 Task: Look for Airbnb options in Karcag, Hungary from 10th December, 2023 to 15th December, 2023 for 7 adults. Place can be entire room or shared room with 4 bedrooms having 7 beds and 4 bathrooms. Property type can be house. Amenities needed are: wifi, TV, free parkinig on premises, gym, breakfast.
Action: Mouse moved to (572, 137)
Screenshot: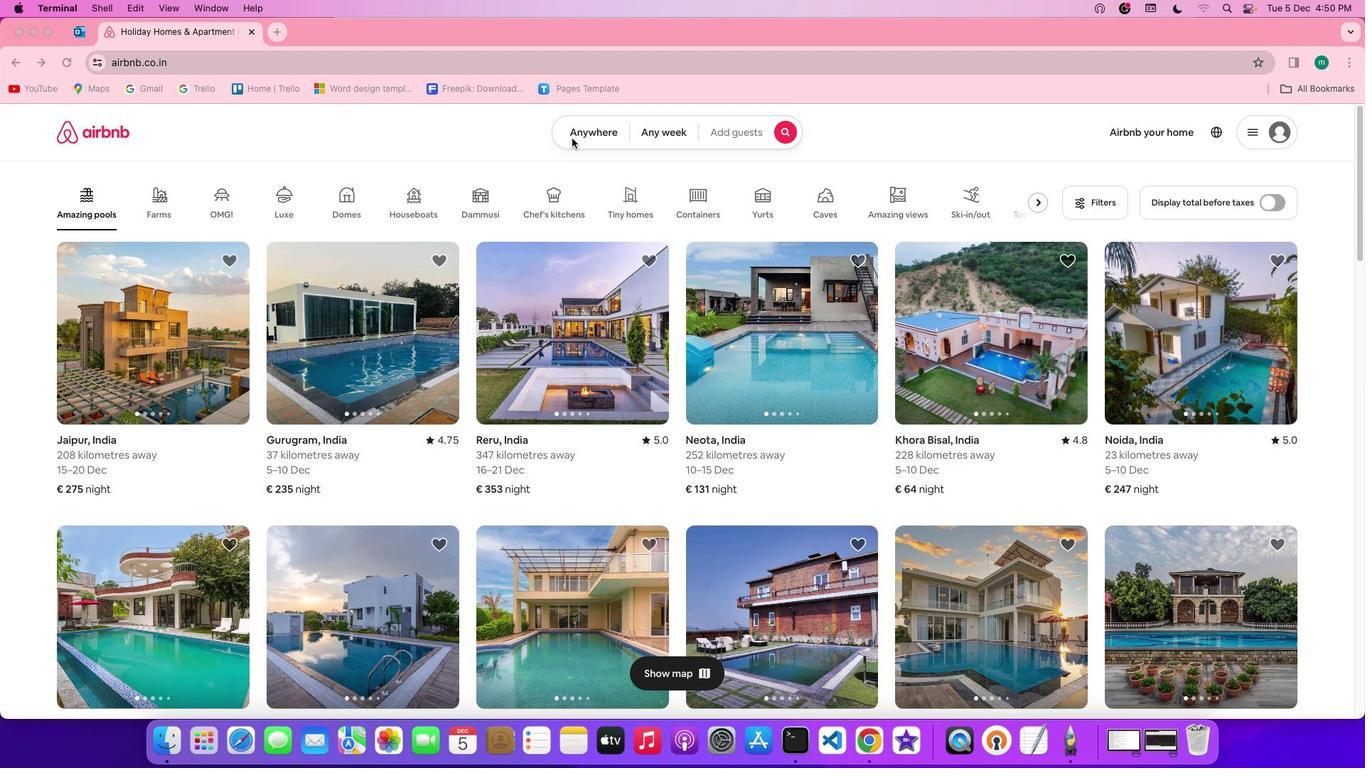 
Action: Mouse pressed left at (572, 137)
Screenshot: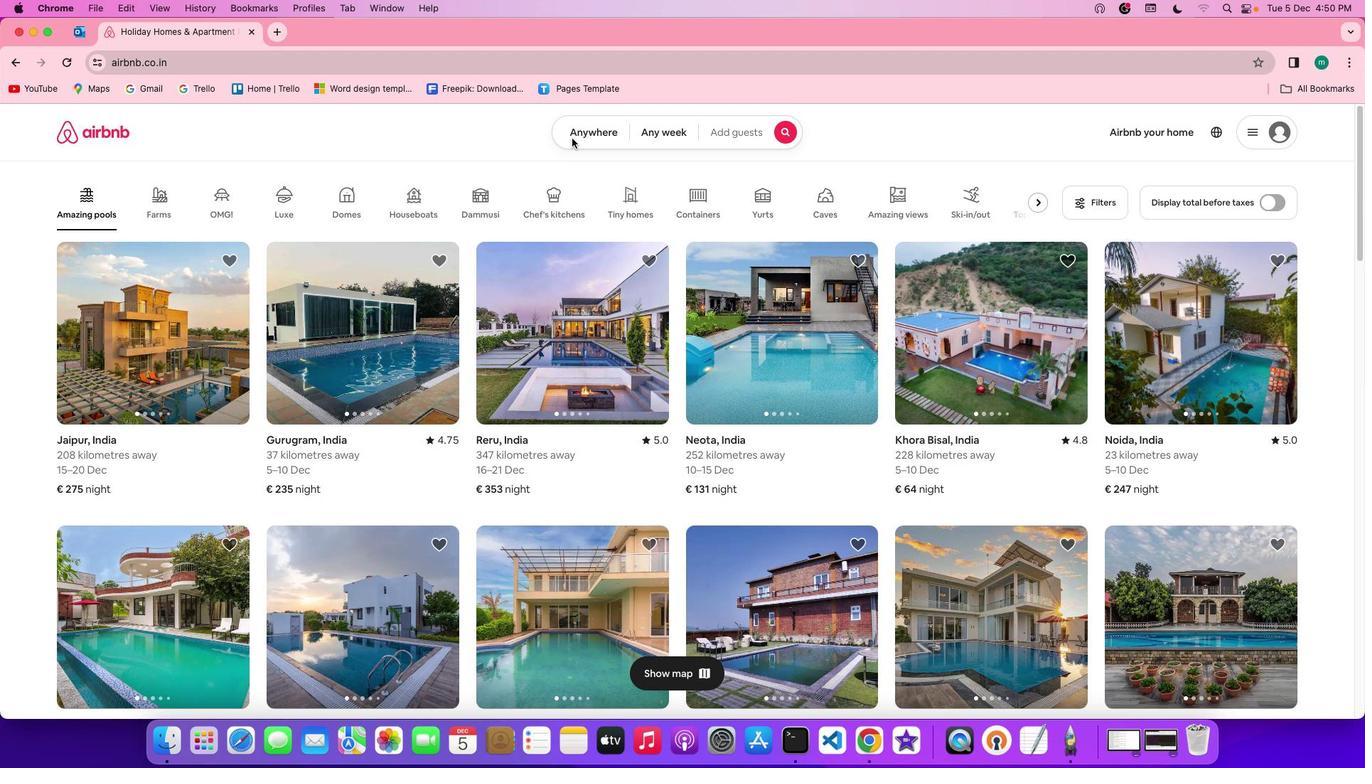 
Action: Mouse pressed left at (572, 137)
Screenshot: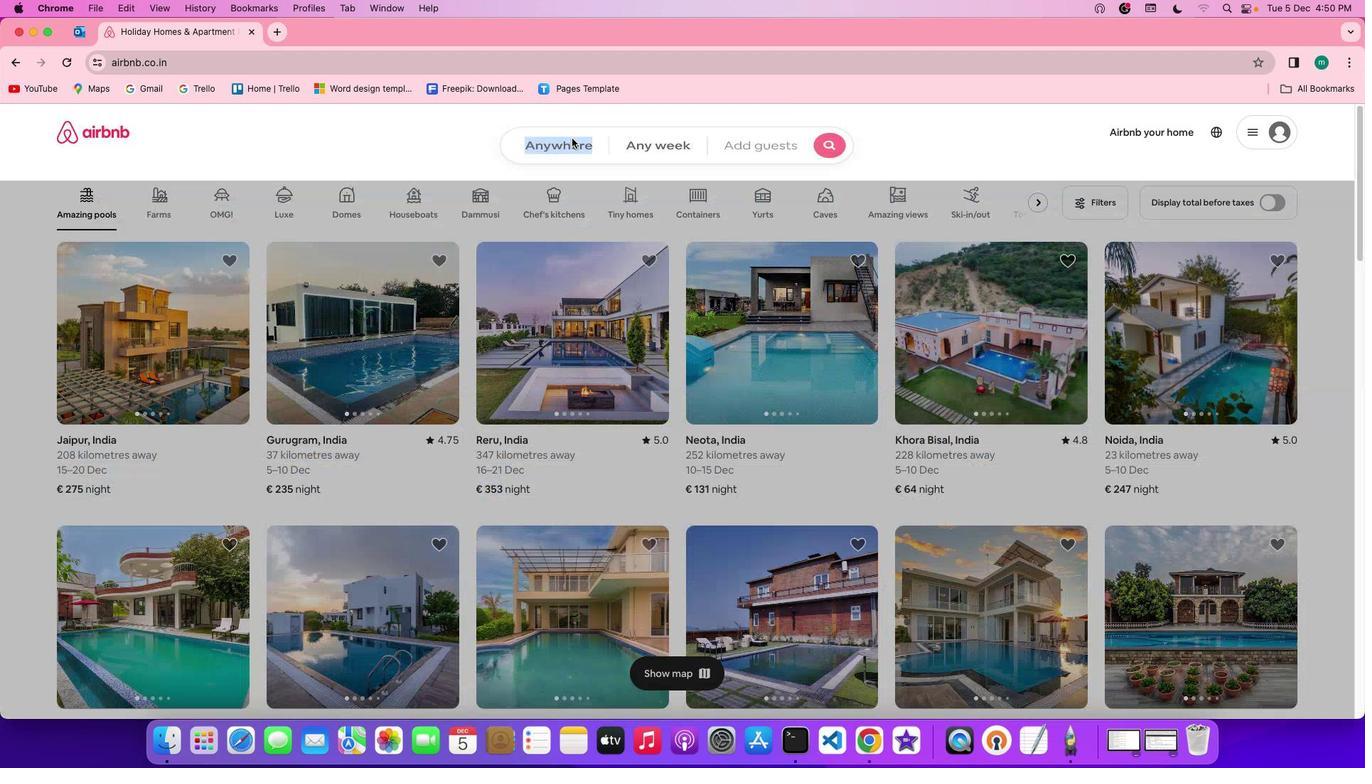 
Action: Mouse moved to (529, 183)
Screenshot: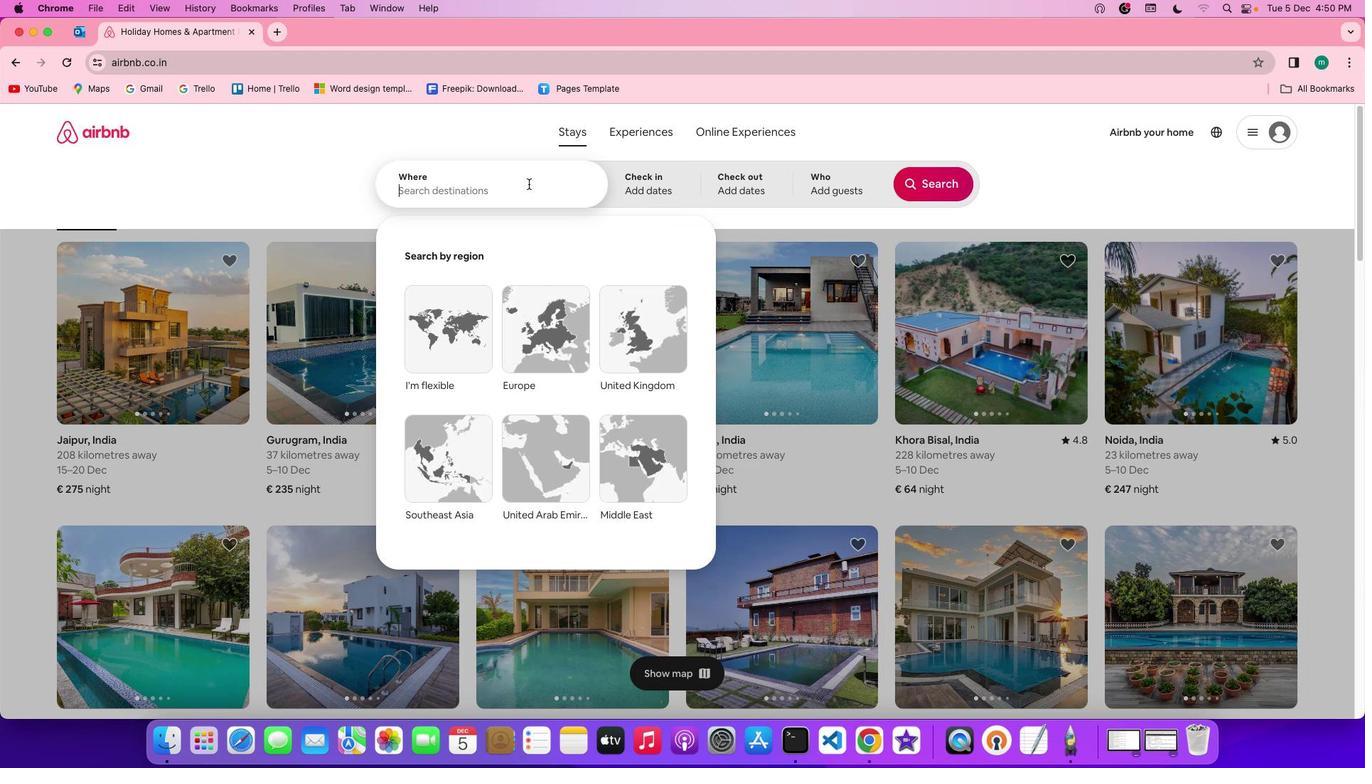 
Action: Mouse pressed left at (529, 183)
Screenshot: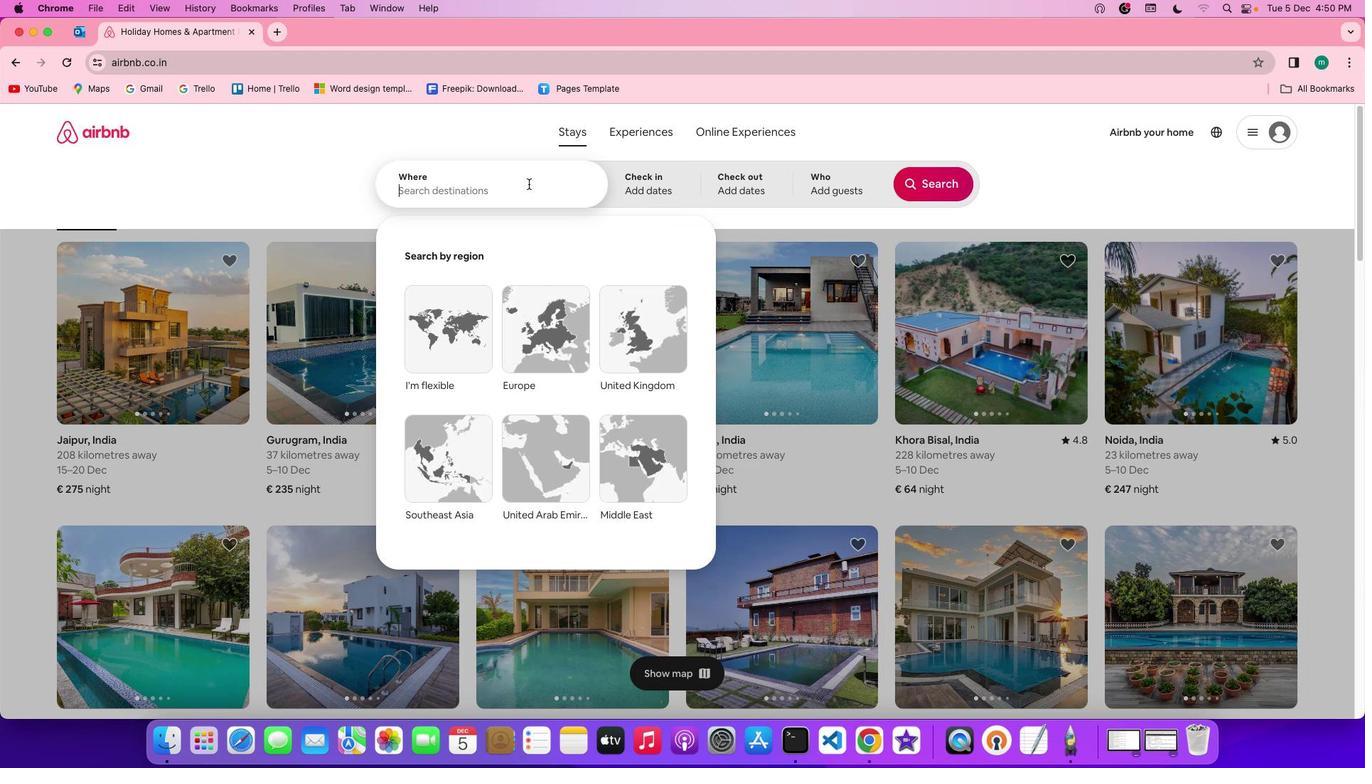 
Action: Key pressed Key.shift'K''a''r''c''a''g'','Key.spaceKey.shift'h''u''n''g''a''r''y'
Screenshot: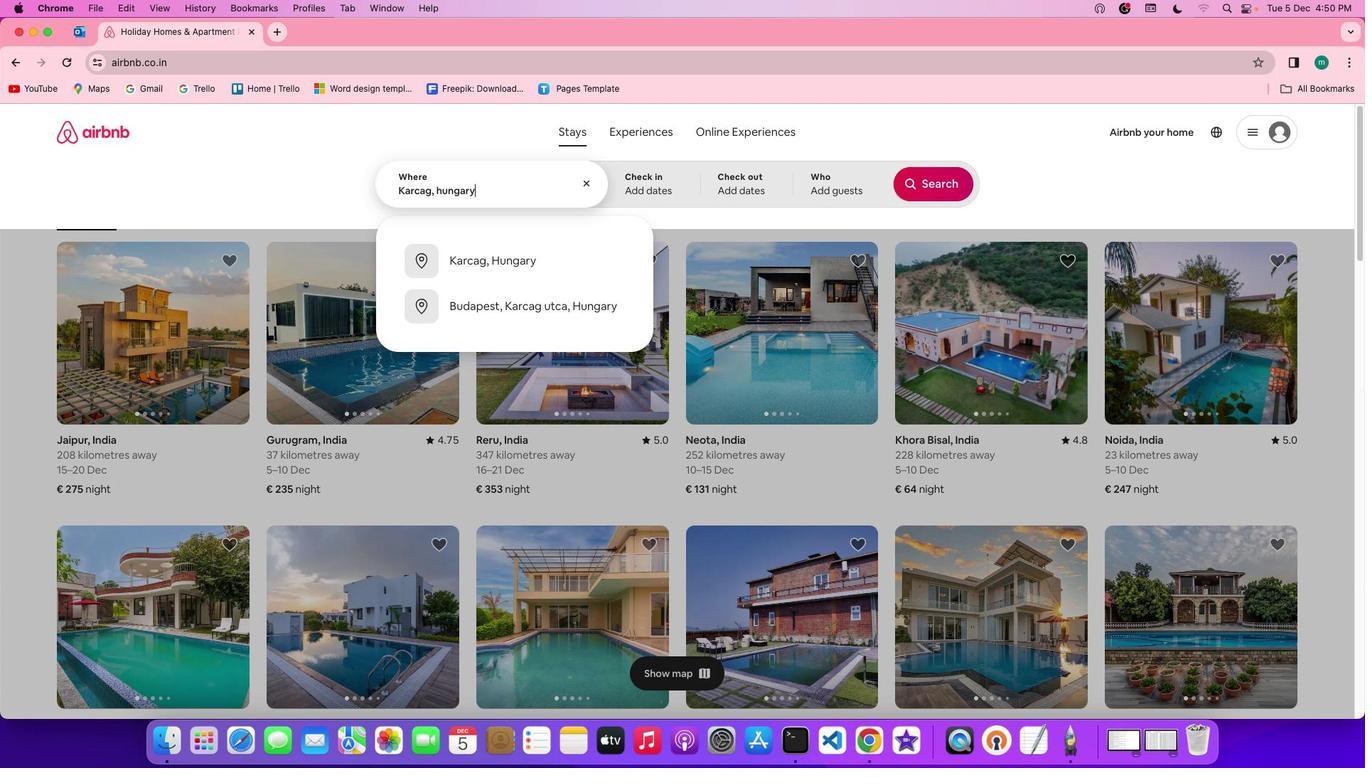 
Action: Mouse moved to (652, 178)
Screenshot: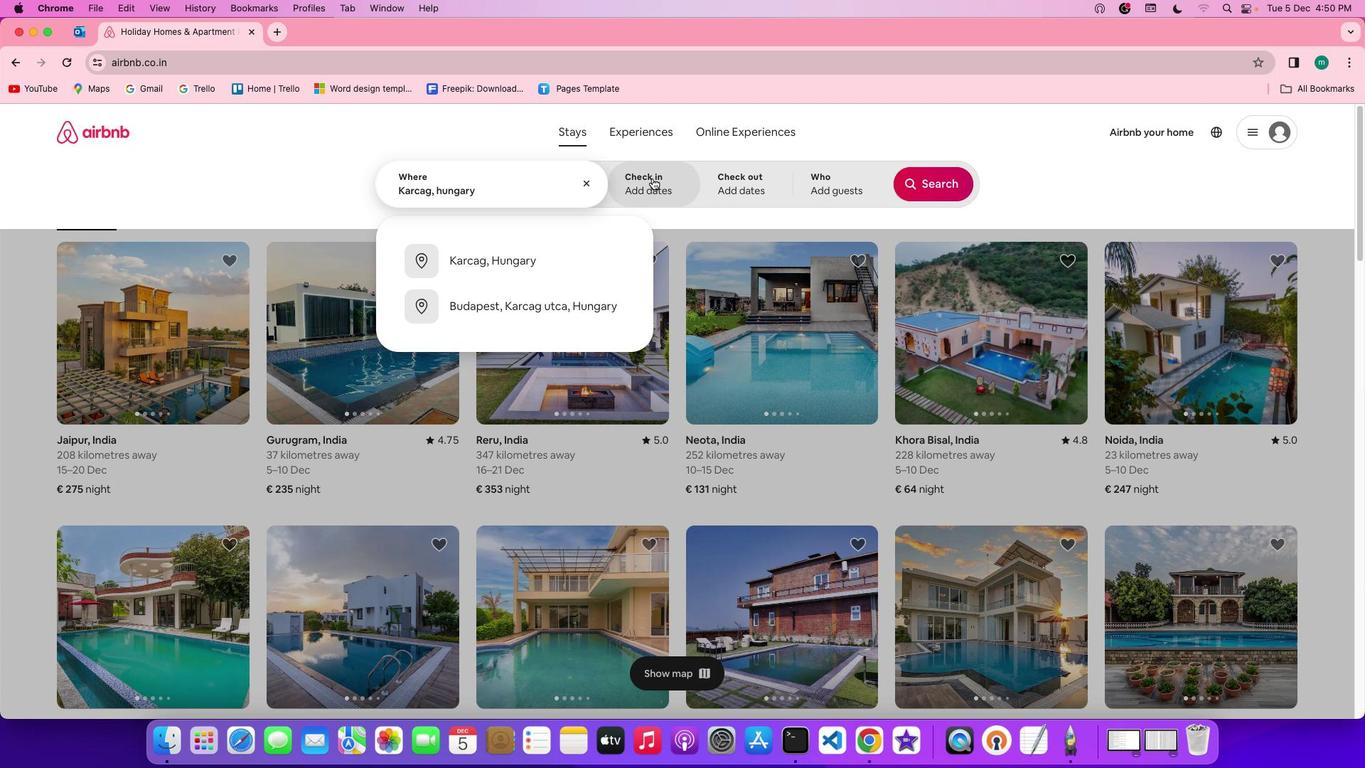 
Action: Mouse pressed left at (652, 178)
Screenshot: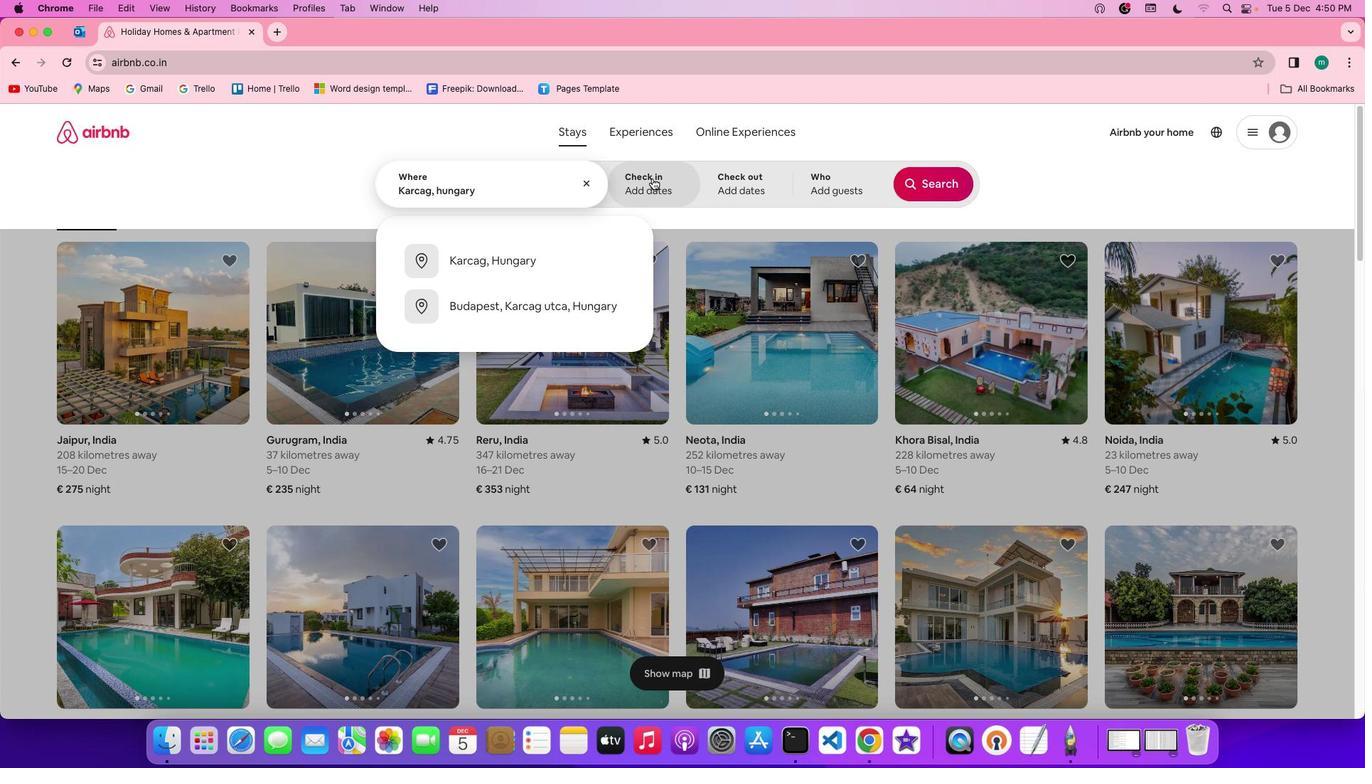 
Action: Mouse moved to (438, 422)
Screenshot: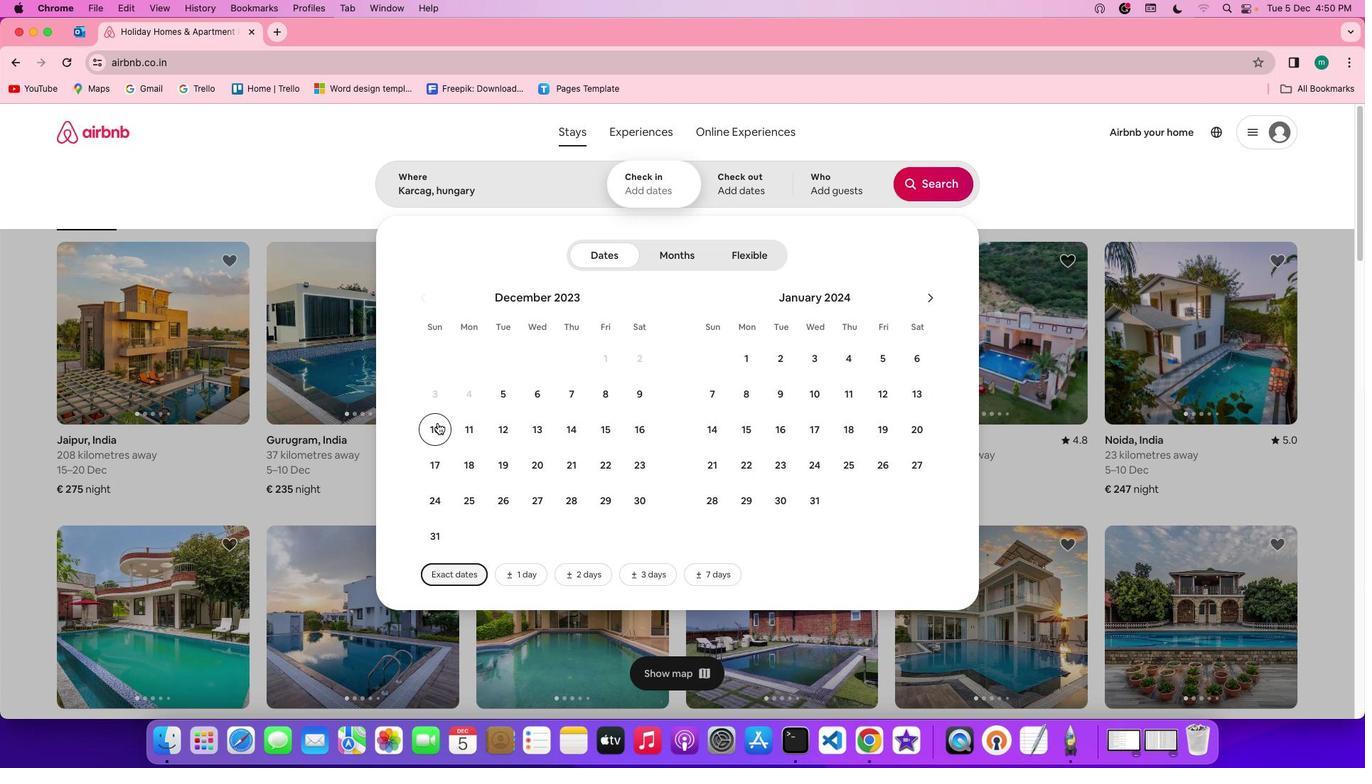 
Action: Mouse pressed left at (438, 422)
Screenshot: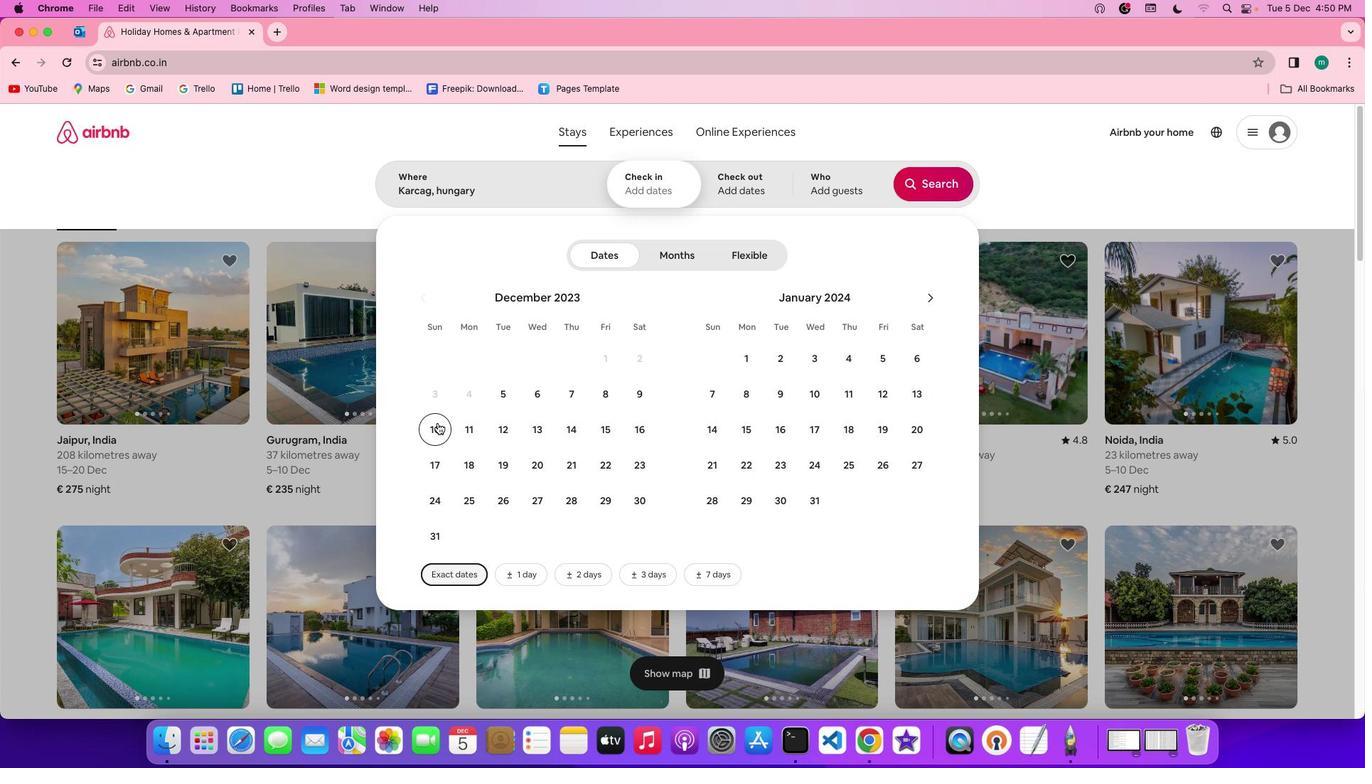 
Action: Mouse moved to (594, 423)
Screenshot: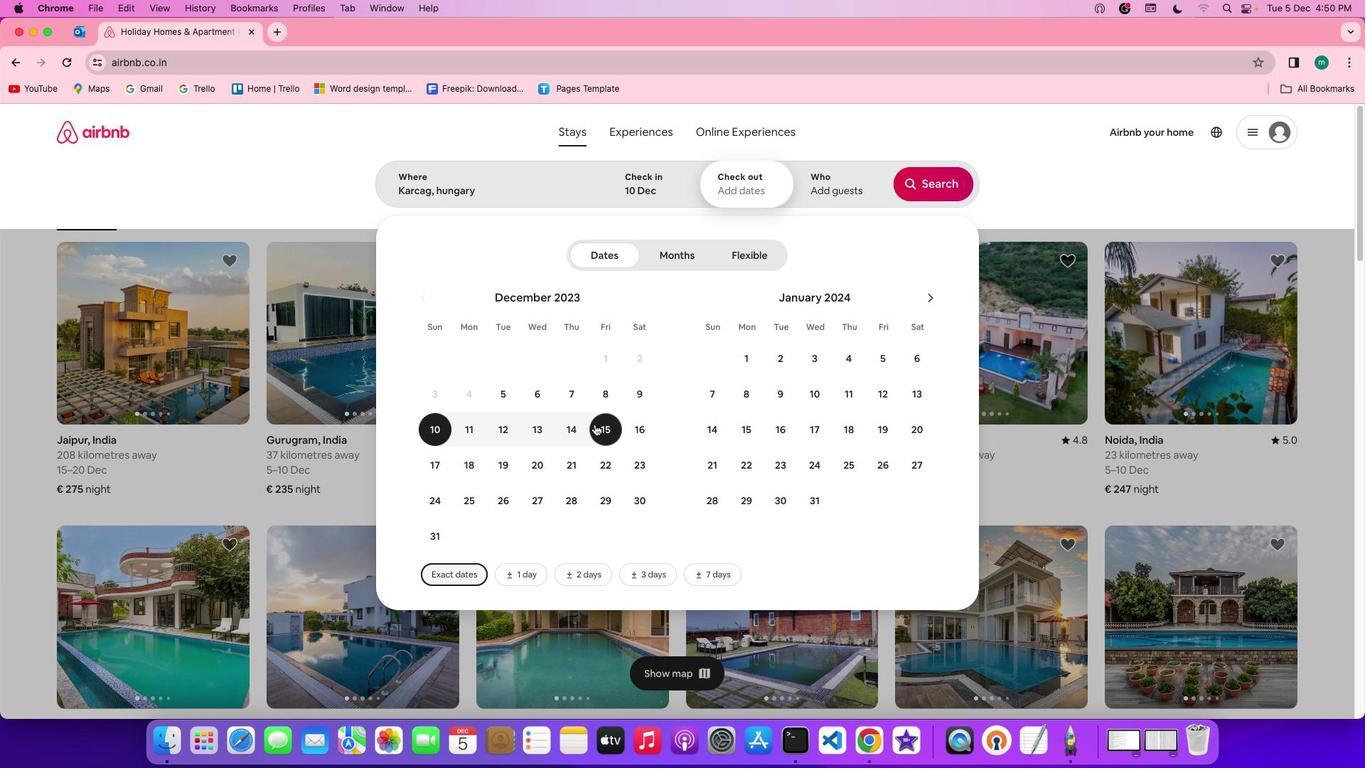 
Action: Mouse pressed left at (594, 423)
Screenshot: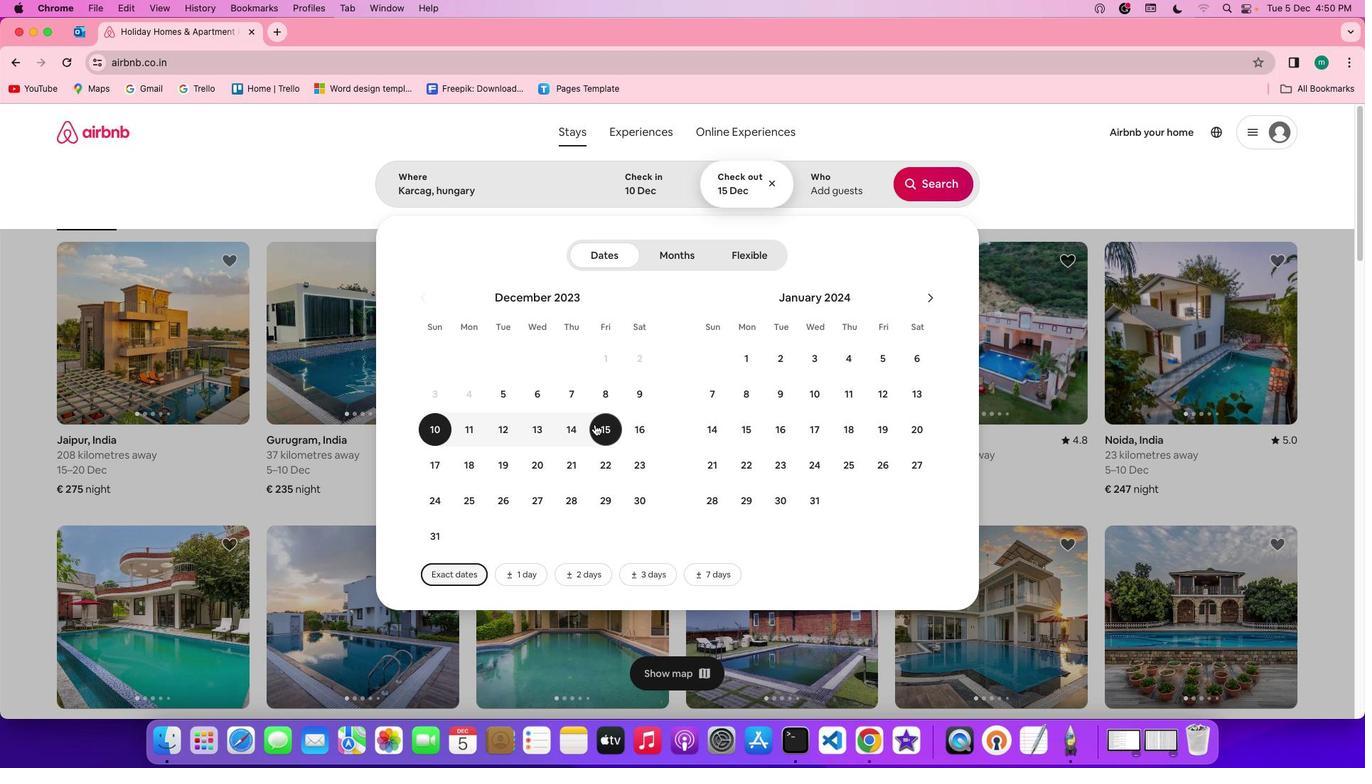 
Action: Mouse moved to (844, 188)
Screenshot: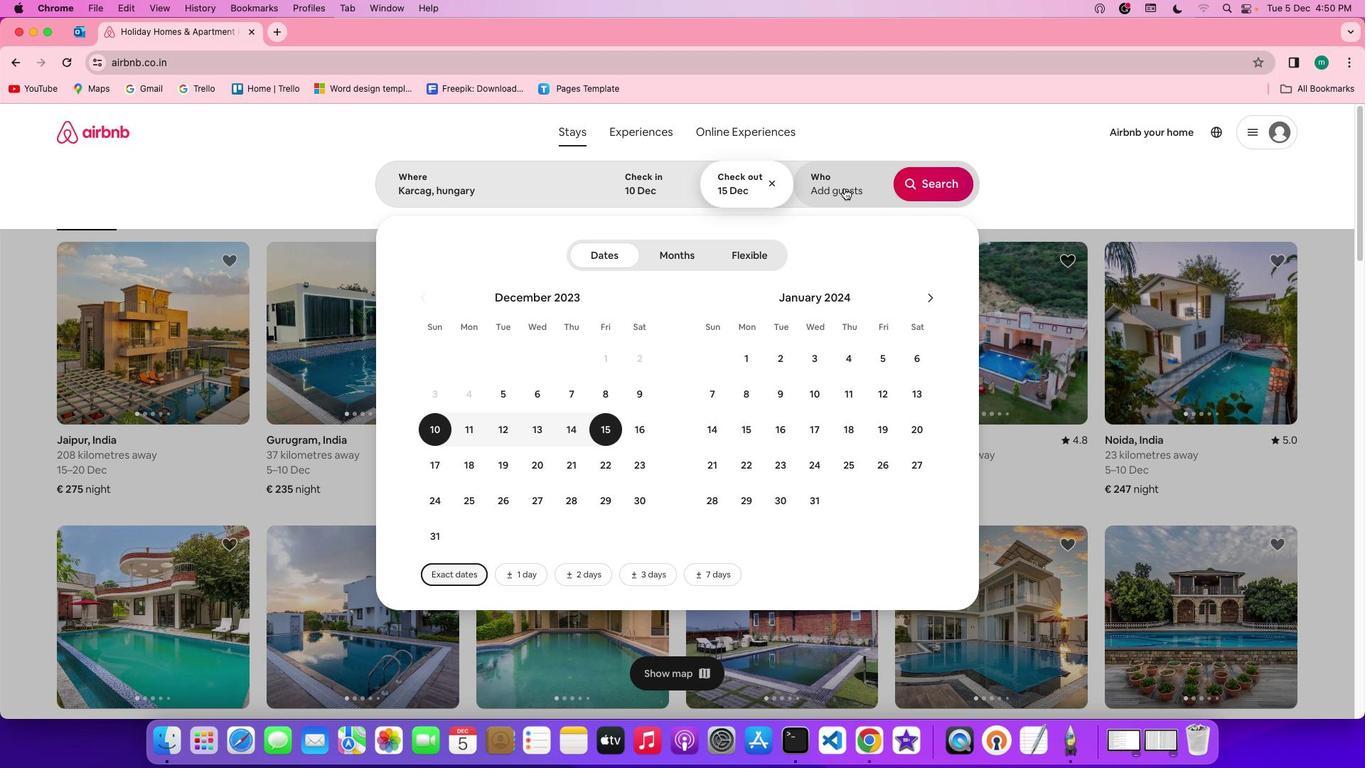 
Action: Mouse pressed left at (844, 188)
Screenshot: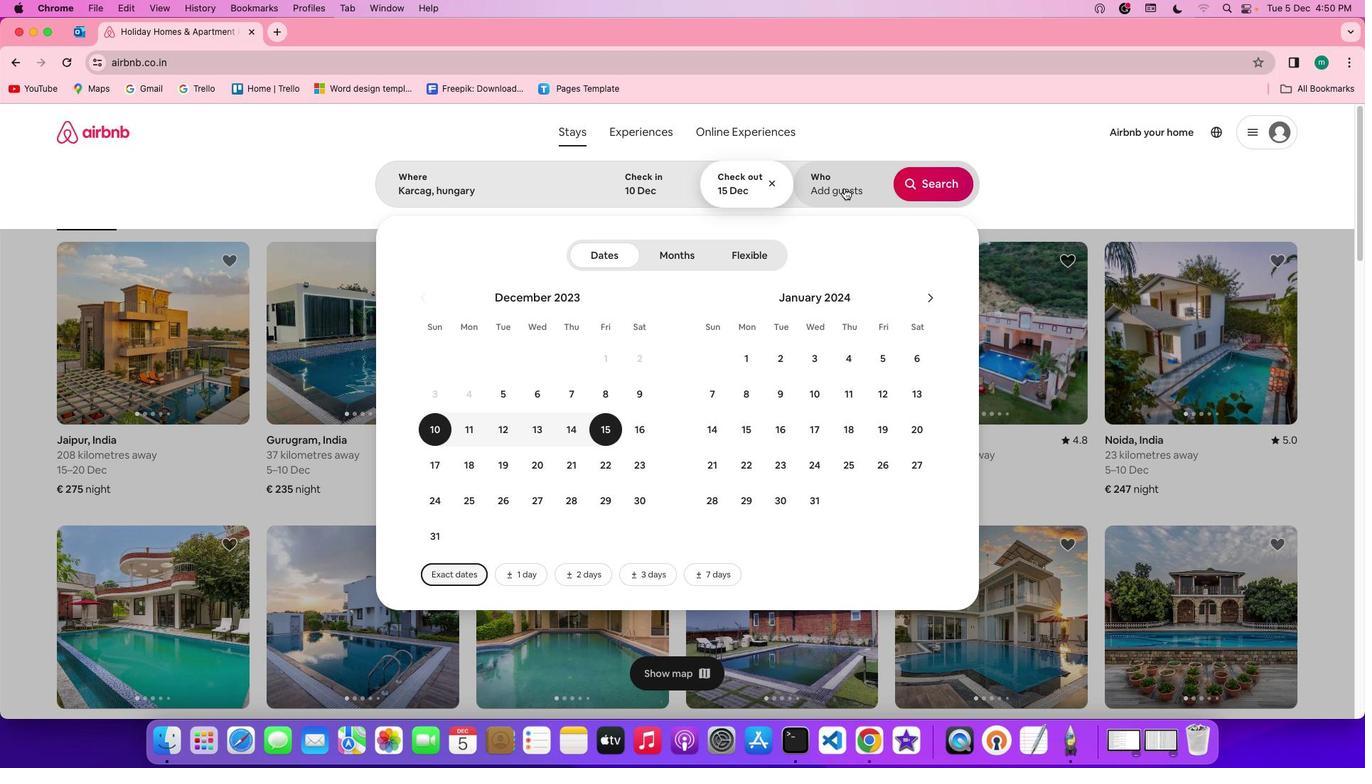 
Action: Mouse moved to (941, 256)
Screenshot: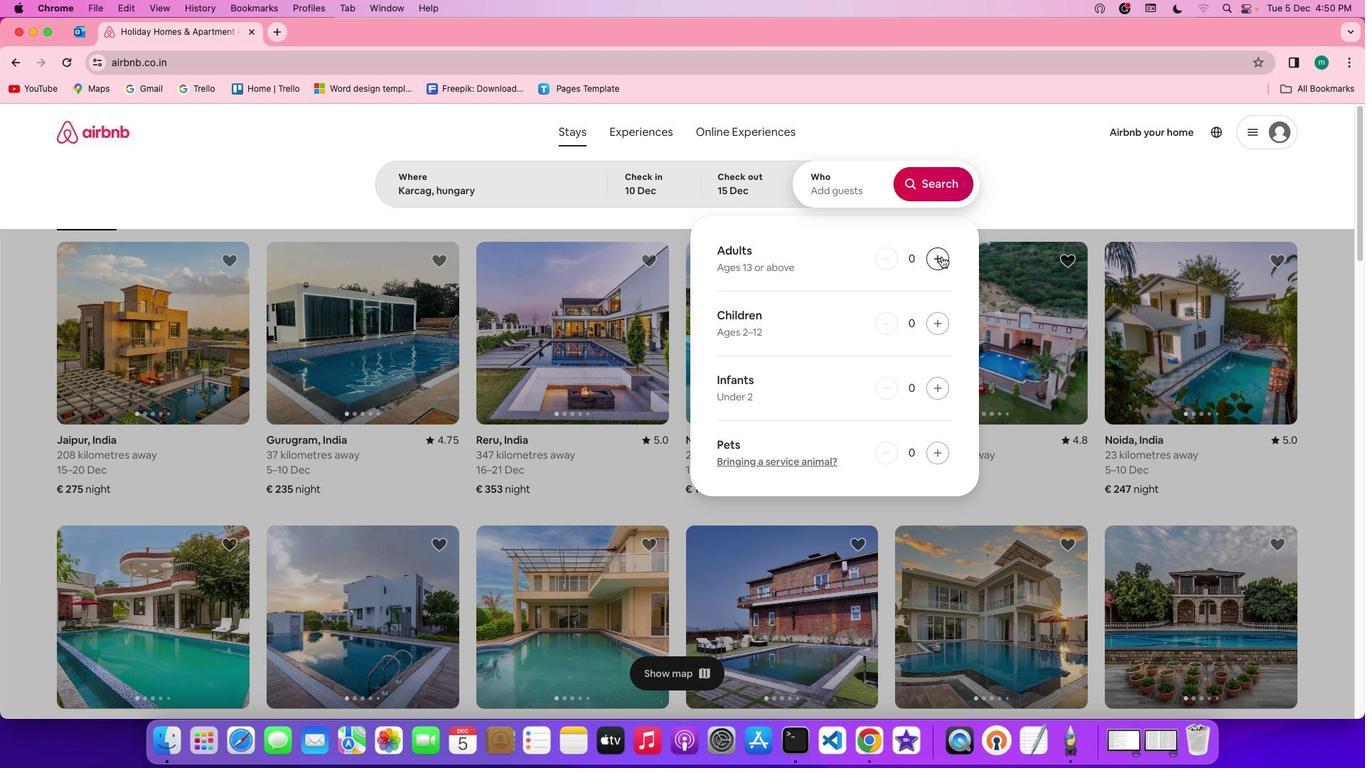
Action: Mouse pressed left at (941, 256)
Screenshot: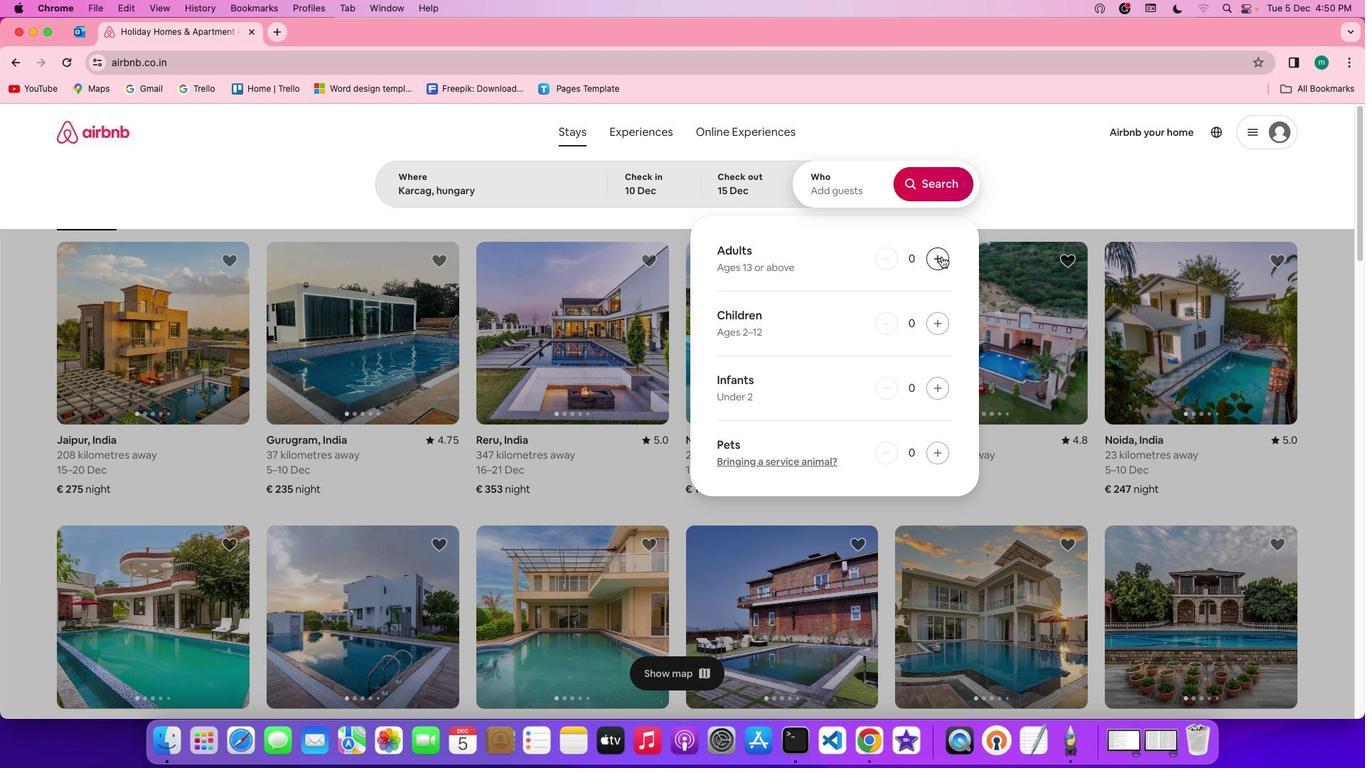 
Action: Mouse pressed left at (941, 256)
Screenshot: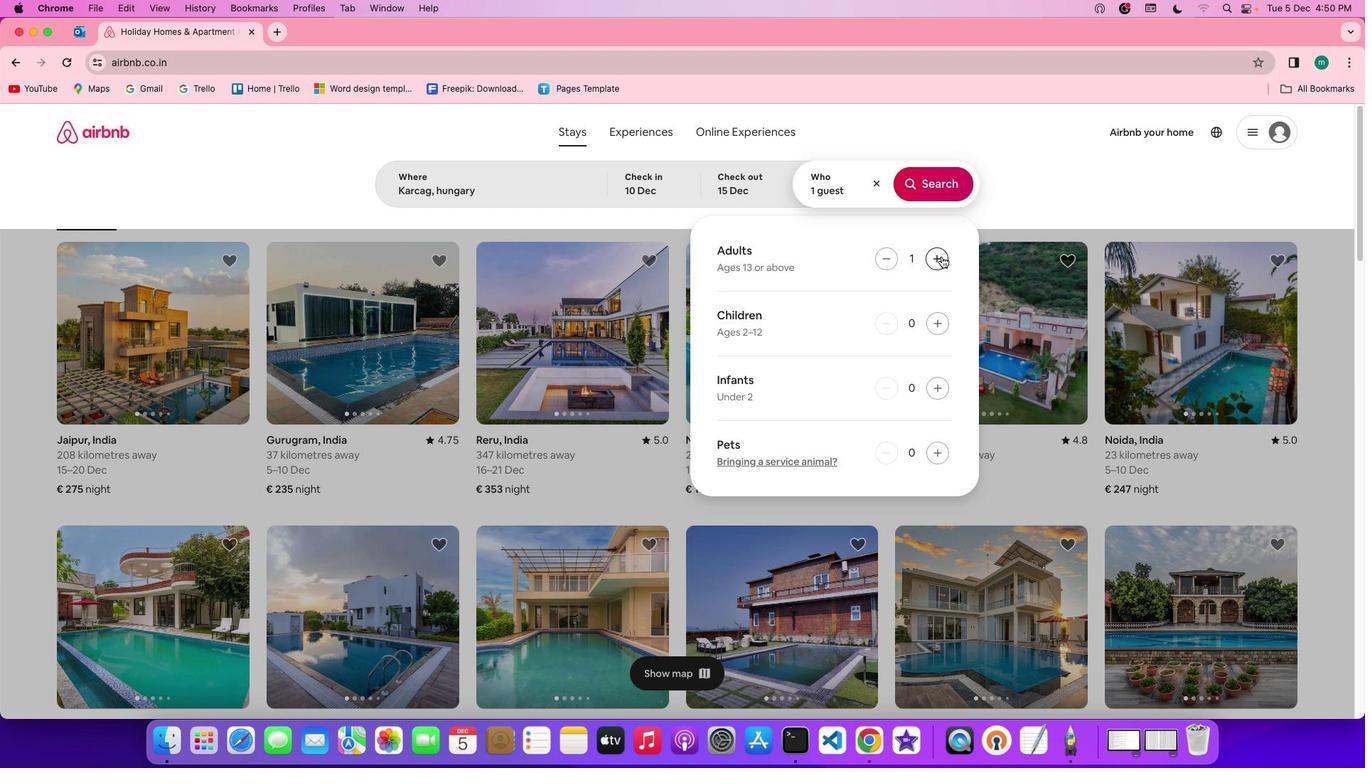 
Action: Mouse pressed left at (941, 256)
Screenshot: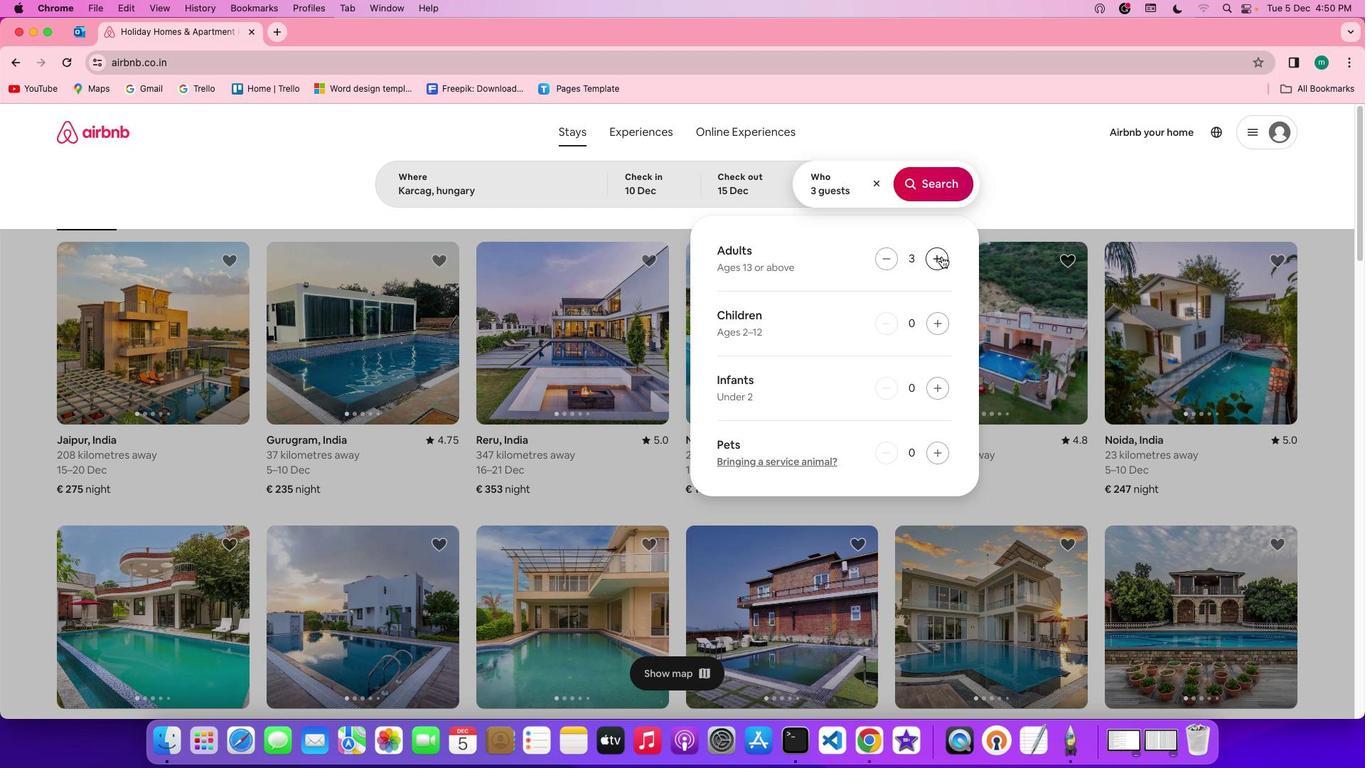 
Action: Mouse pressed left at (941, 256)
Screenshot: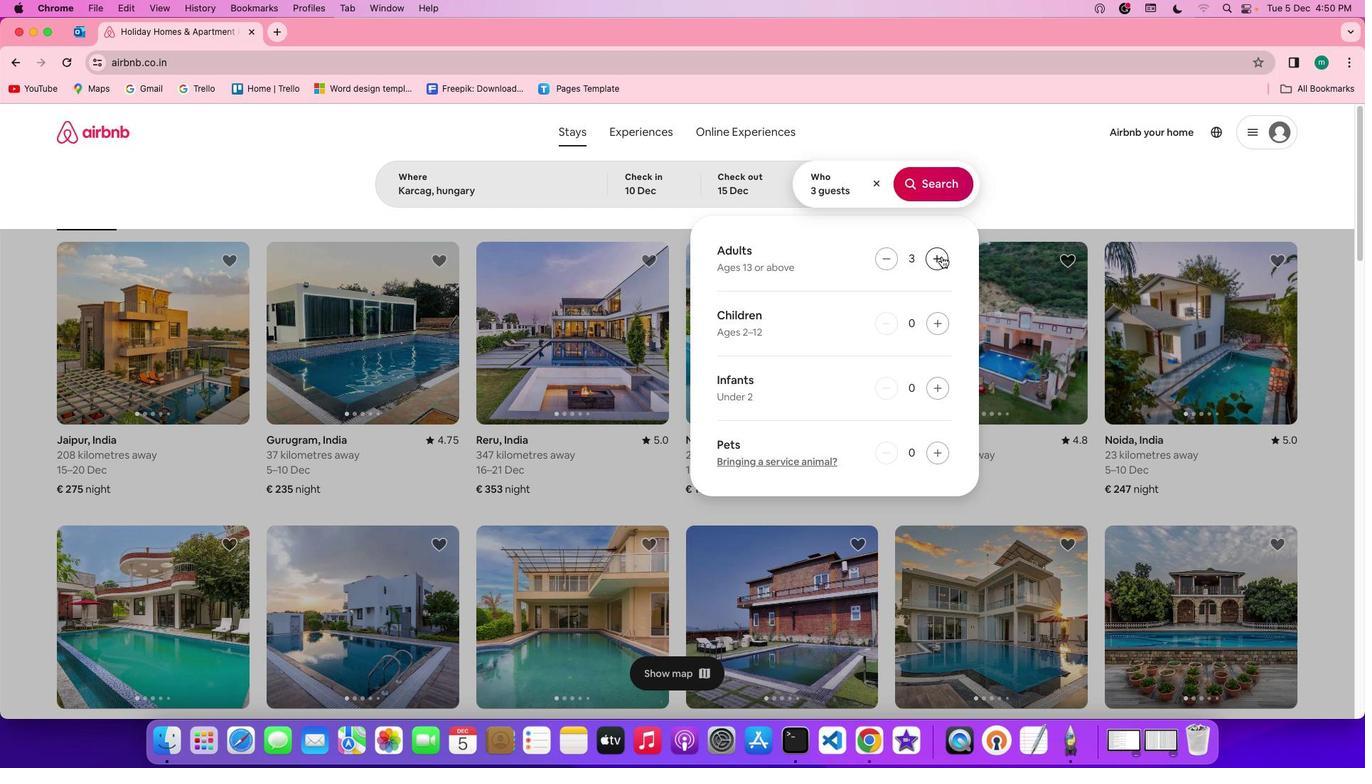 
Action: Mouse pressed left at (941, 256)
Screenshot: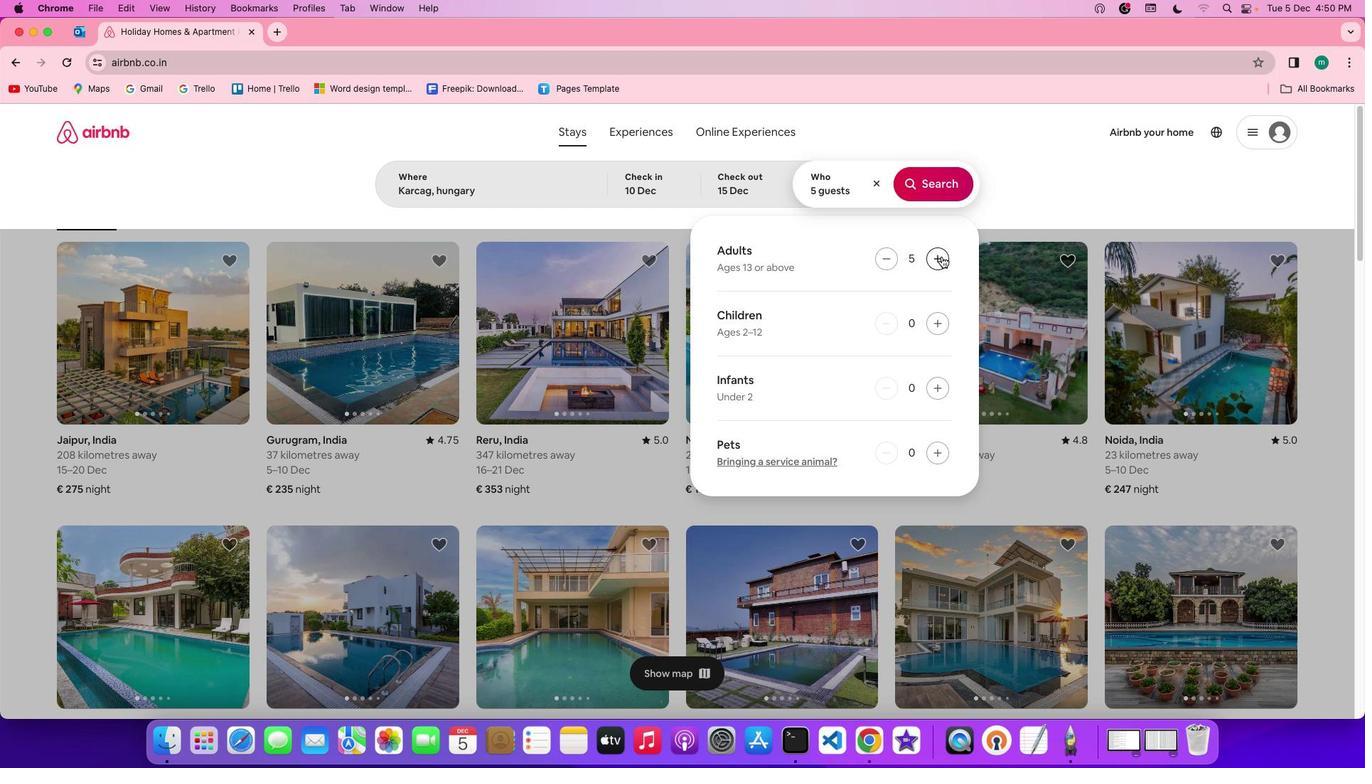 
Action: Mouse pressed left at (941, 256)
Screenshot: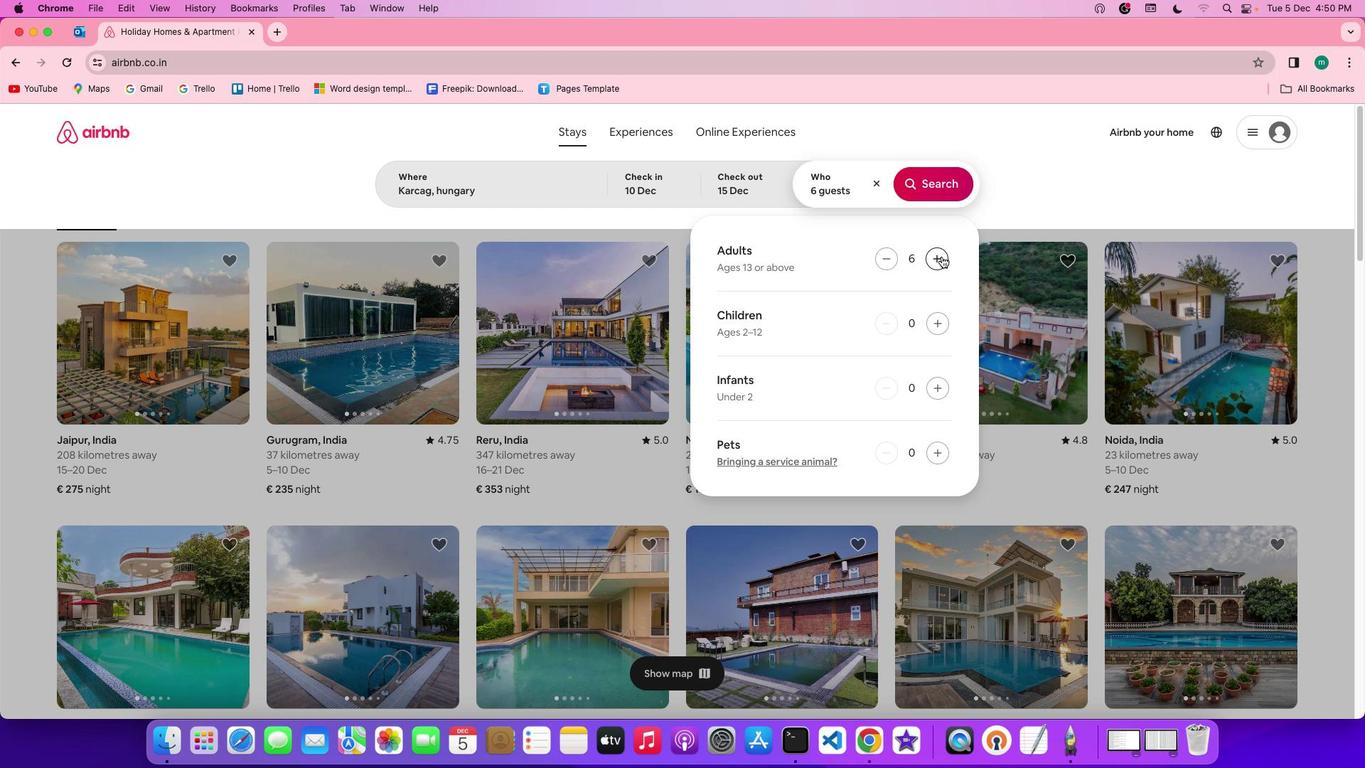 
Action: Mouse pressed left at (941, 256)
Screenshot: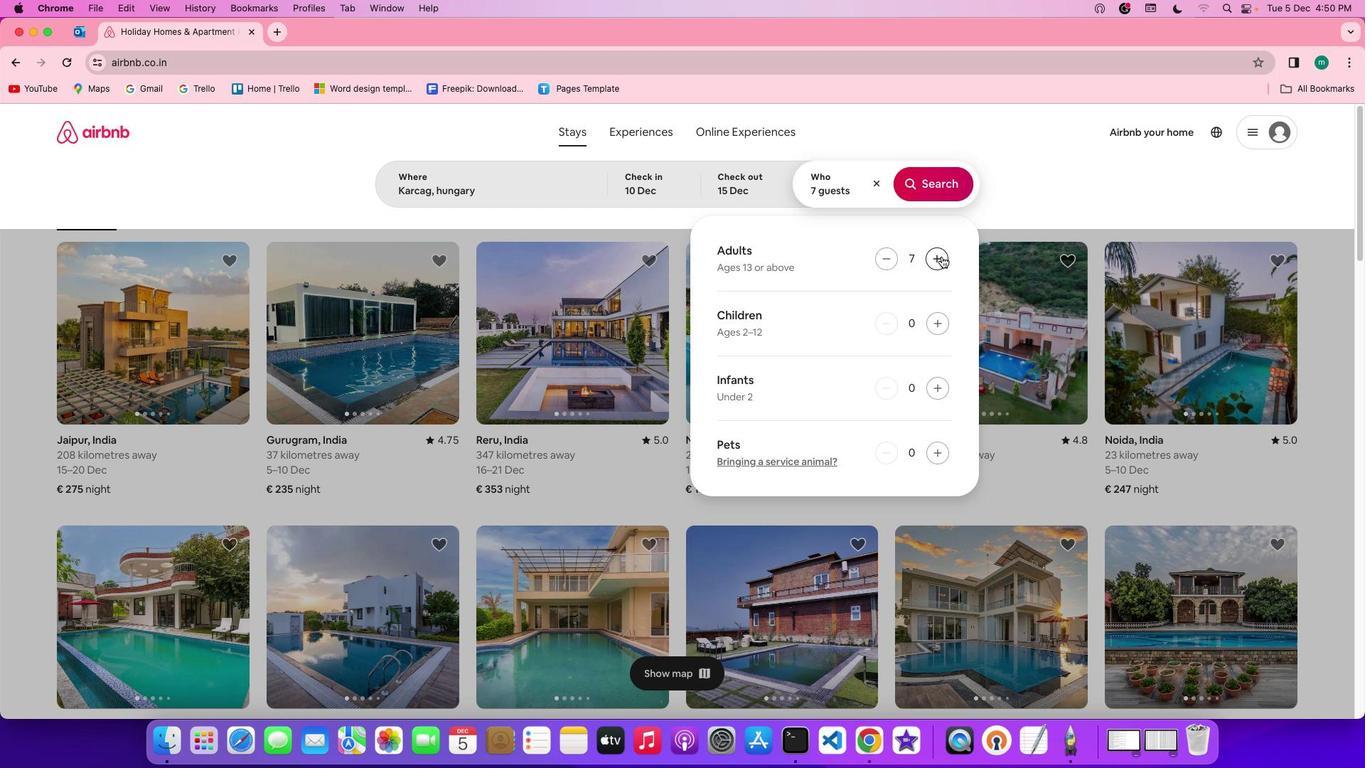 
Action: Mouse moved to (942, 189)
Screenshot: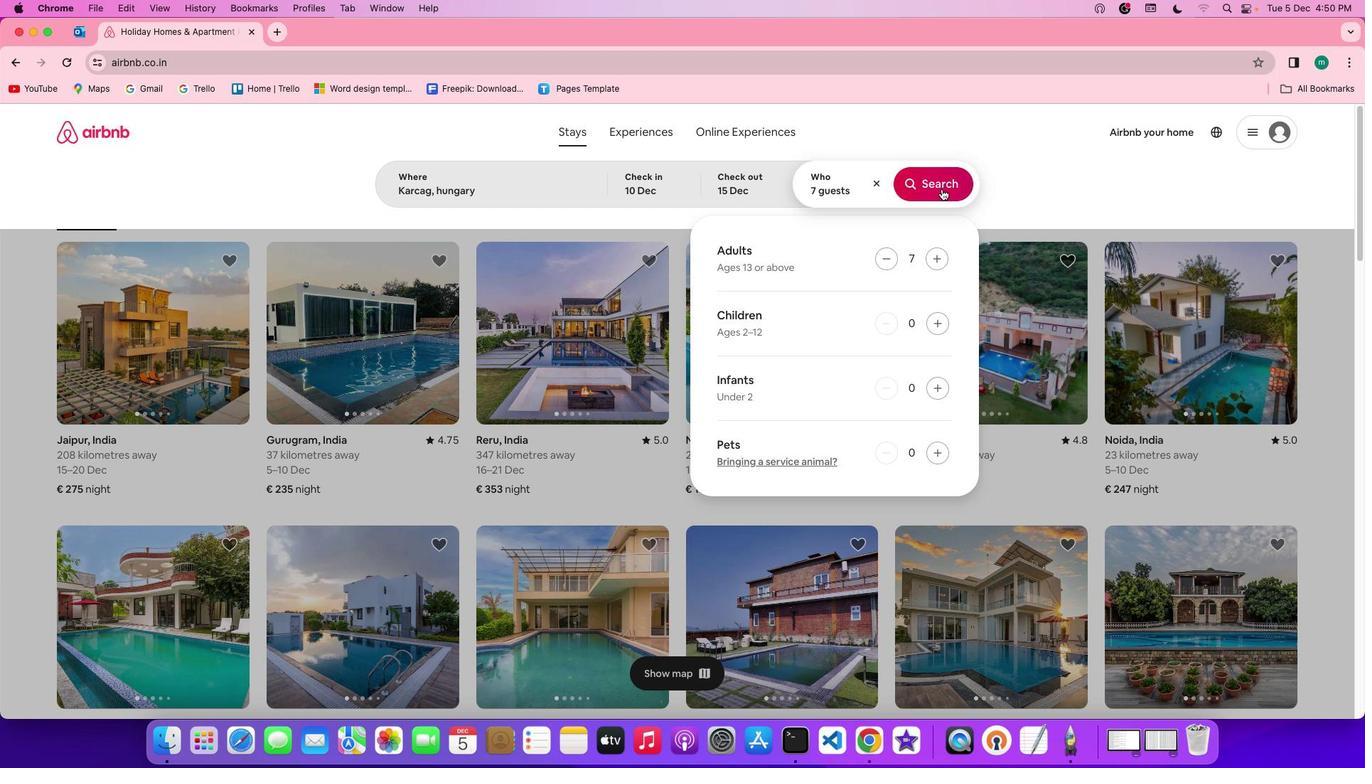 
Action: Mouse pressed left at (942, 189)
Screenshot: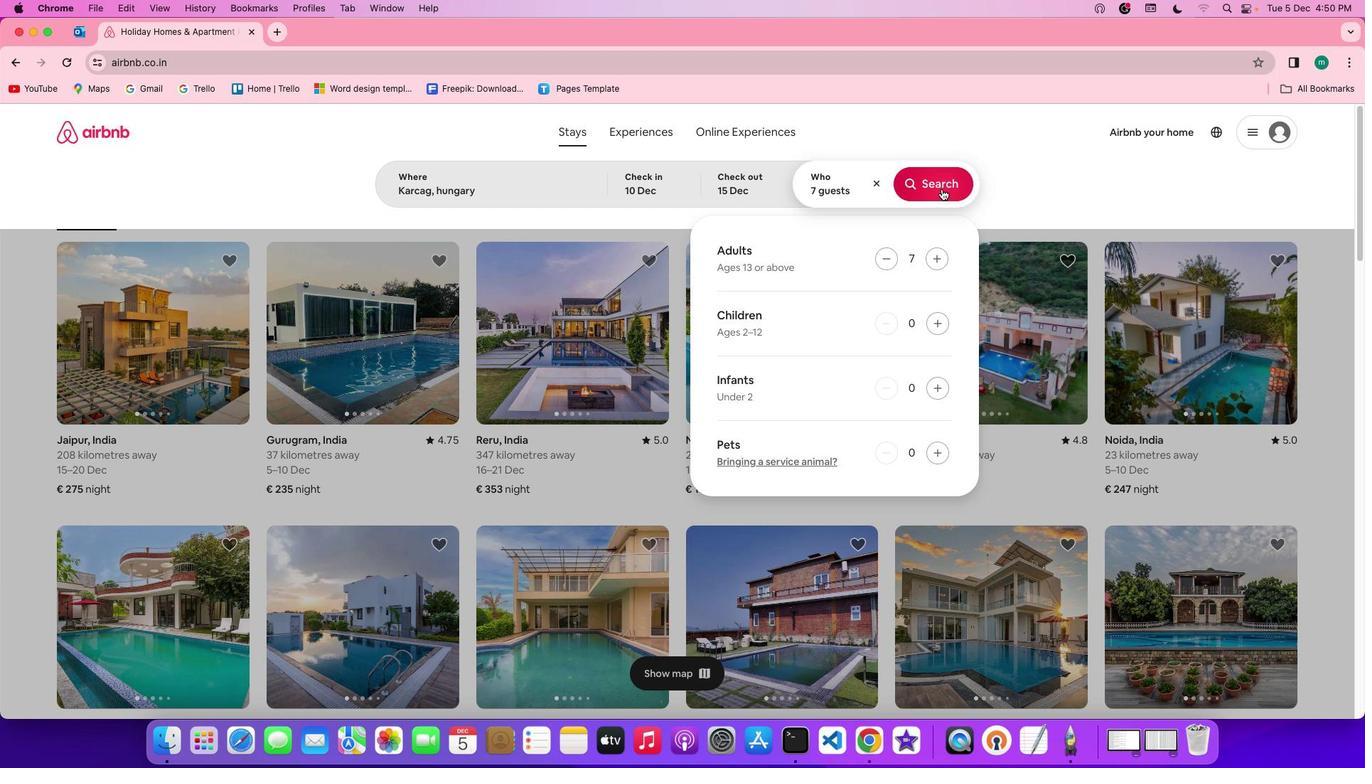 
Action: Mouse moved to (1131, 185)
Screenshot: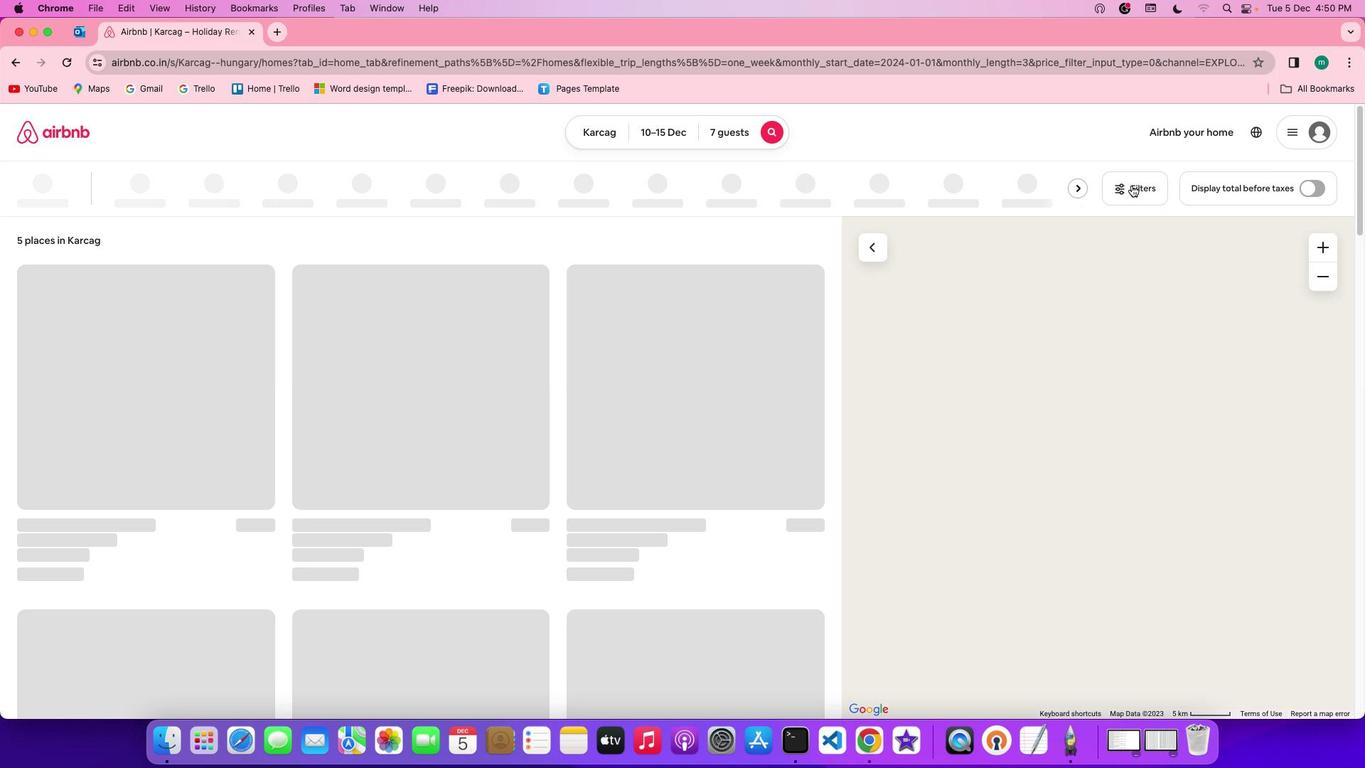 
Action: Mouse pressed left at (1131, 185)
Screenshot: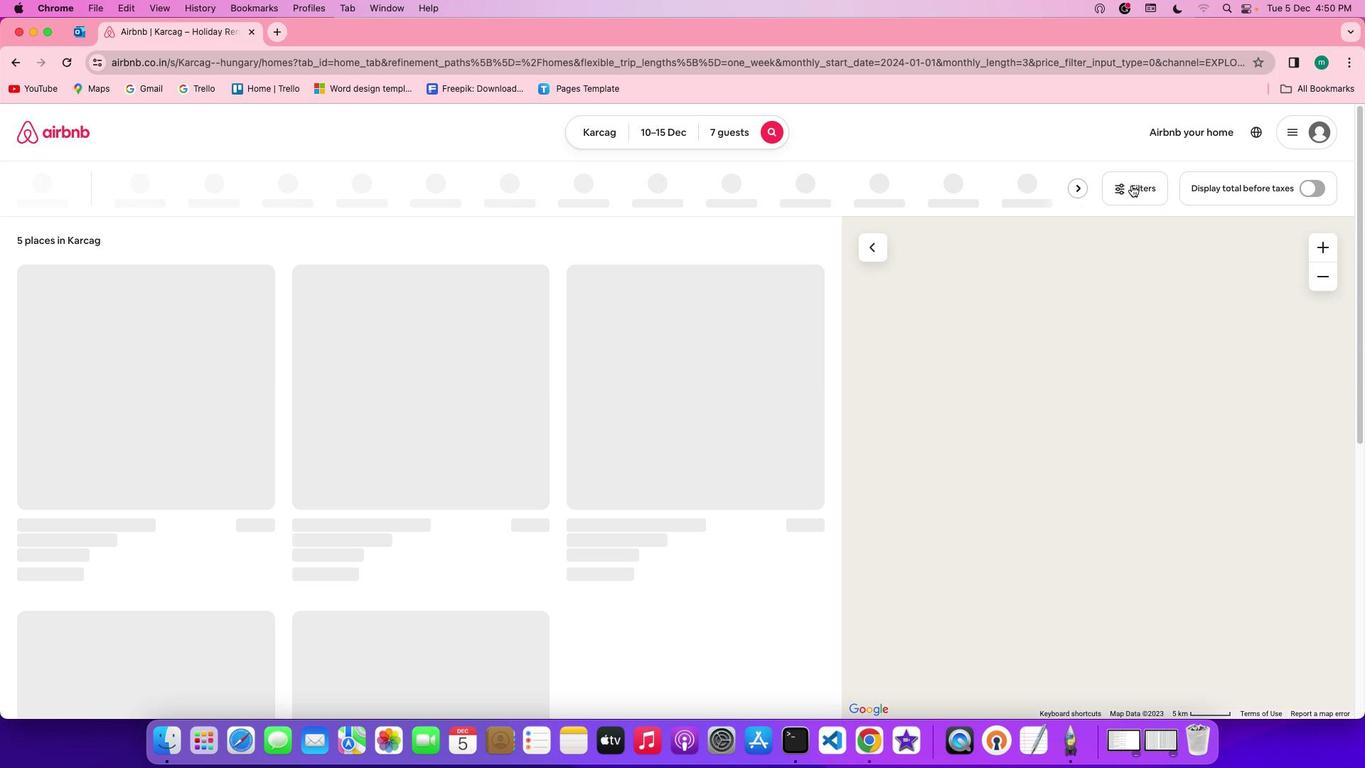 
Action: Mouse moved to (713, 408)
Screenshot: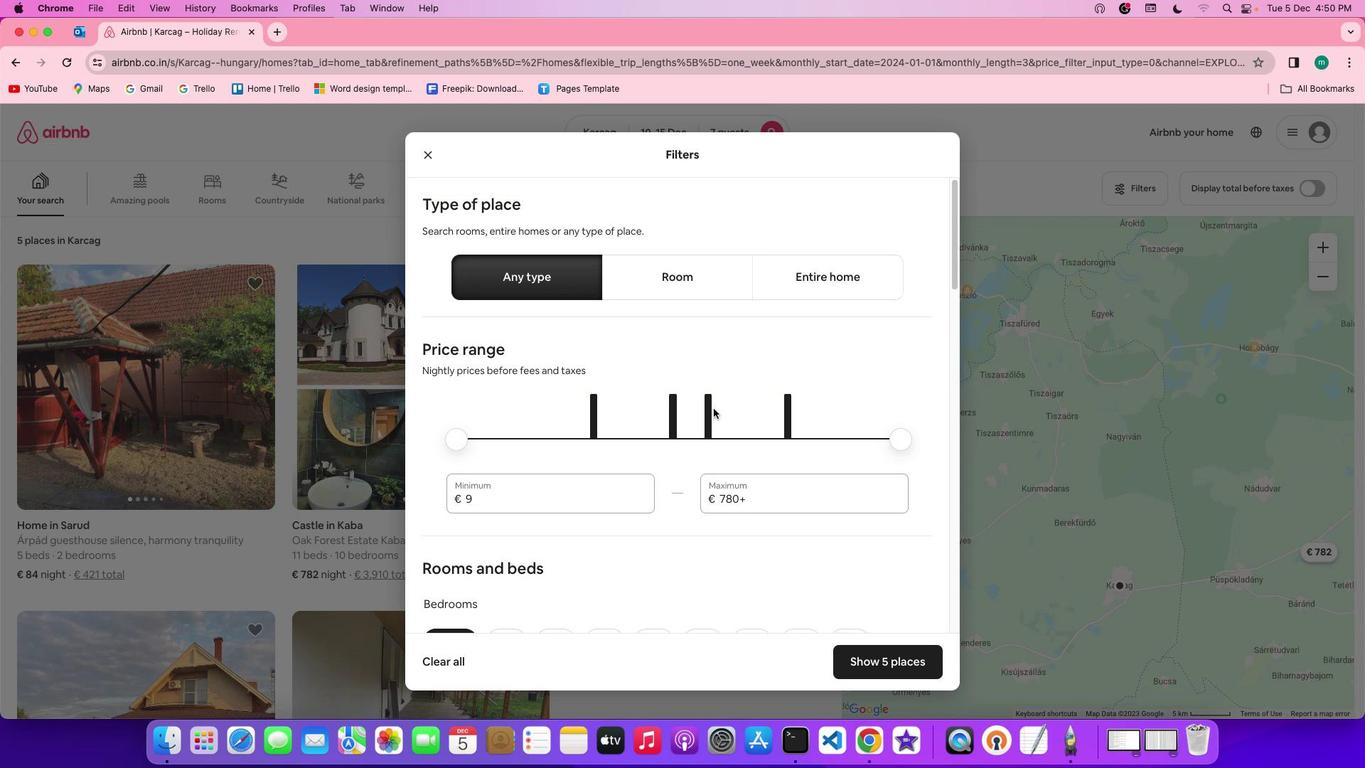 
Action: Mouse scrolled (713, 408) with delta (0, 0)
Screenshot: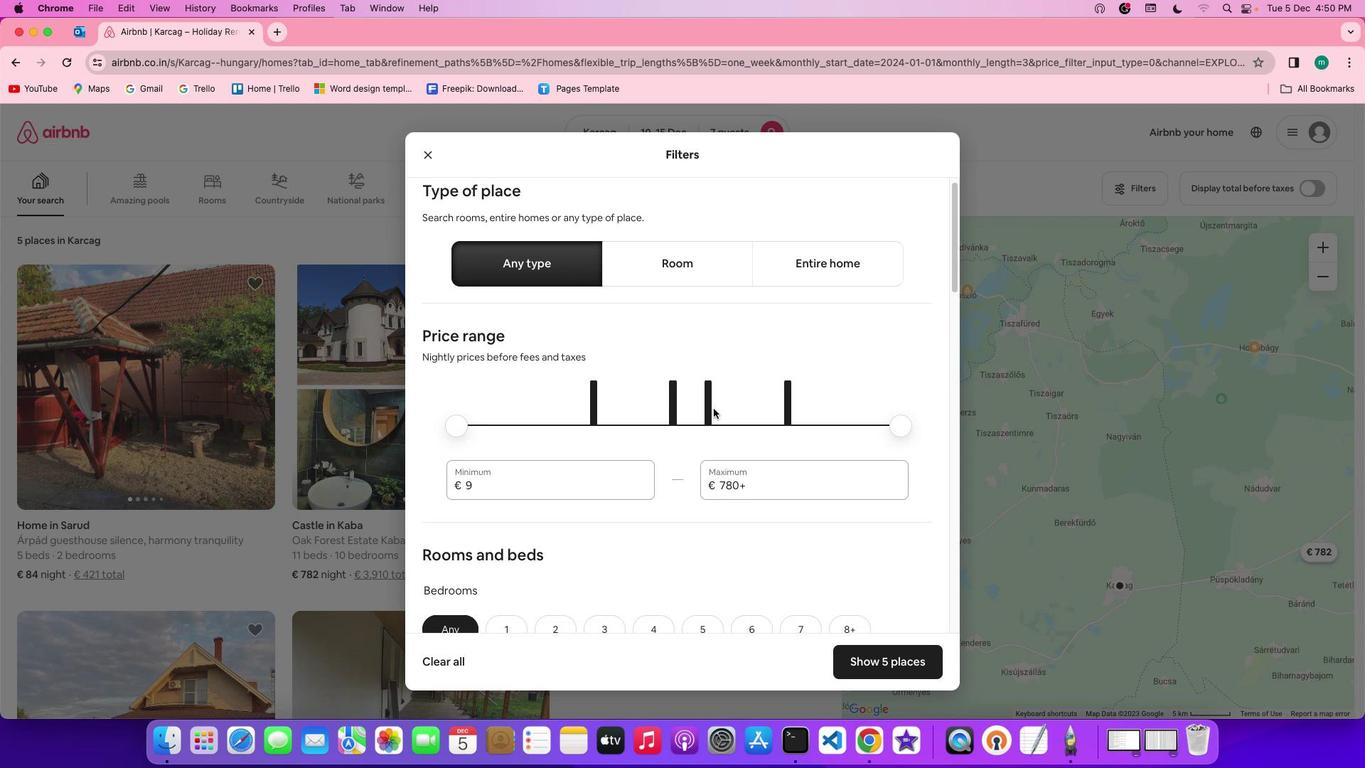 
Action: Mouse scrolled (713, 408) with delta (0, 0)
Screenshot: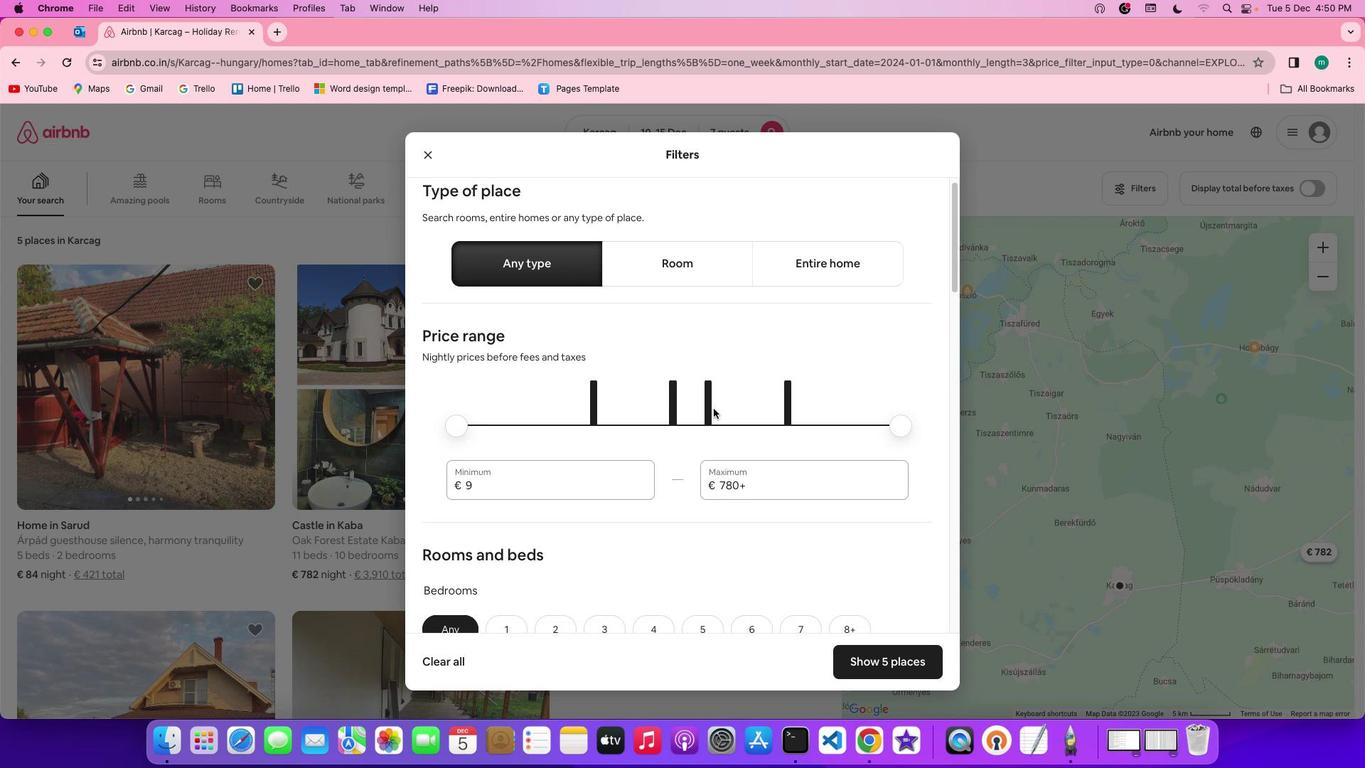 
Action: Mouse scrolled (713, 408) with delta (0, -2)
Screenshot: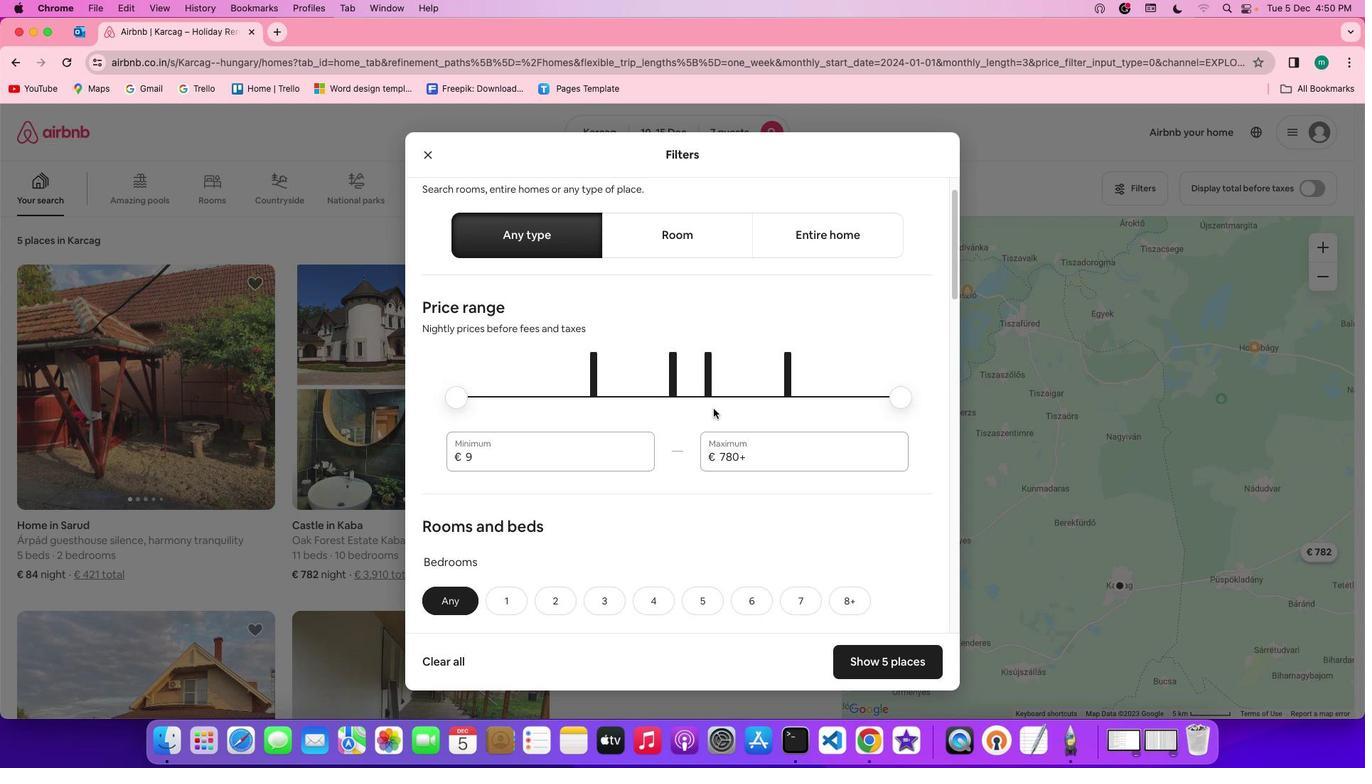 
Action: Mouse scrolled (713, 408) with delta (0, -2)
Screenshot: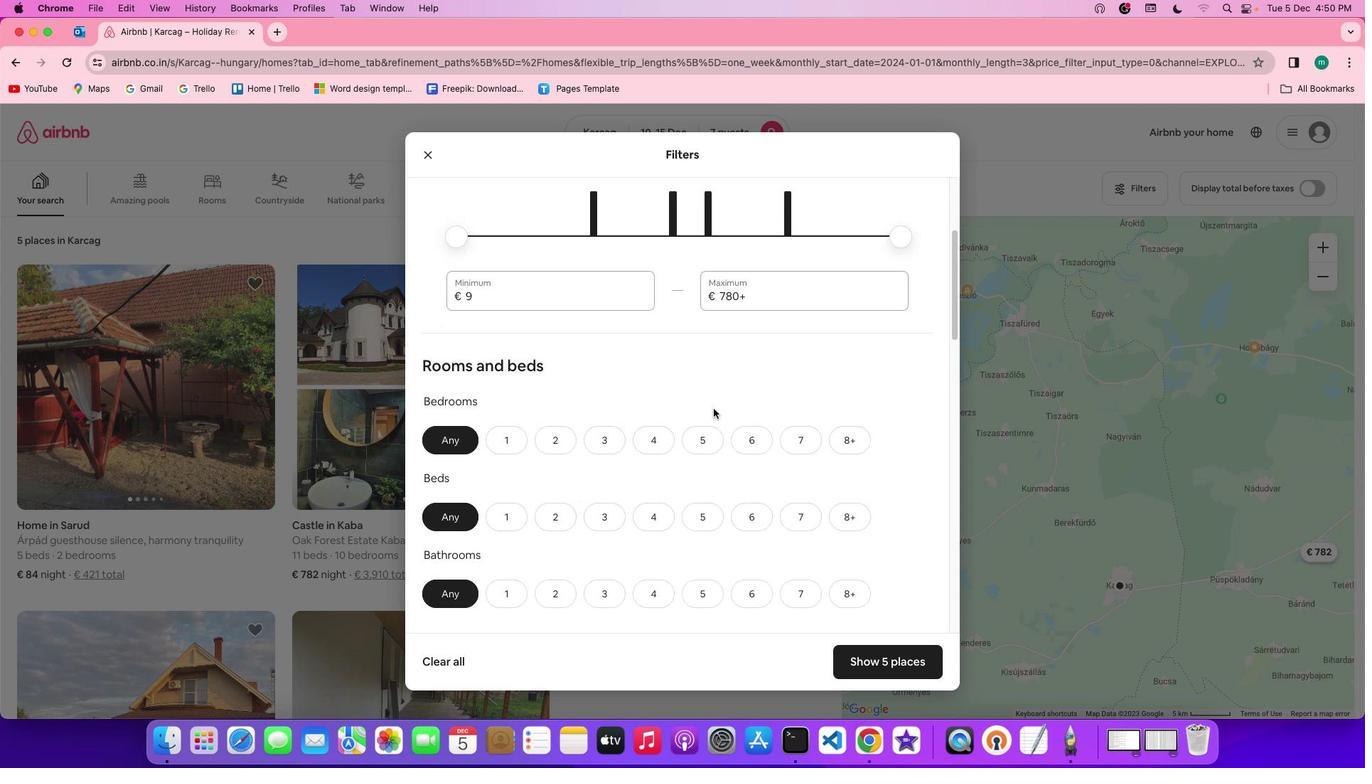 
Action: Mouse moved to (698, 410)
Screenshot: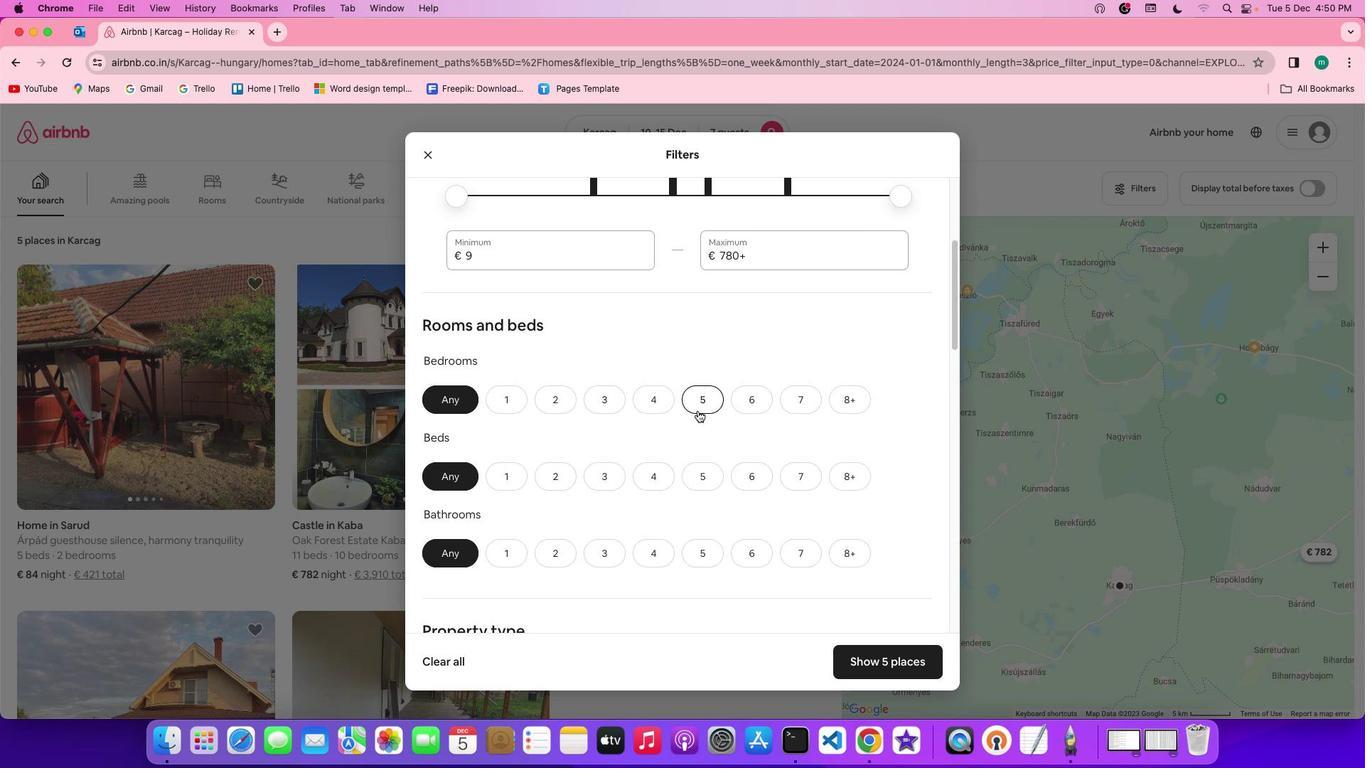 
Action: Mouse scrolled (698, 410) with delta (0, 0)
Screenshot: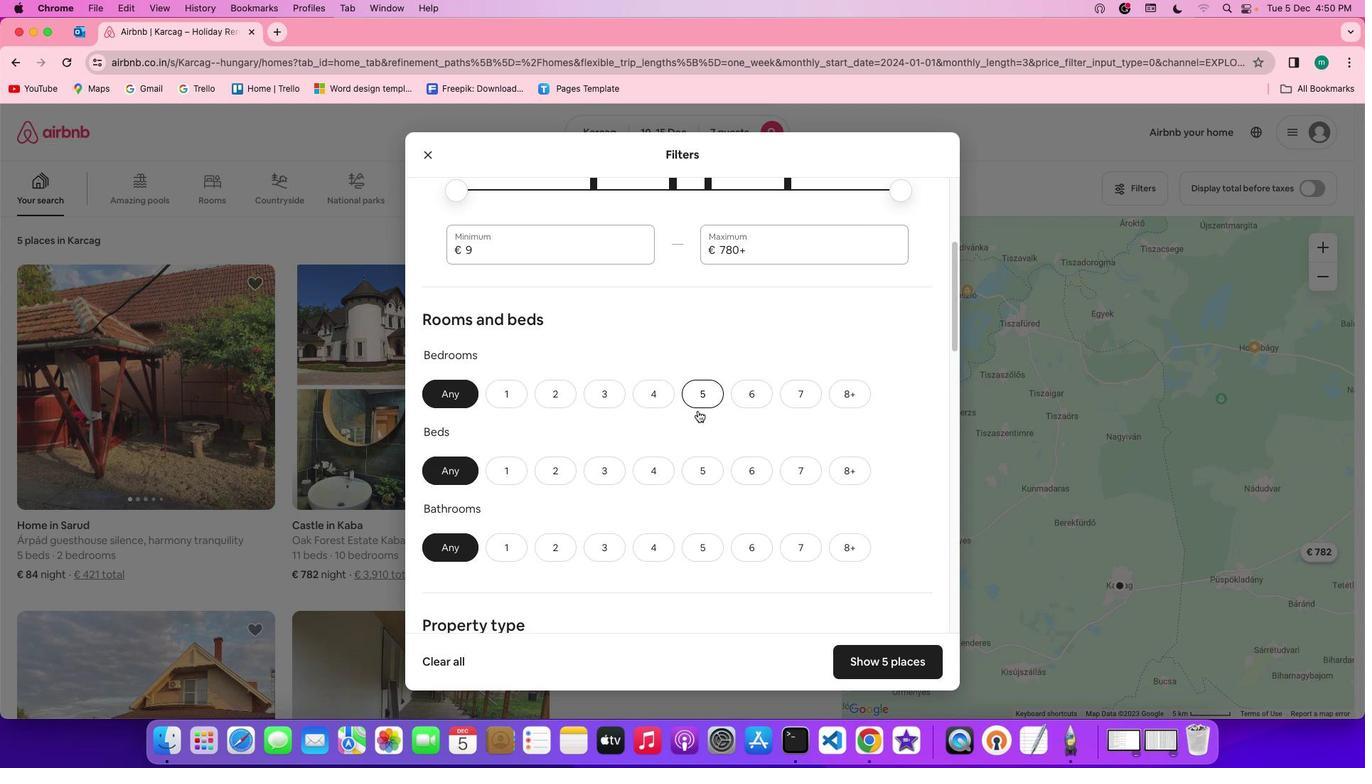 
Action: Mouse scrolled (698, 410) with delta (0, 0)
Screenshot: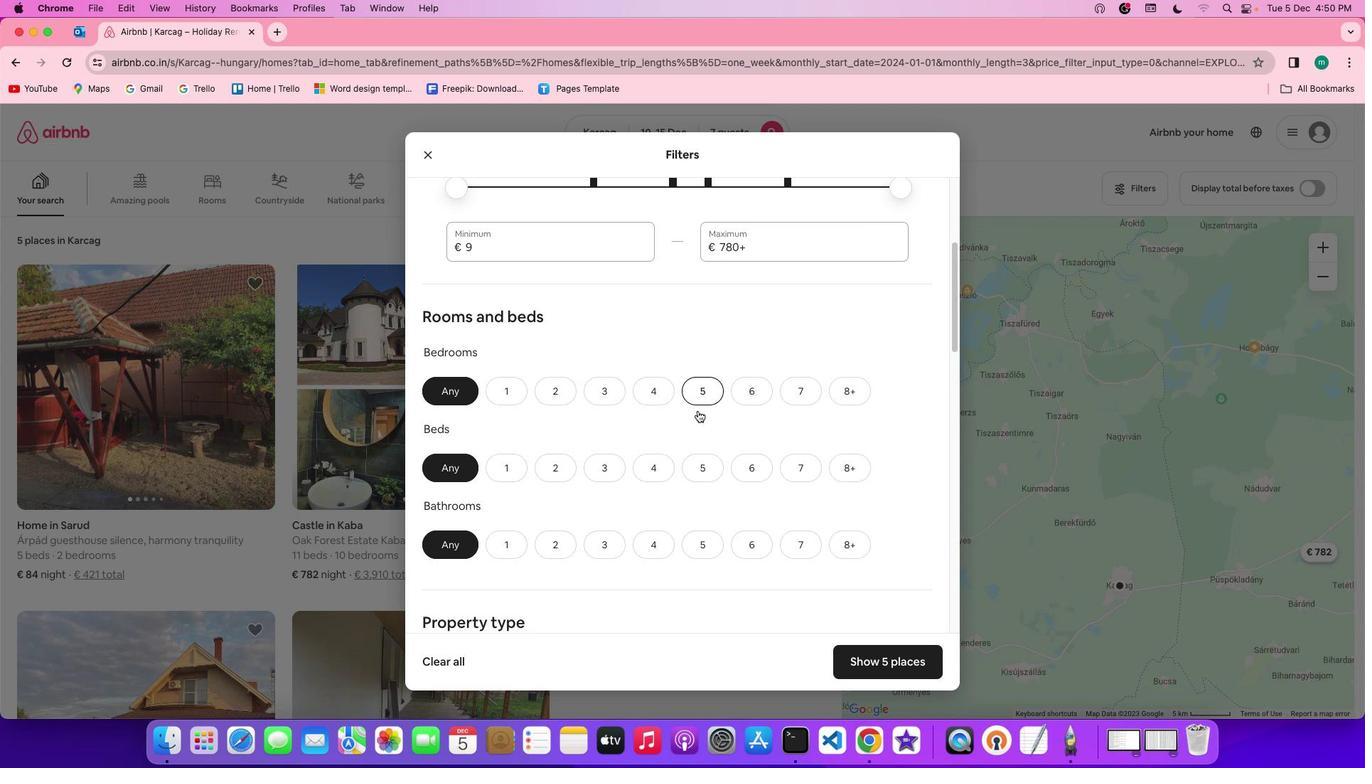 
Action: Mouse scrolled (698, 410) with delta (0, -1)
Screenshot: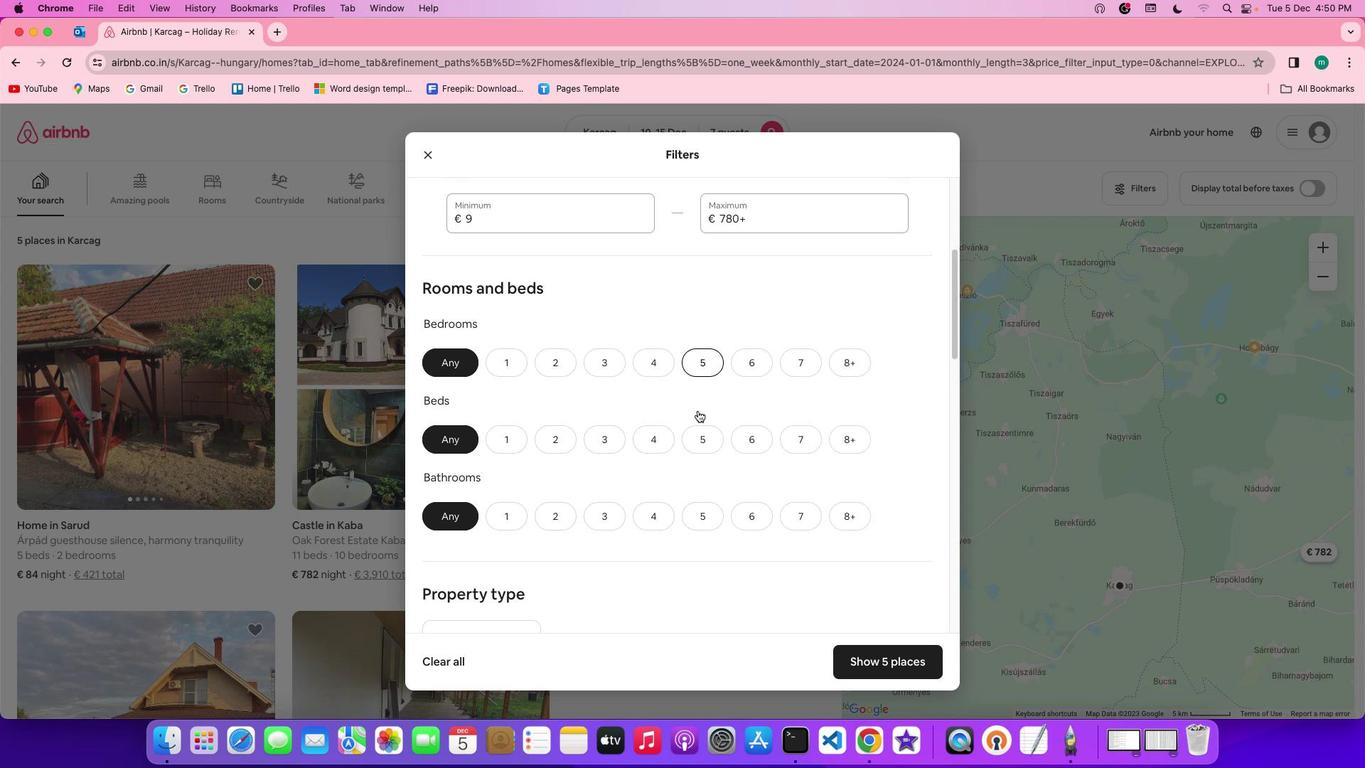 
Action: Mouse moved to (653, 310)
Screenshot: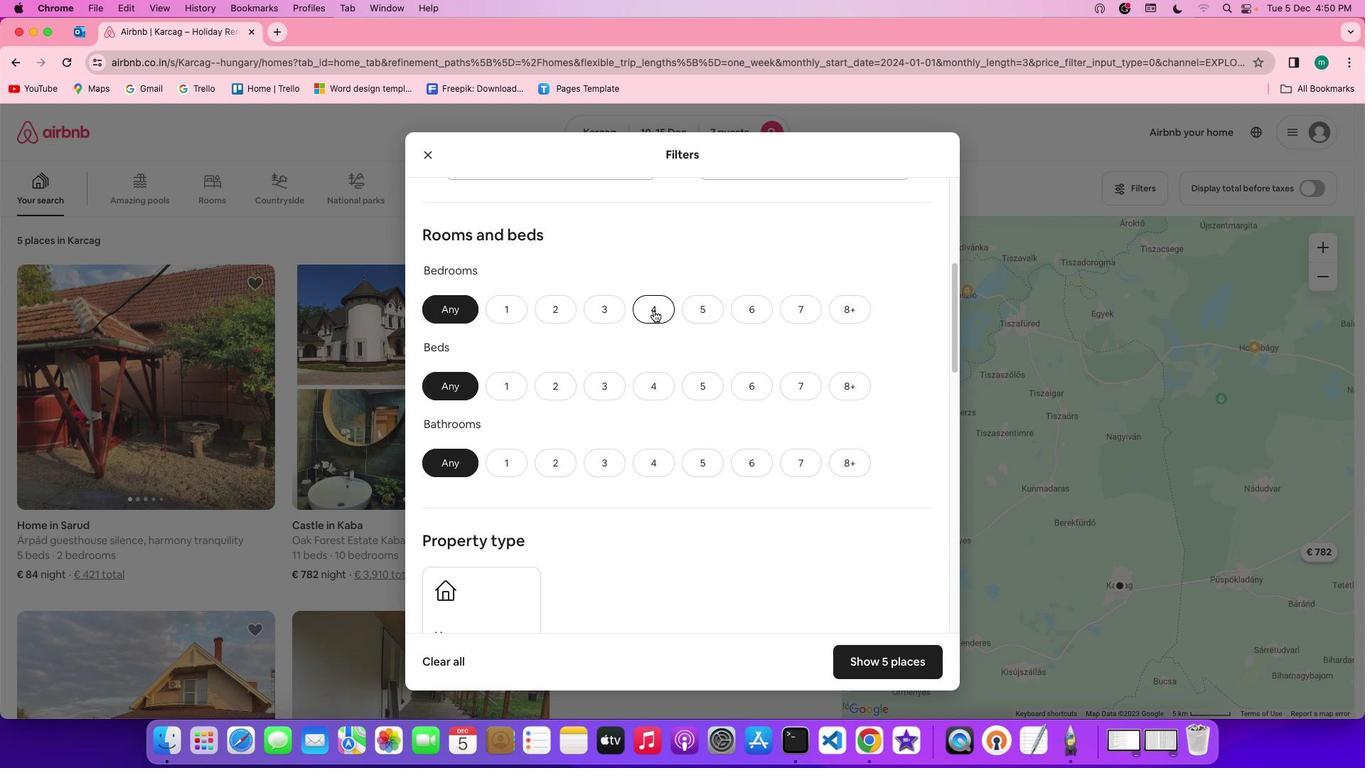 
Action: Mouse pressed left at (653, 310)
Screenshot: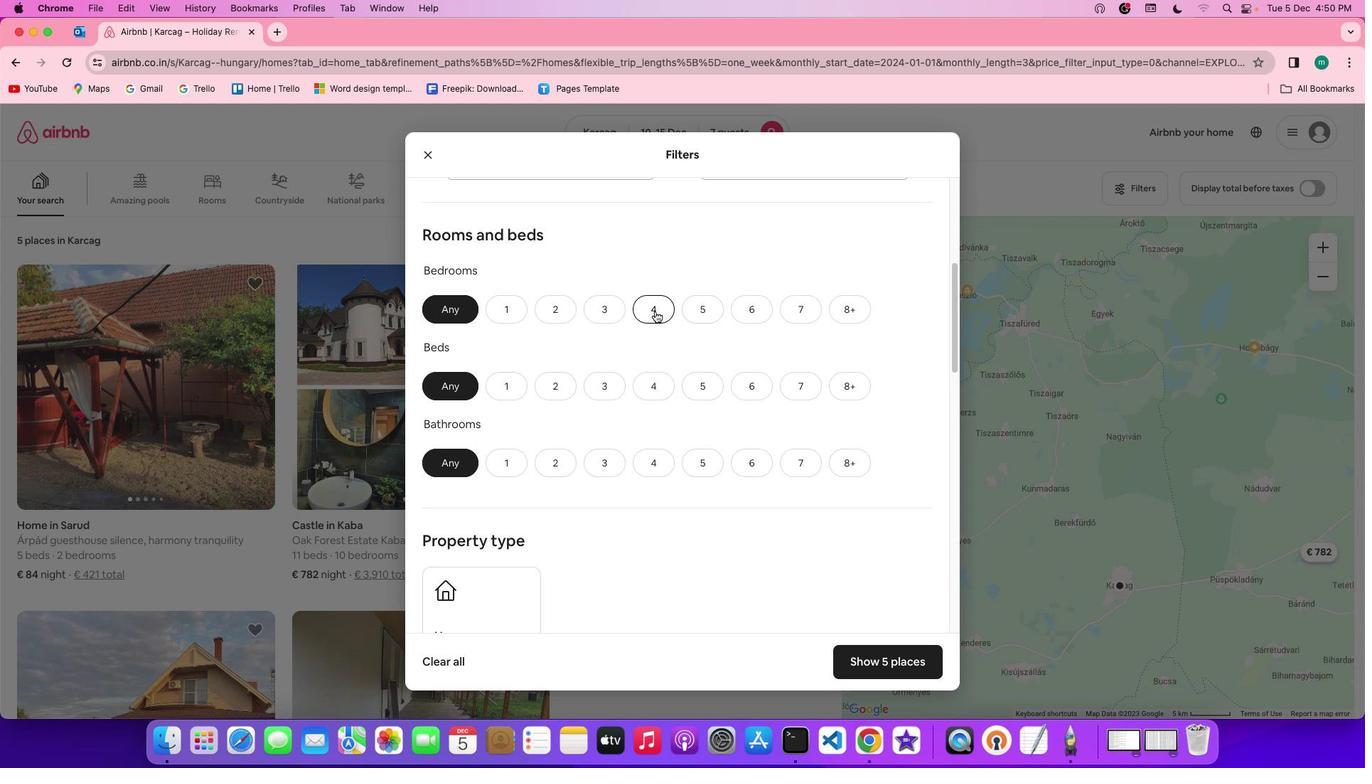 
Action: Mouse moved to (798, 386)
Screenshot: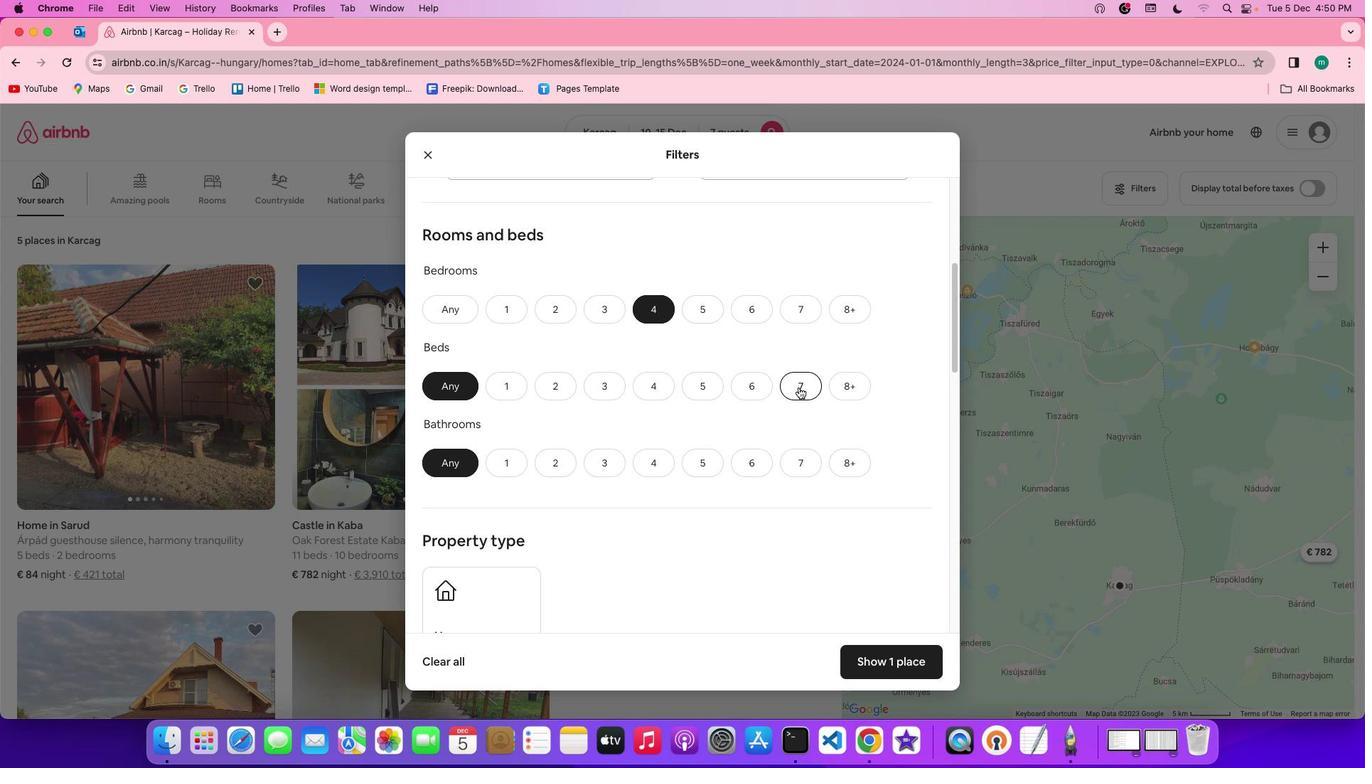 
Action: Mouse pressed left at (798, 386)
Screenshot: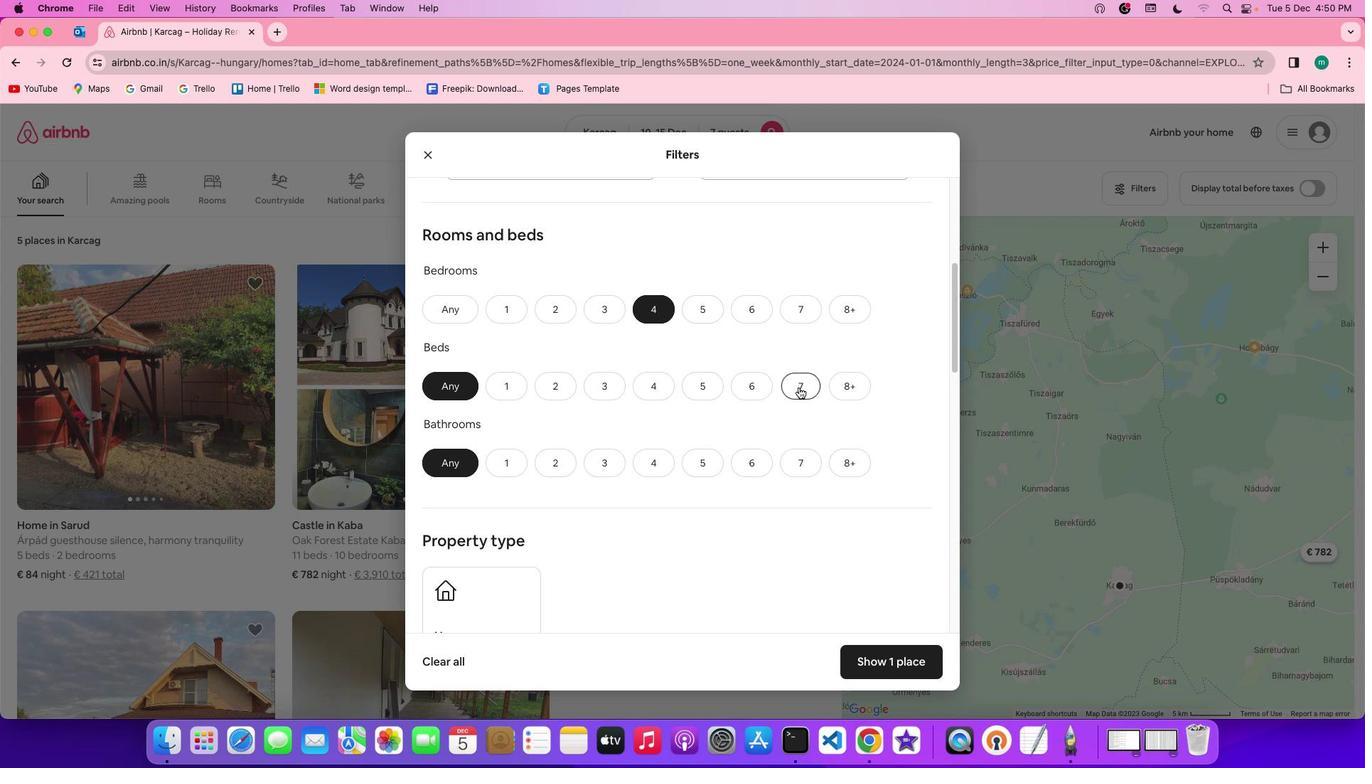 
Action: Mouse moved to (657, 469)
Screenshot: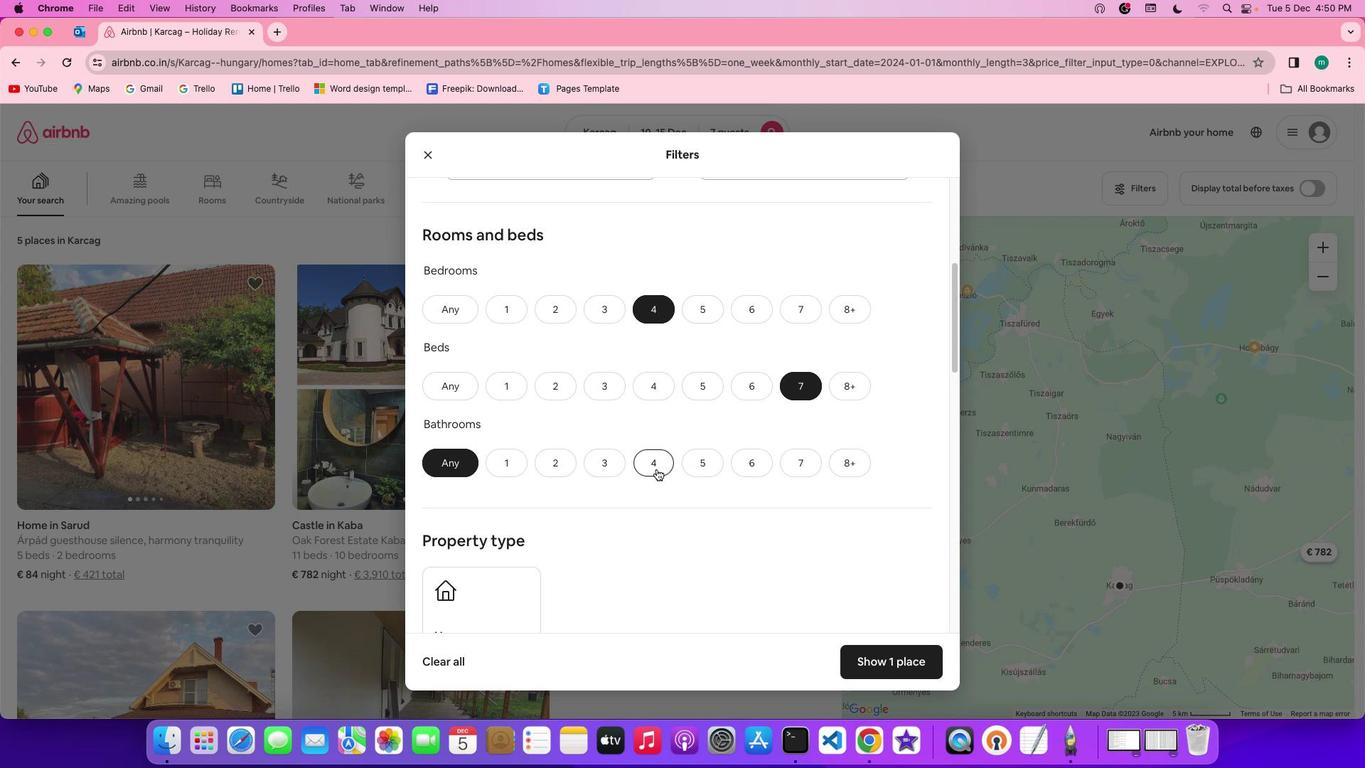 
Action: Mouse pressed left at (657, 469)
Screenshot: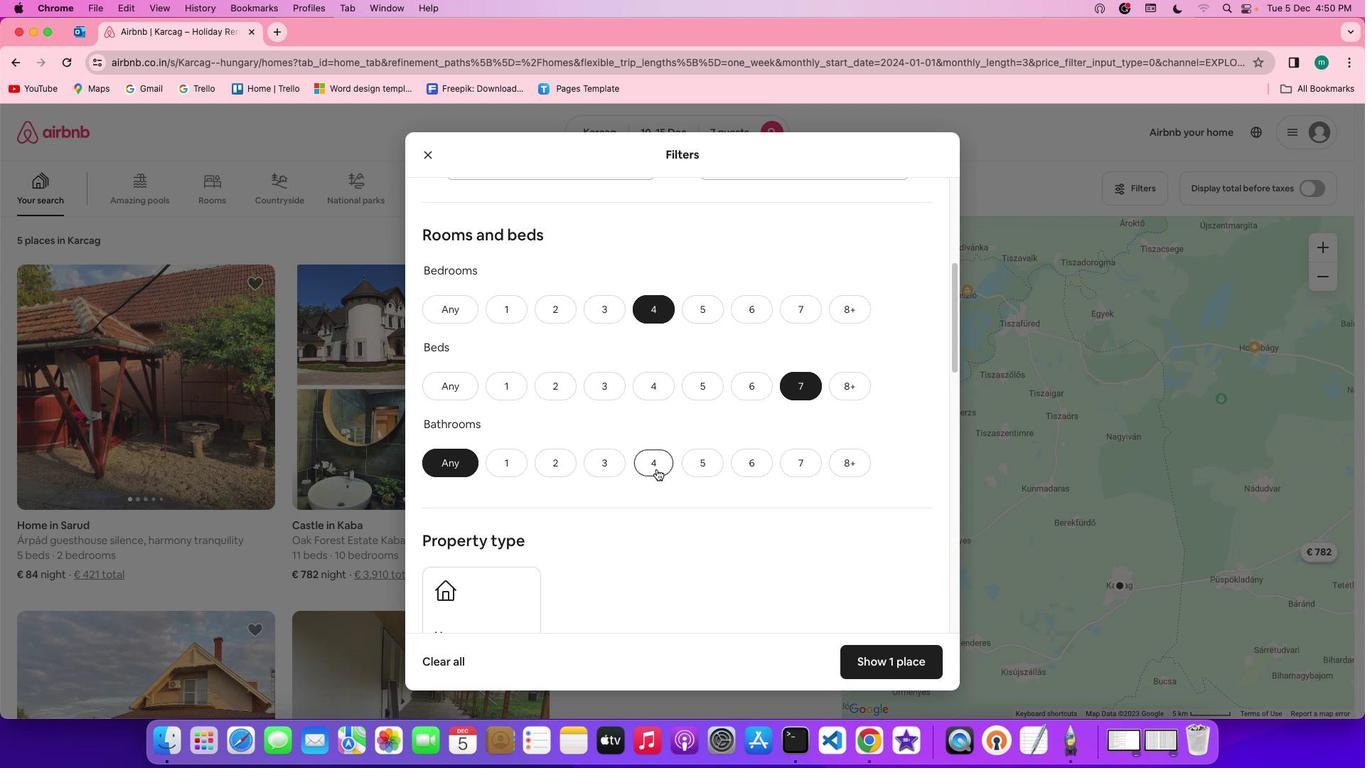 
Action: Mouse moved to (778, 478)
Screenshot: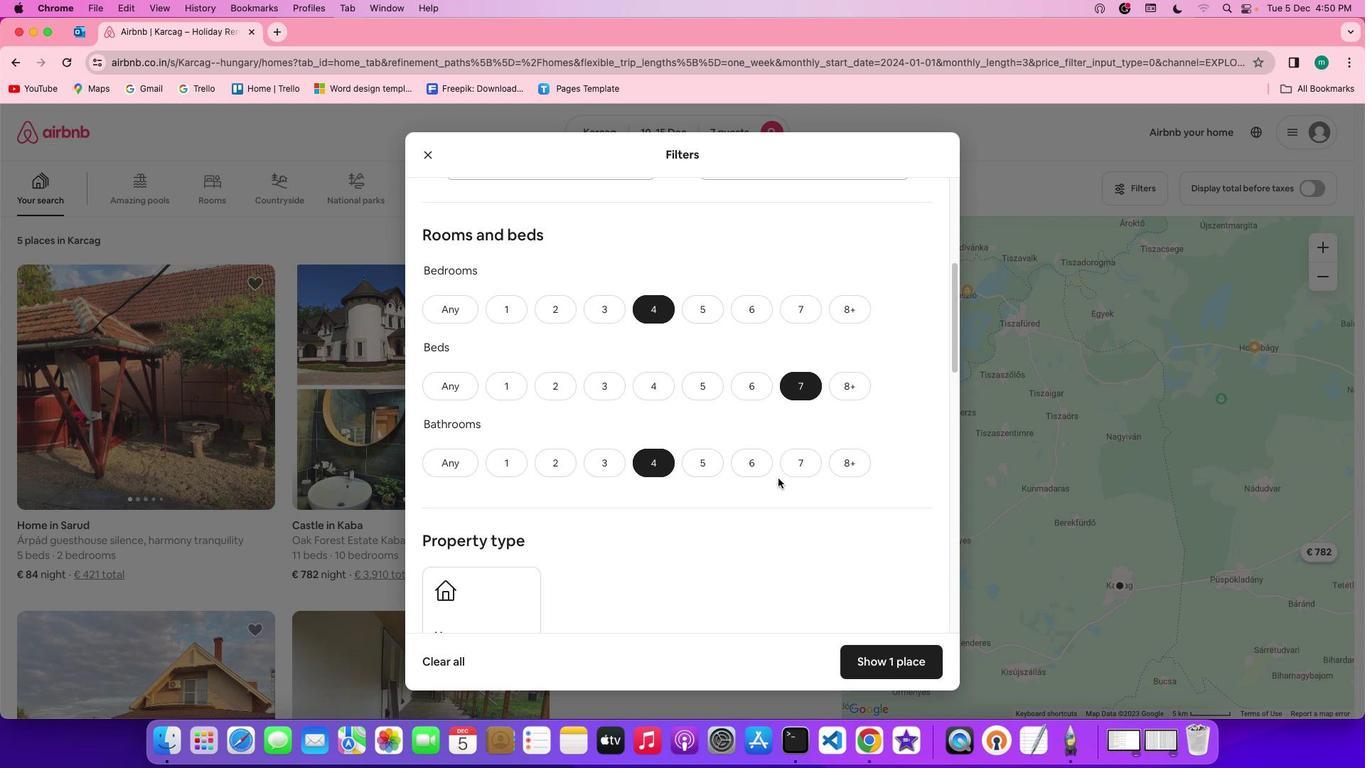 
Action: Mouse scrolled (778, 478) with delta (0, 0)
Screenshot: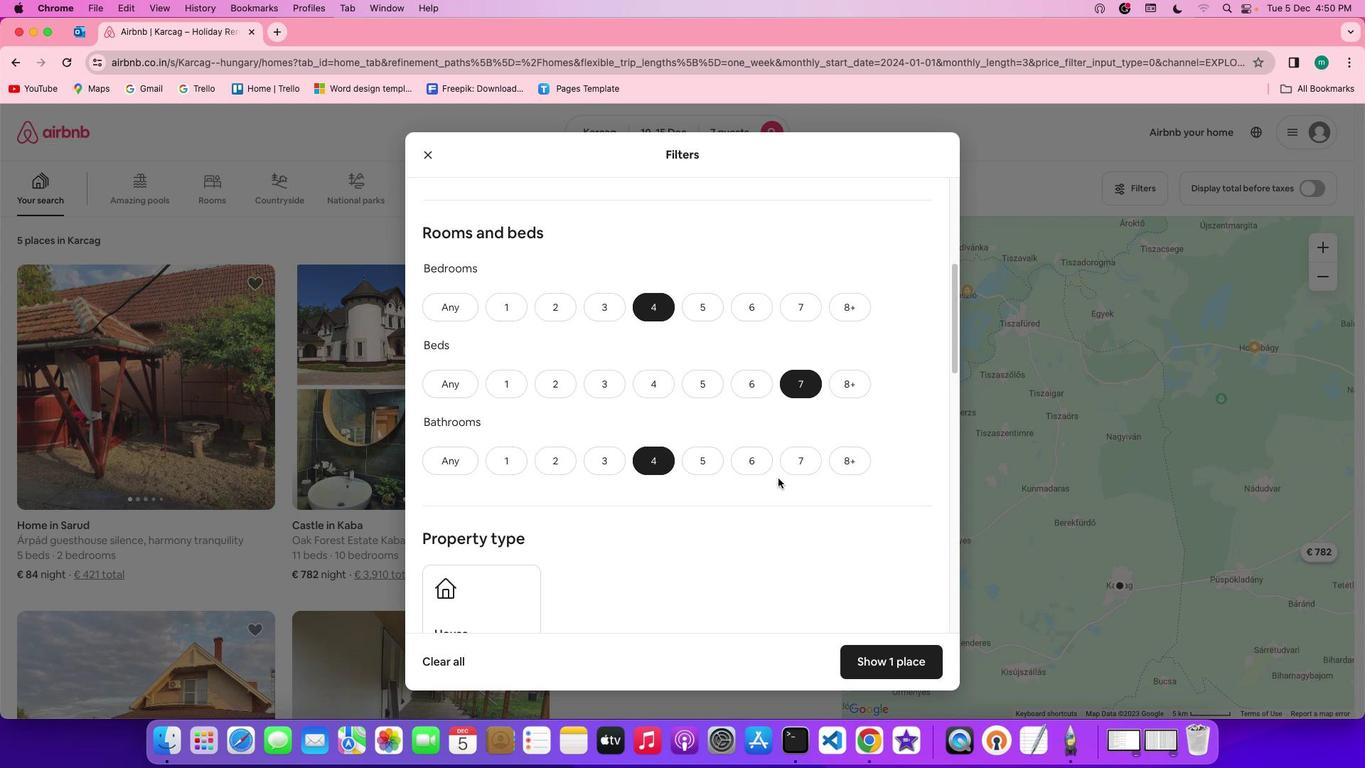 
Action: Mouse scrolled (778, 478) with delta (0, 0)
Screenshot: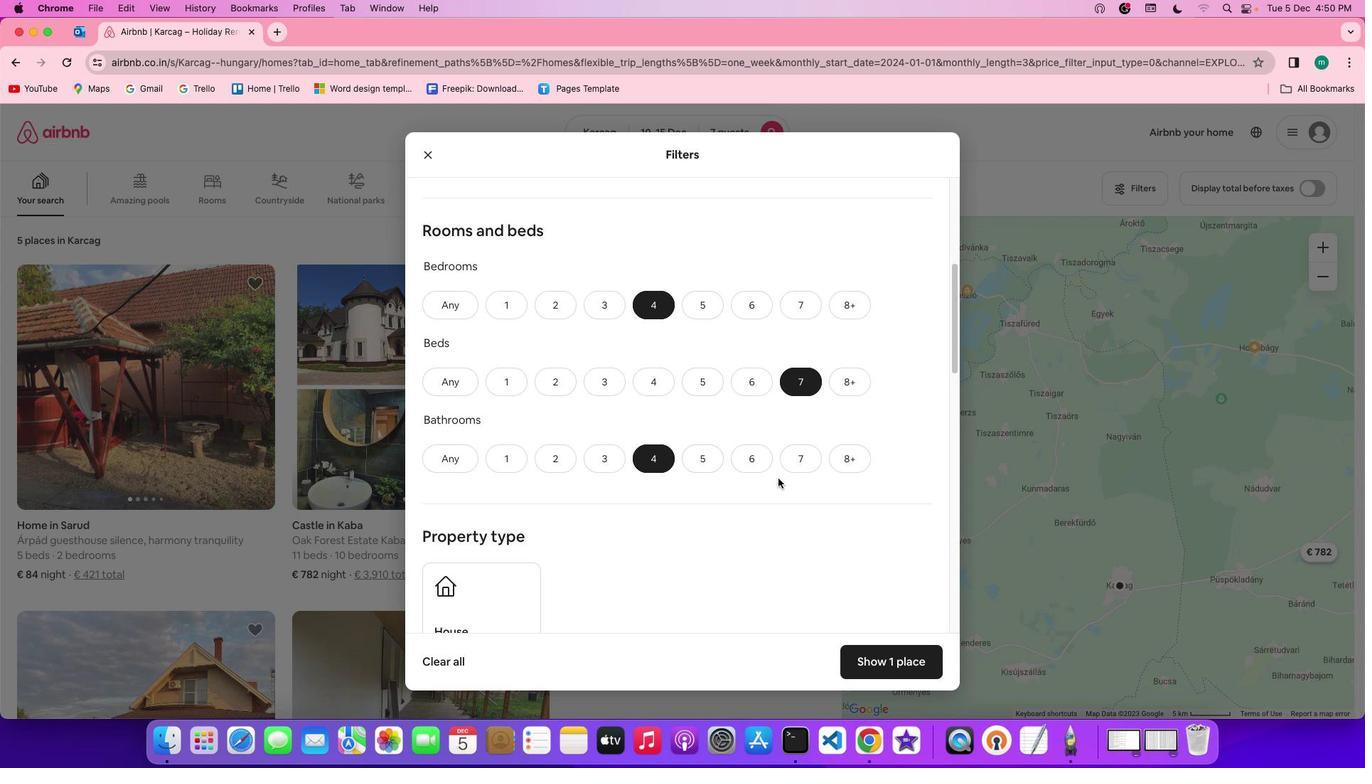 
Action: Mouse scrolled (778, 478) with delta (0, 0)
Screenshot: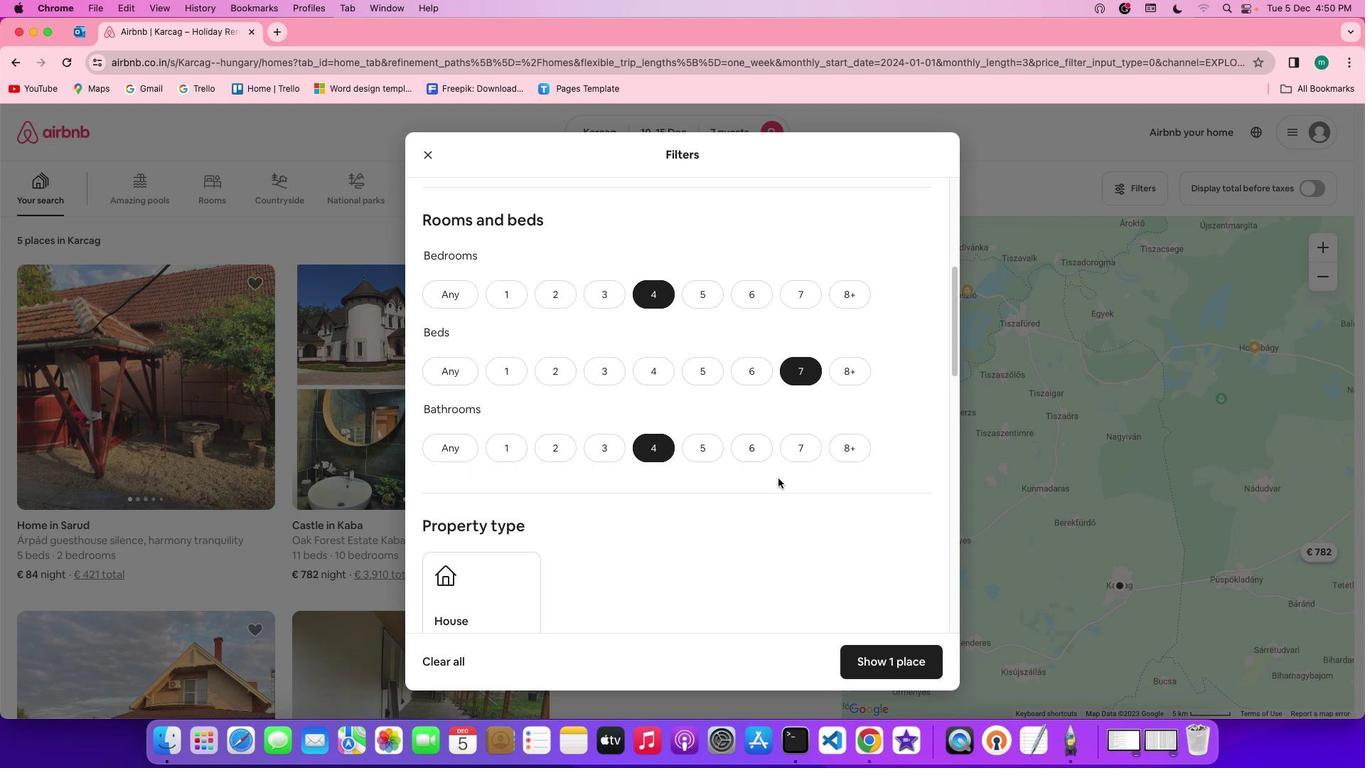 
Action: Mouse scrolled (778, 478) with delta (0, 0)
Screenshot: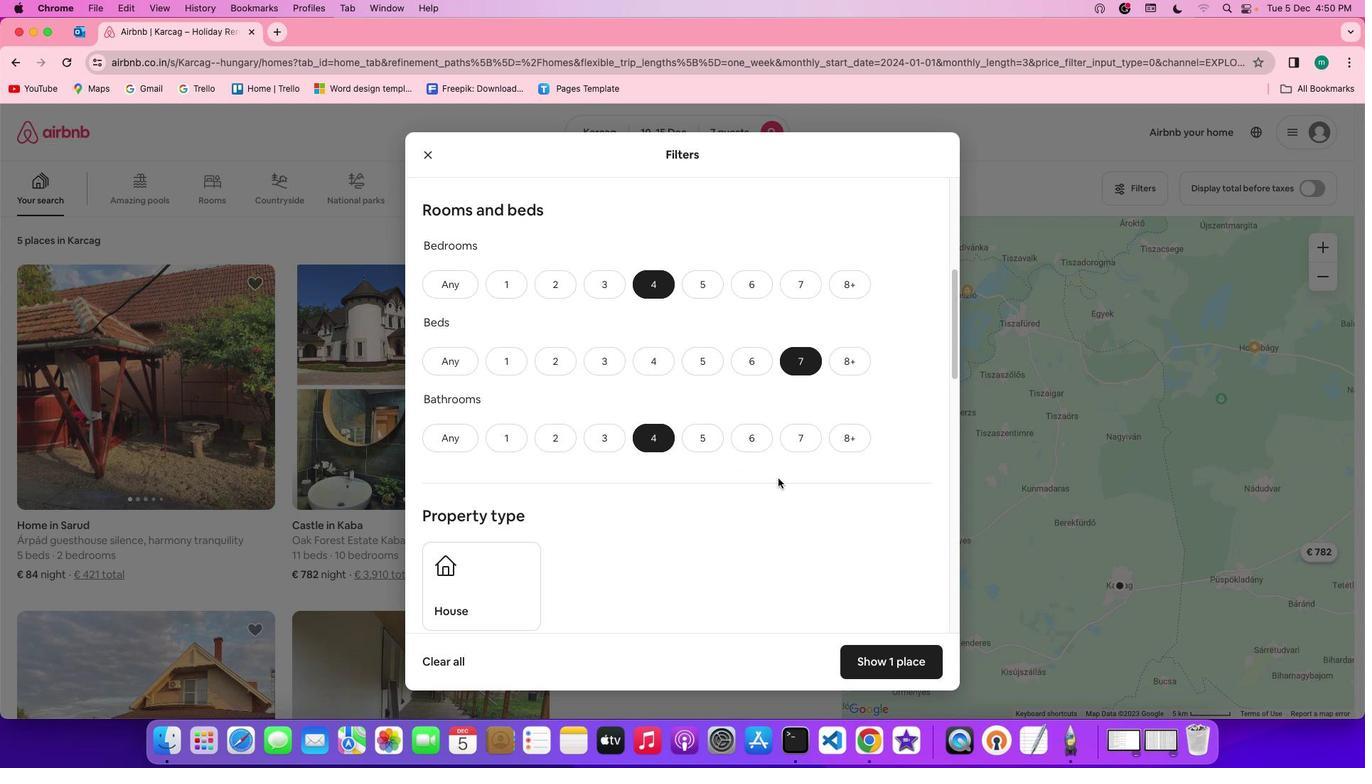 
Action: Mouse scrolled (778, 478) with delta (0, 0)
Screenshot: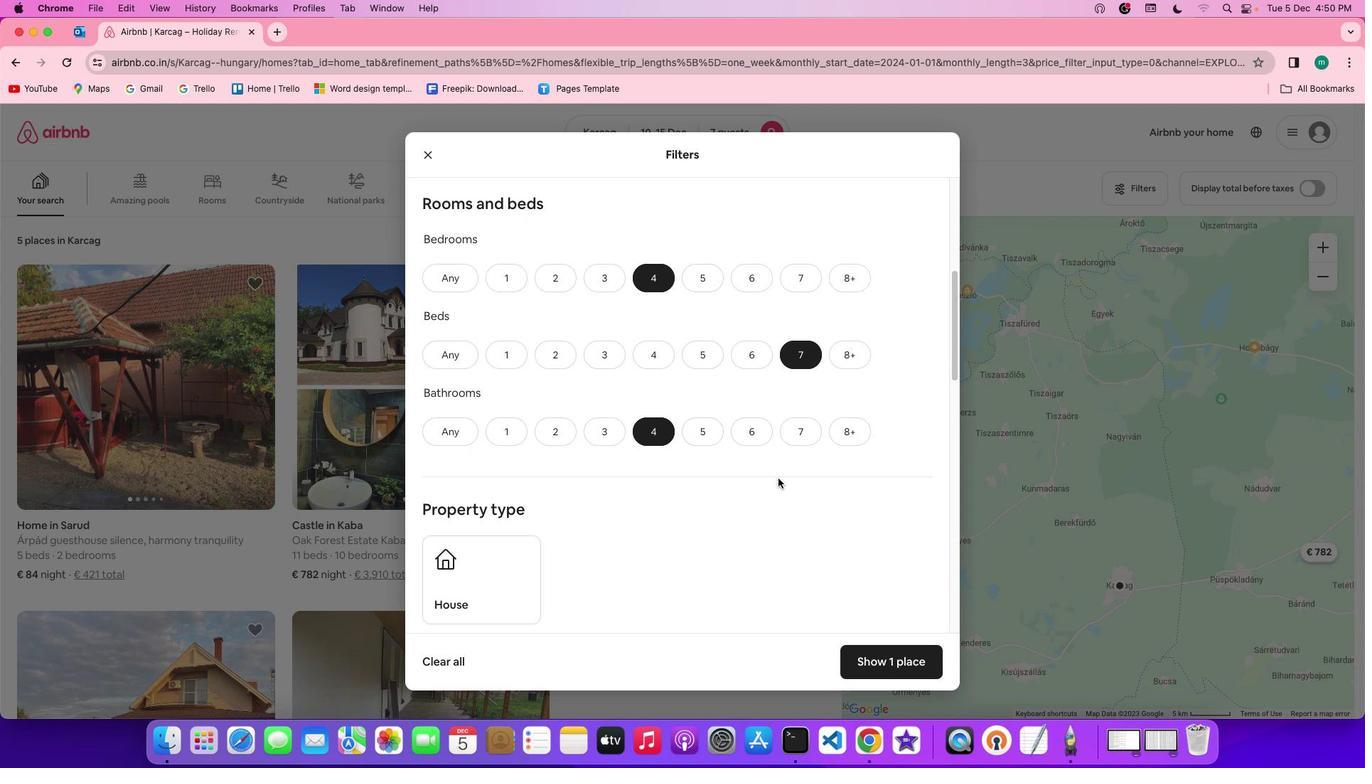 
Action: Mouse scrolled (778, 478) with delta (0, 0)
Screenshot: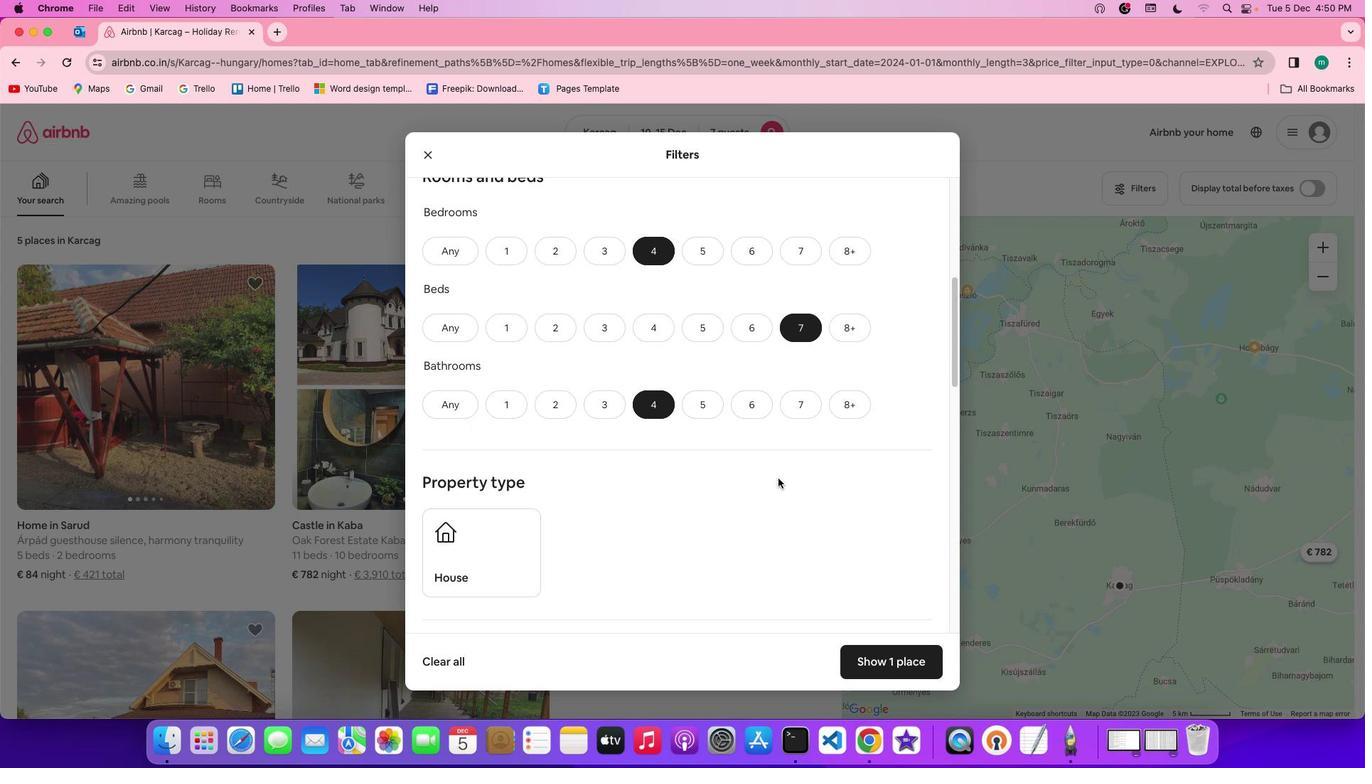 
Action: Mouse scrolled (778, 478) with delta (0, 0)
Screenshot: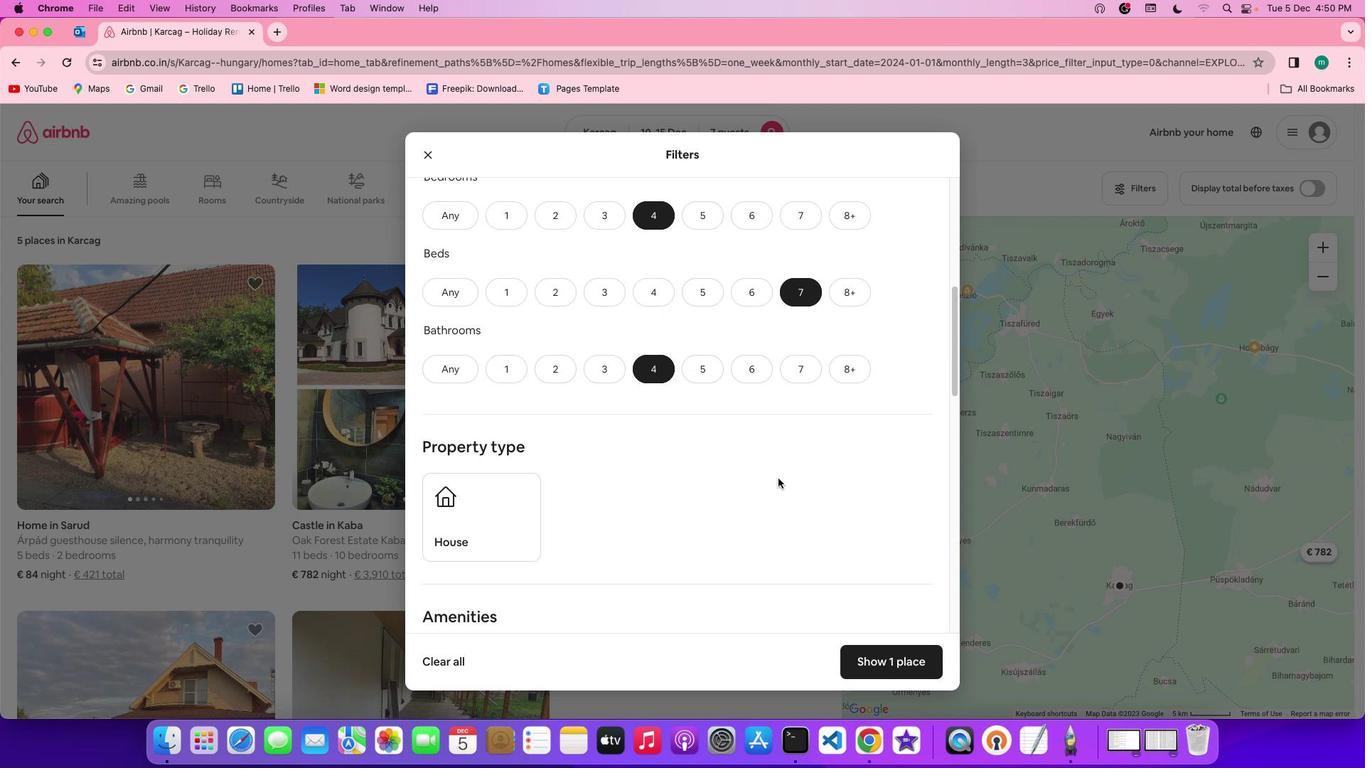 
Action: Mouse scrolled (778, 478) with delta (0, 0)
Screenshot: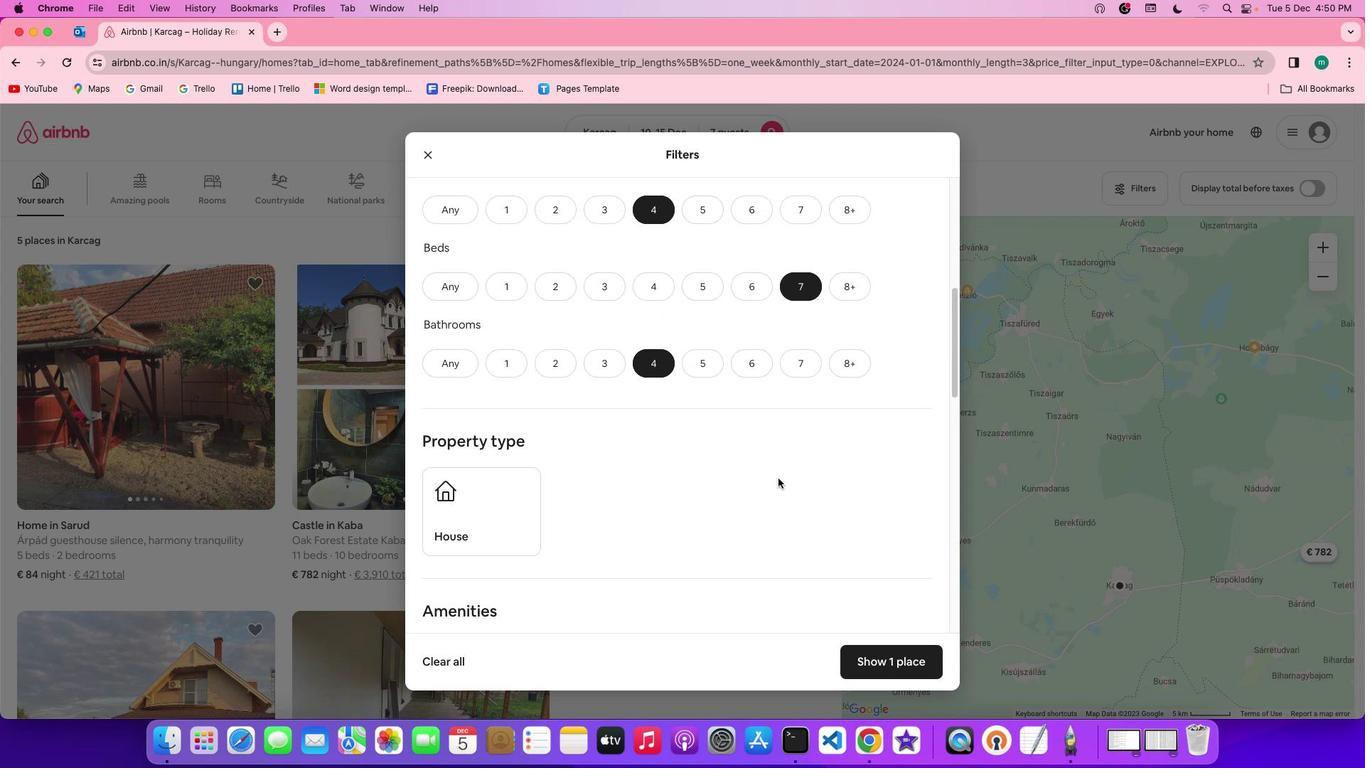 
Action: Mouse scrolled (778, 478) with delta (0, 0)
Screenshot: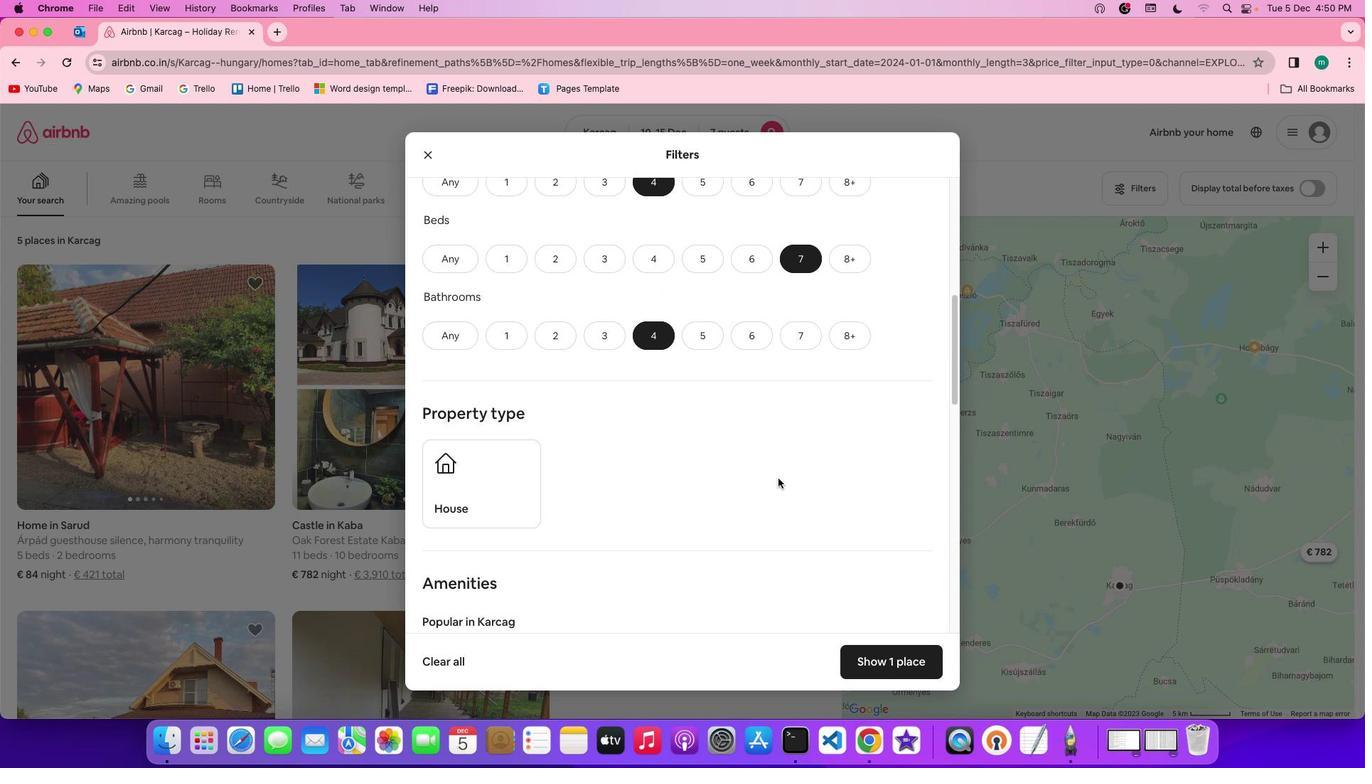 
Action: Mouse scrolled (778, 478) with delta (0, 0)
Screenshot: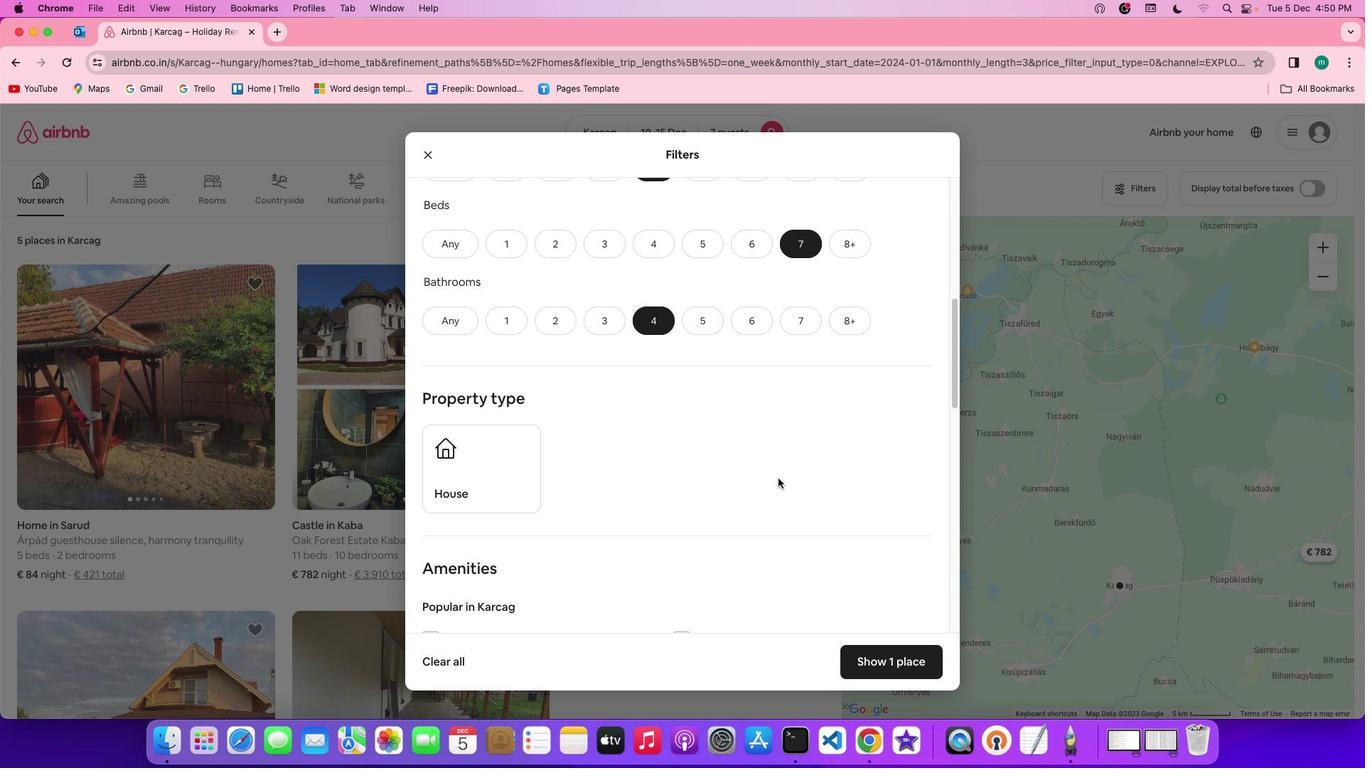 
Action: Mouse scrolled (778, 478) with delta (0, 0)
Screenshot: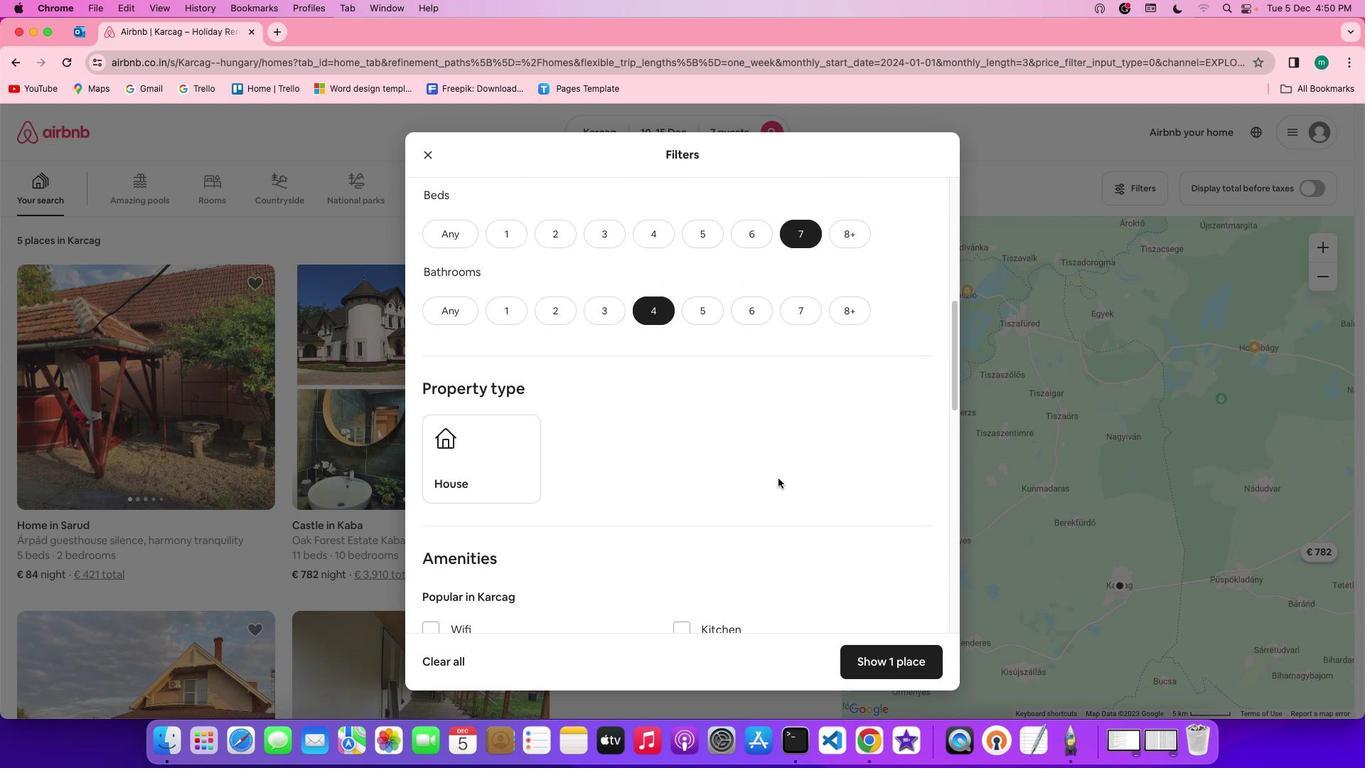 
Action: Mouse scrolled (778, 478) with delta (0, 0)
Screenshot: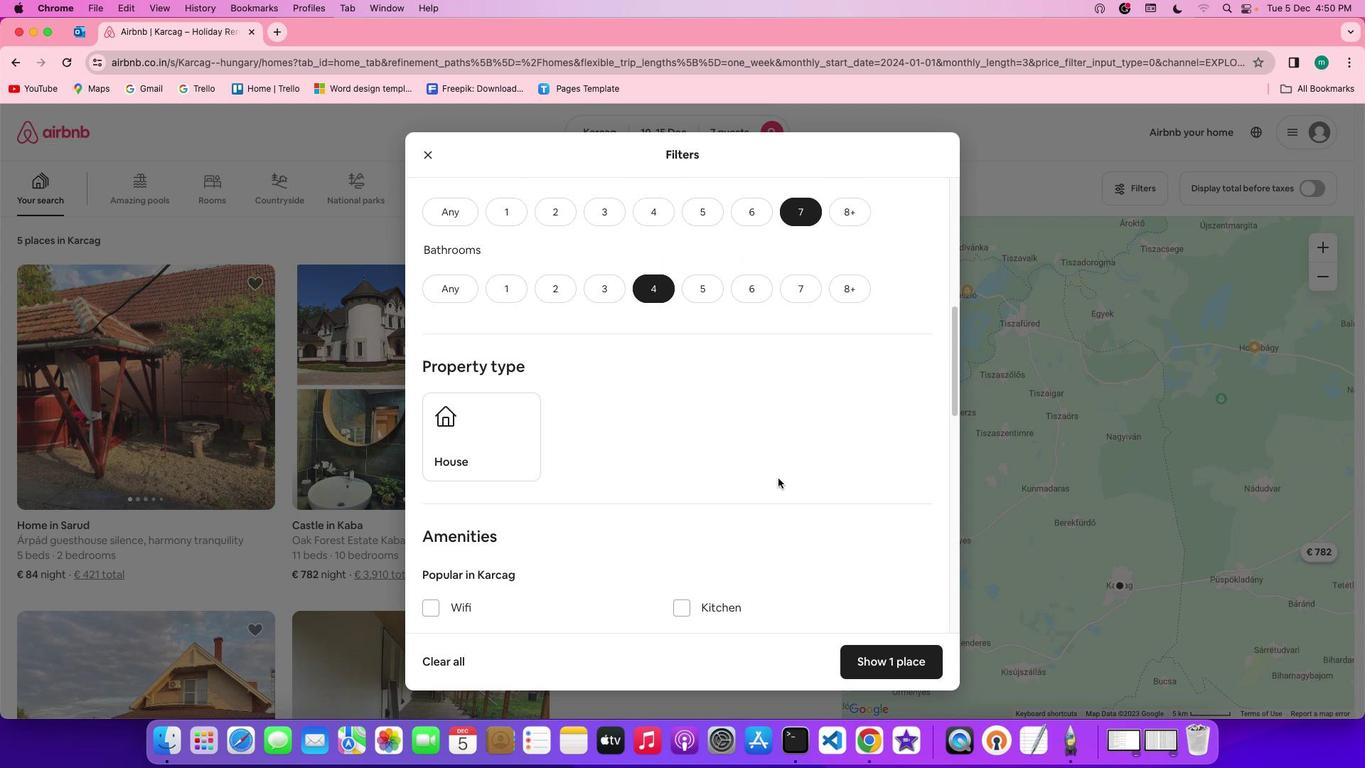 
Action: Mouse moved to (501, 399)
Screenshot: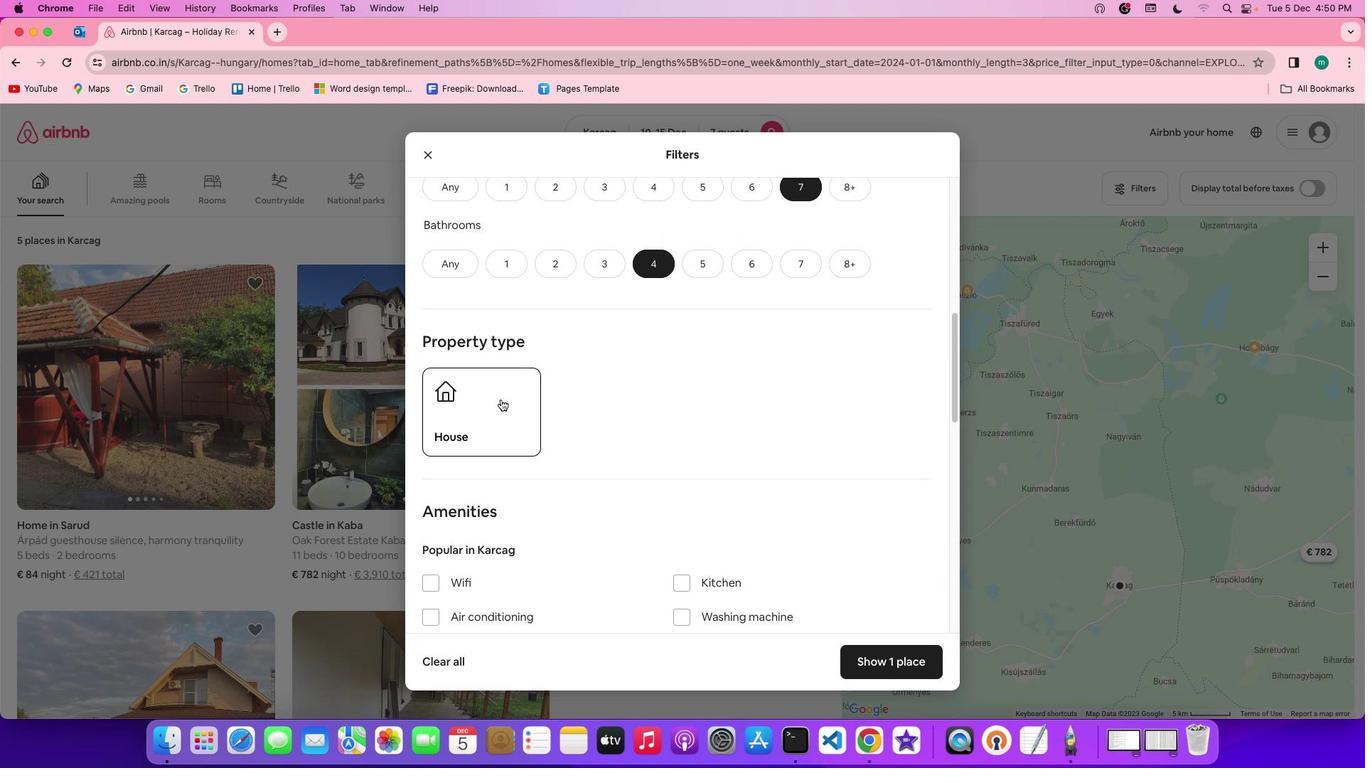 
Action: Mouse pressed left at (501, 399)
Screenshot: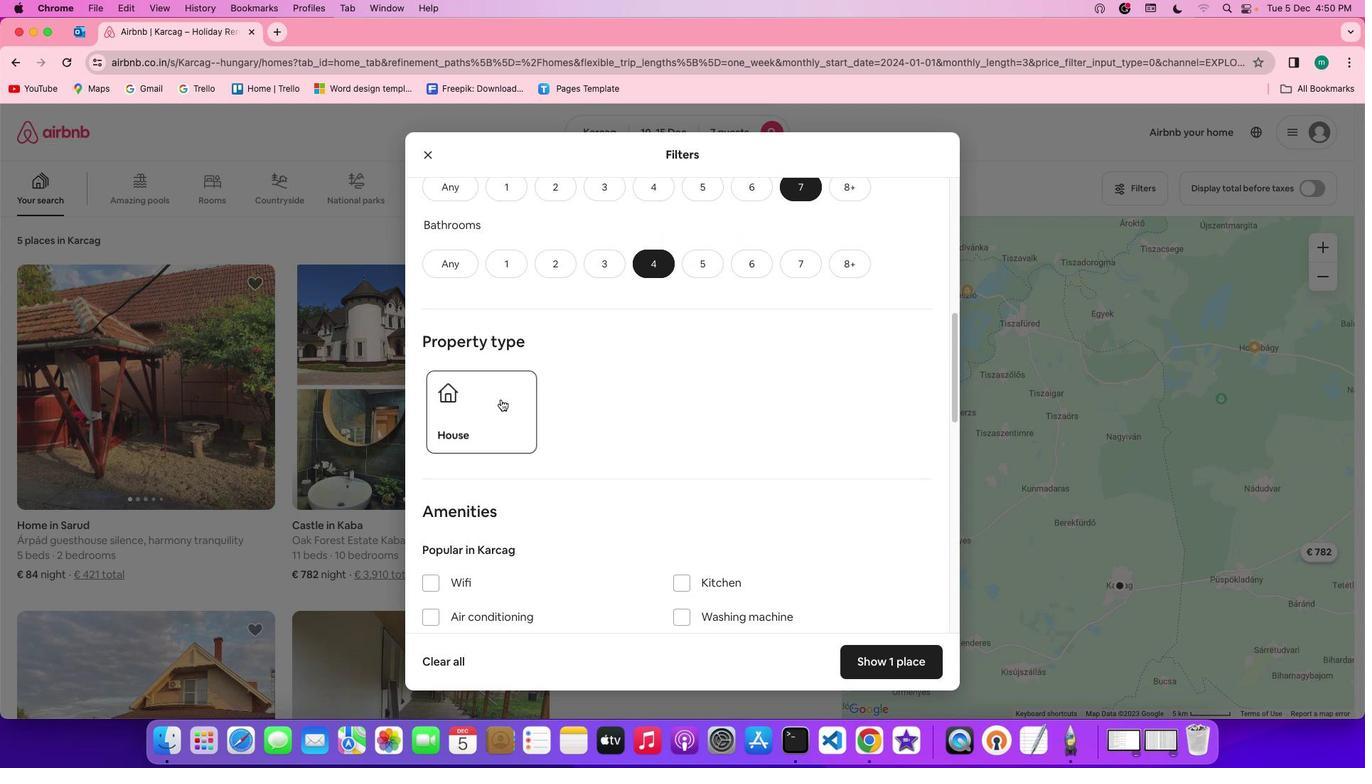 
Action: Mouse moved to (690, 467)
Screenshot: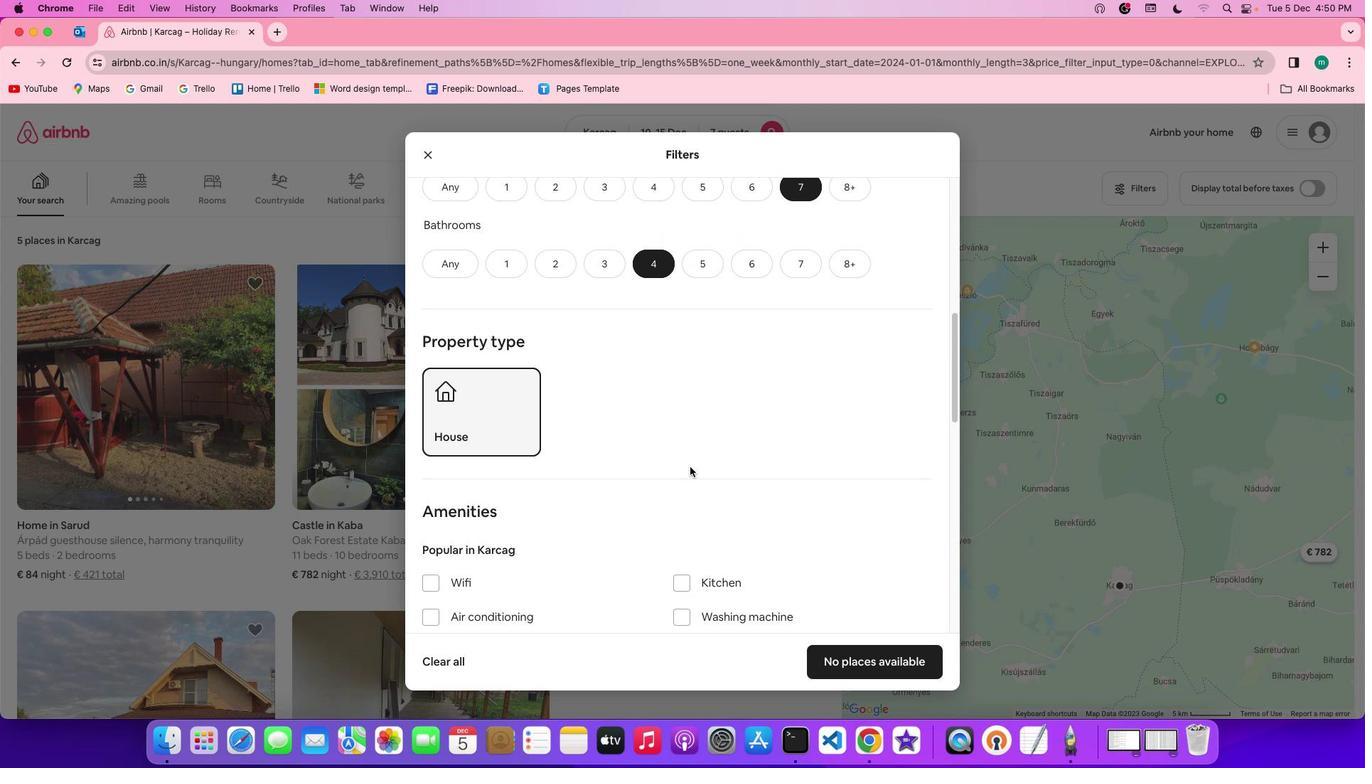 
Action: Mouse scrolled (690, 467) with delta (0, 0)
Screenshot: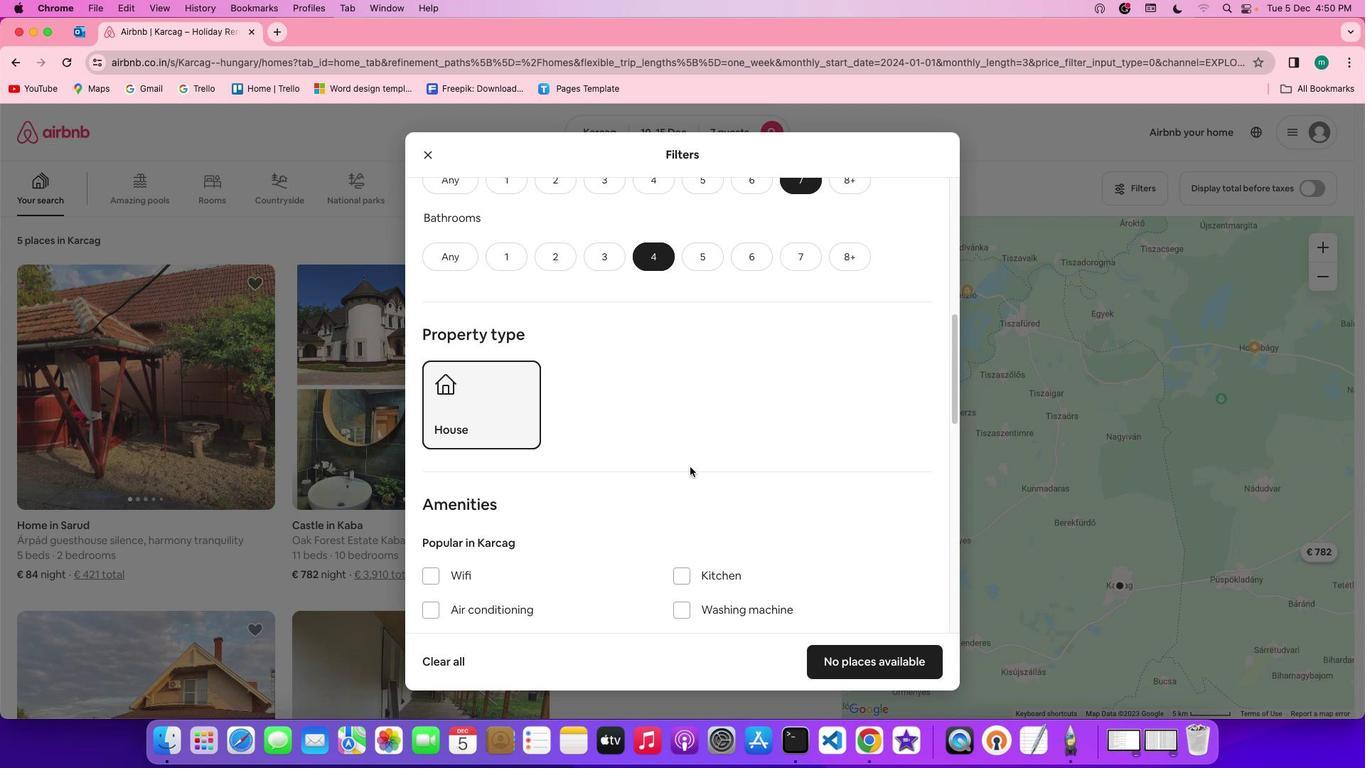 
Action: Mouse scrolled (690, 467) with delta (0, 0)
Screenshot: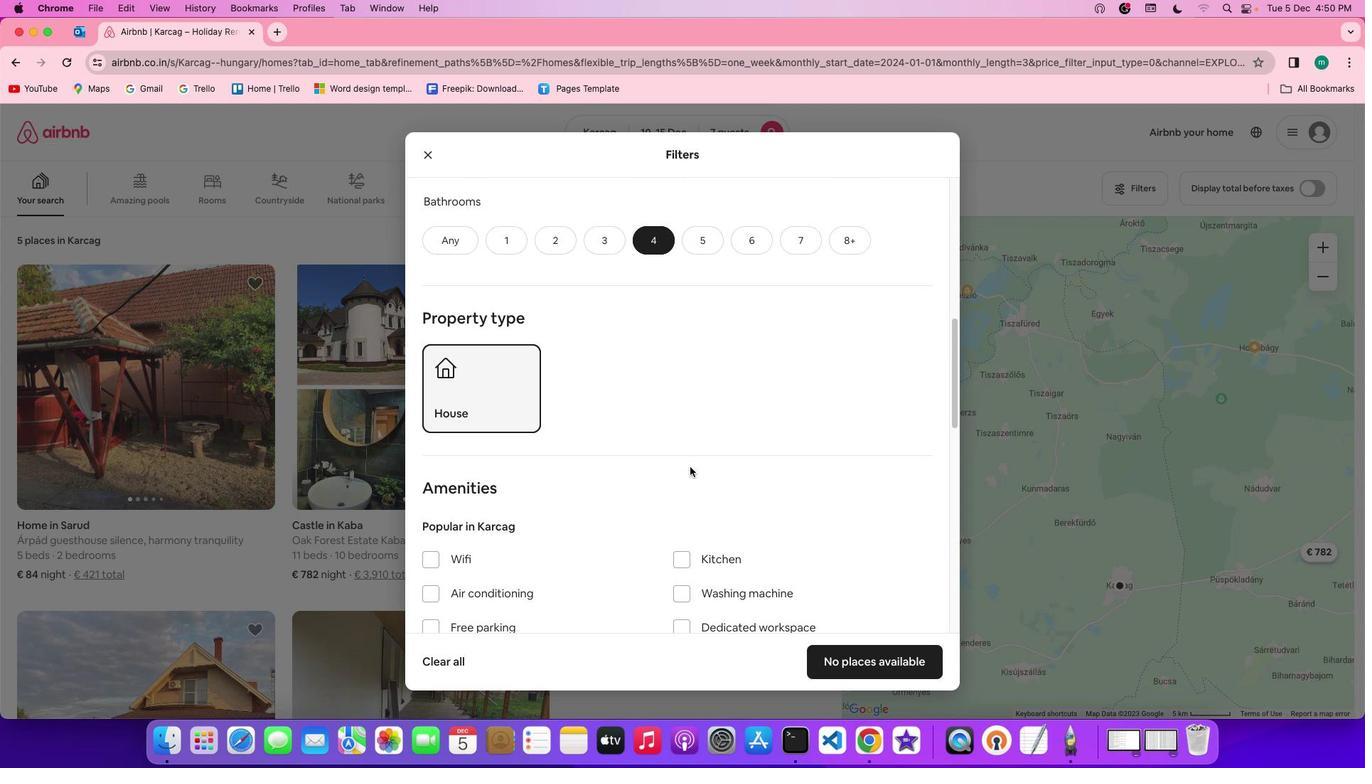 
Action: Mouse scrolled (690, 467) with delta (0, -1)
Screenshot: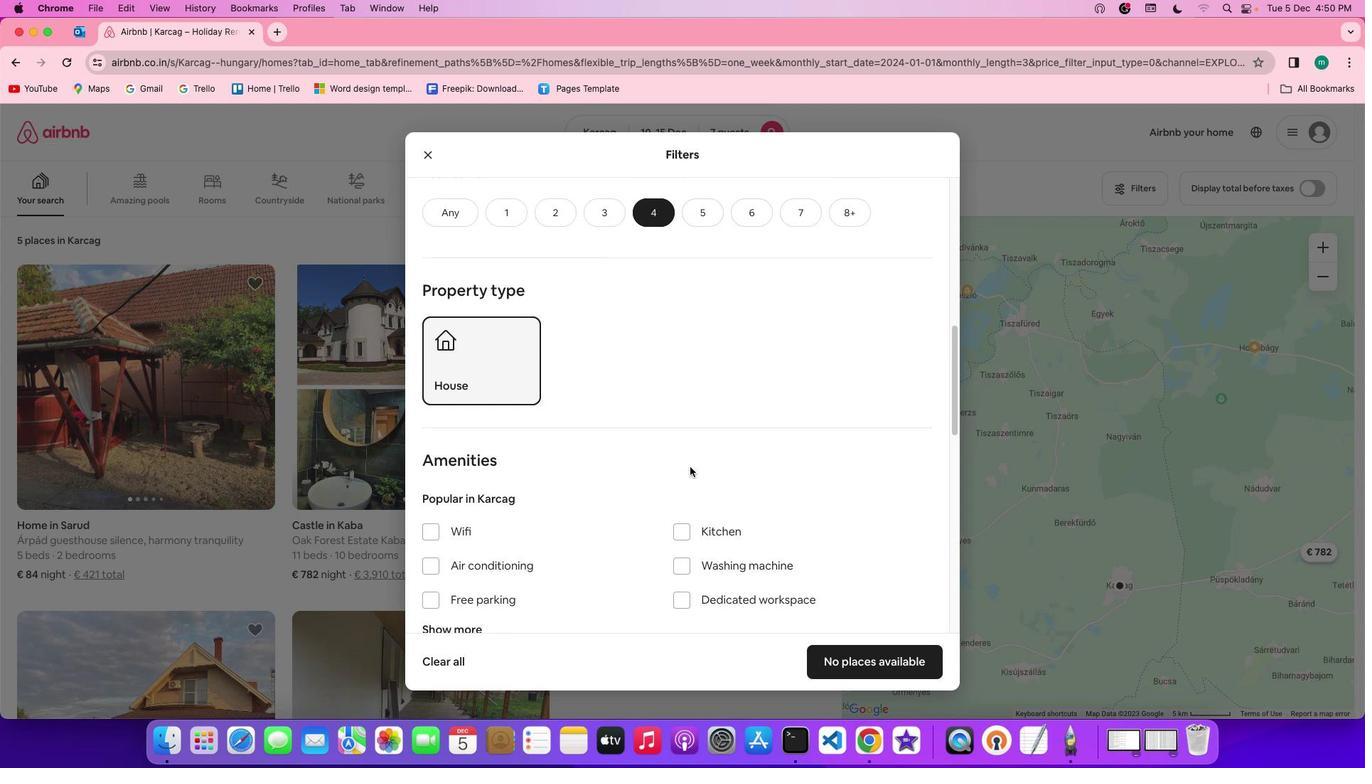 
Action: Mouse scrolled (690, 467) with delta (0, -1)
Screenshot: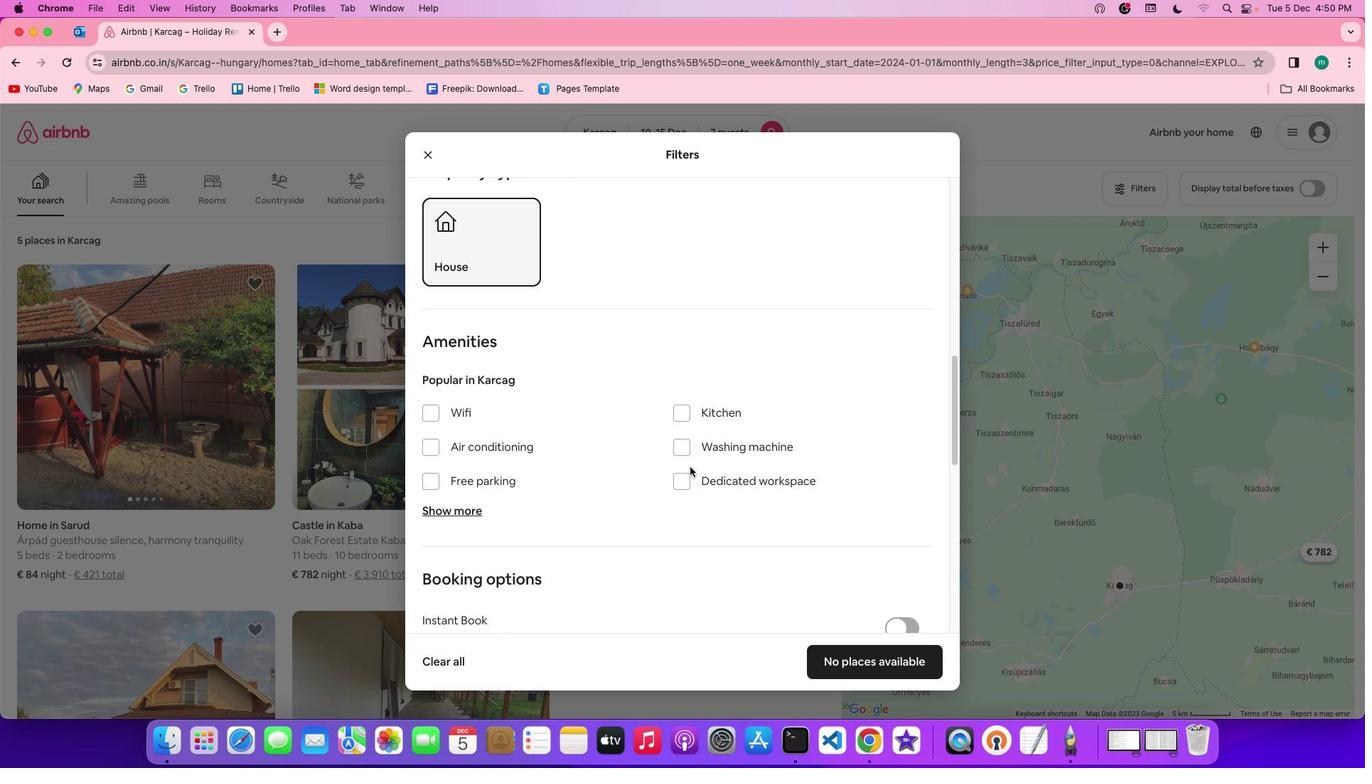 
Action: Mouse scrolled (690, 467) with delta (0, 0)
Screenshot: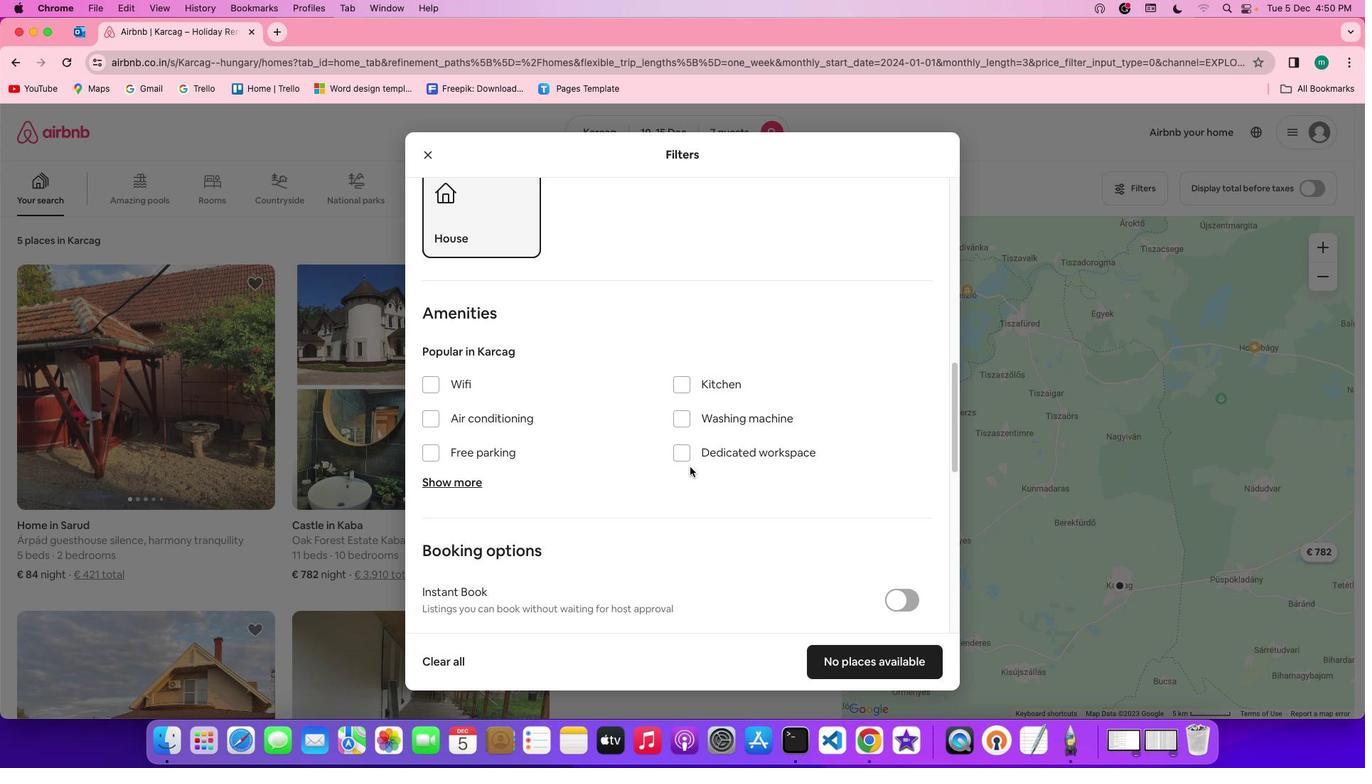 
Action: Mouse scrolled (690, 467) with delta (0, 0)
Screenshot: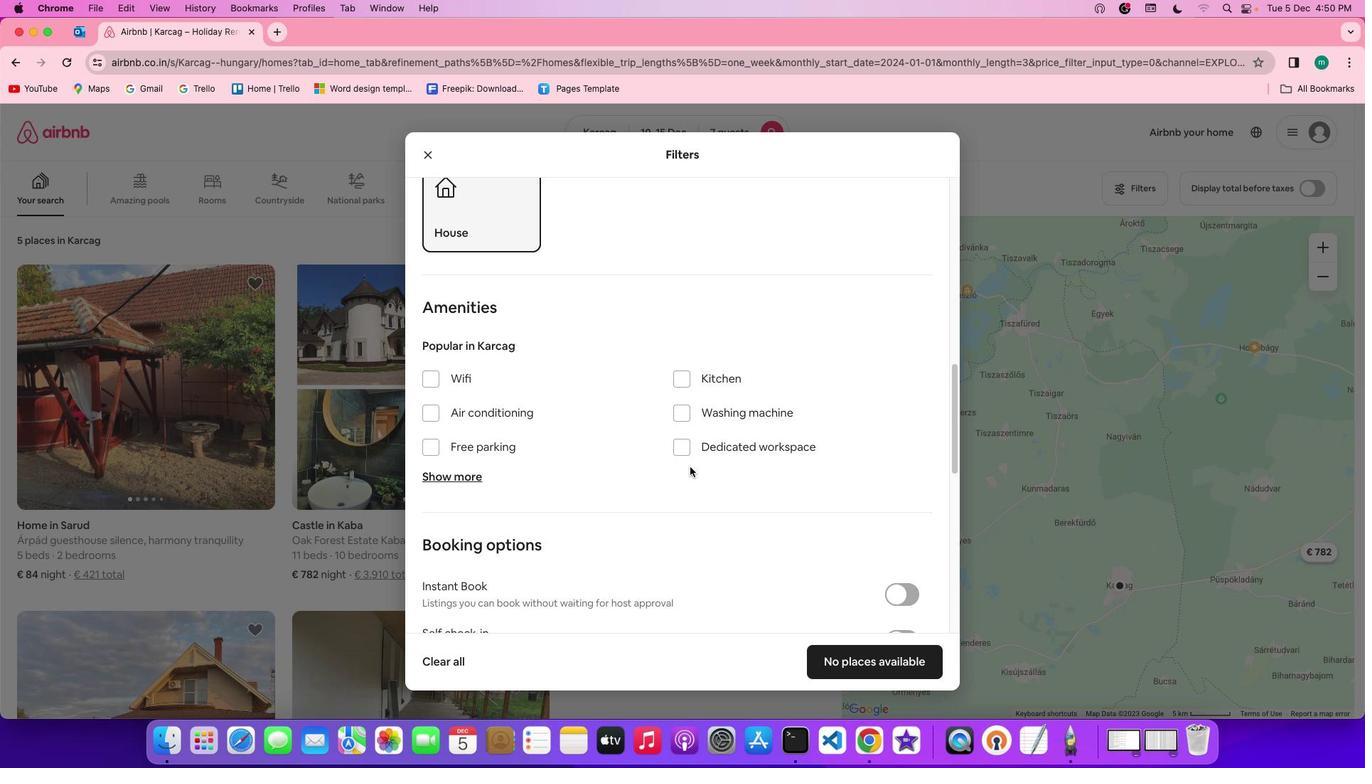 
Action: Mouse scrolled (690, 467) with delta (0, 0)
Screenshot: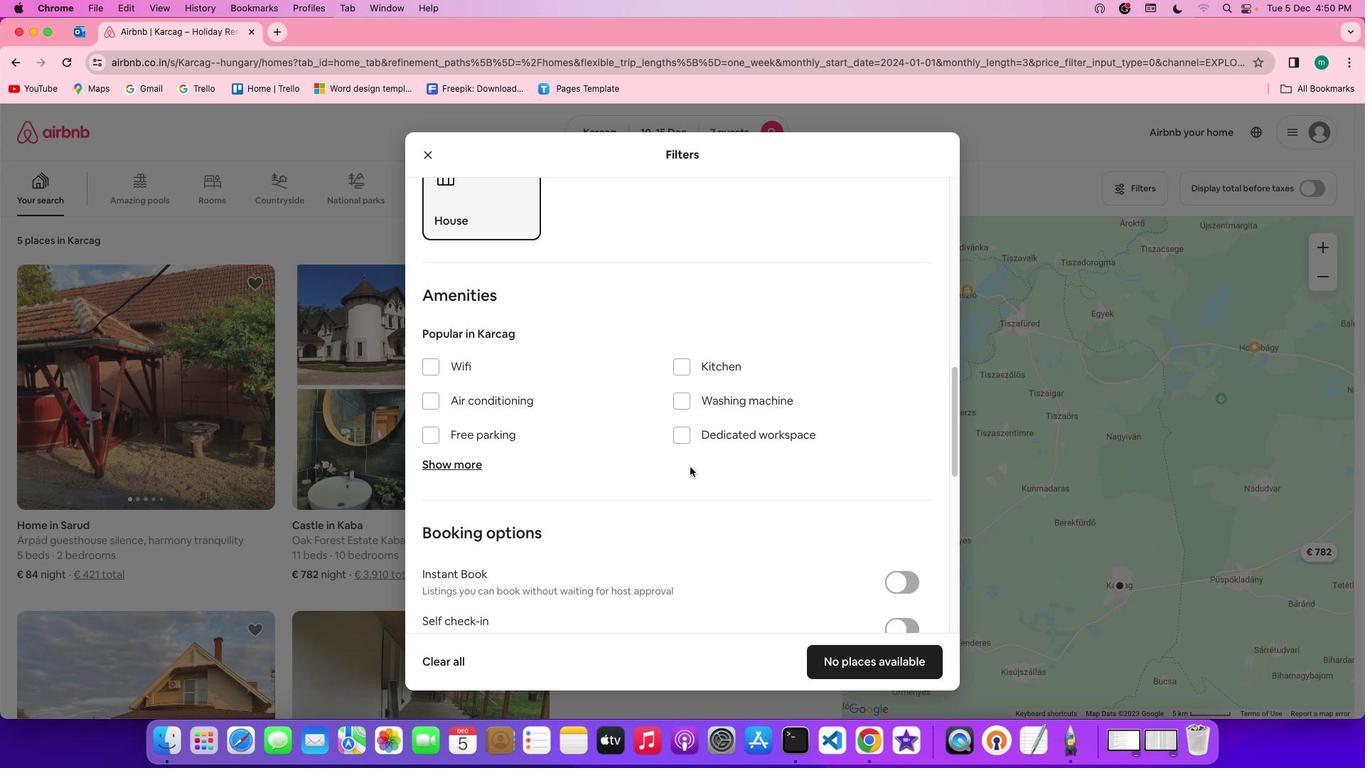 
Action: Mouse scrolled (690, 467) with delta (0, 0)
Screenshot: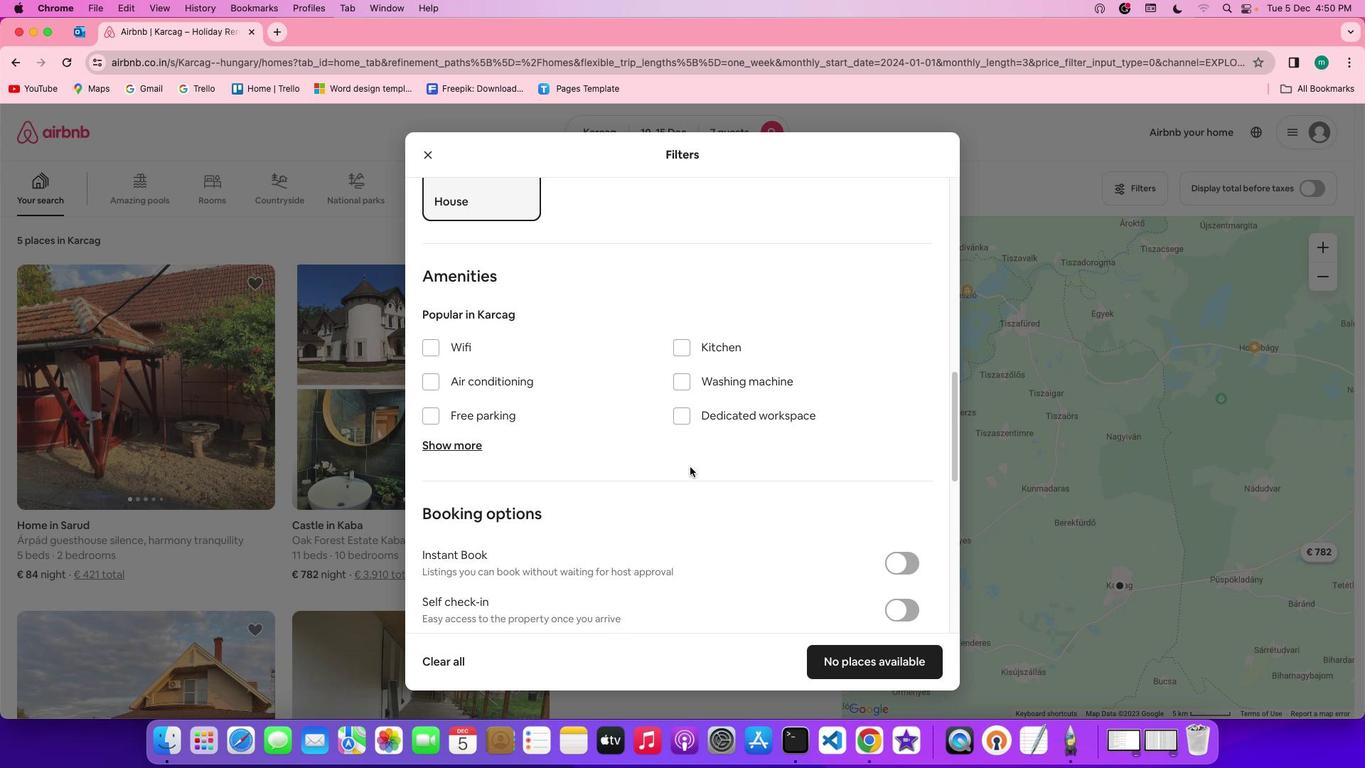 
Action: Mouse scrolled (690, 467) with delta (0, 0)
Screenshot: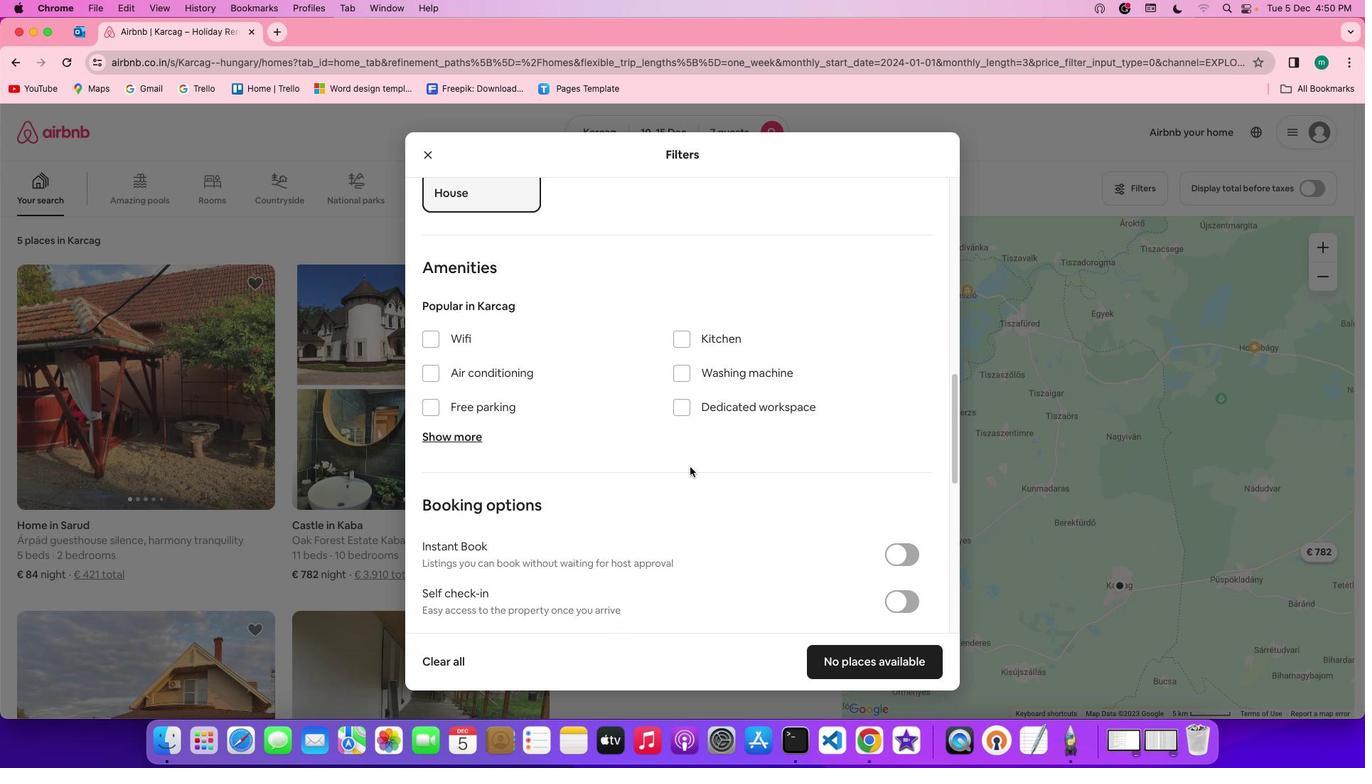 
Action: Mouse scrolled (690, 467) with delta (0, 0)
Screenshot: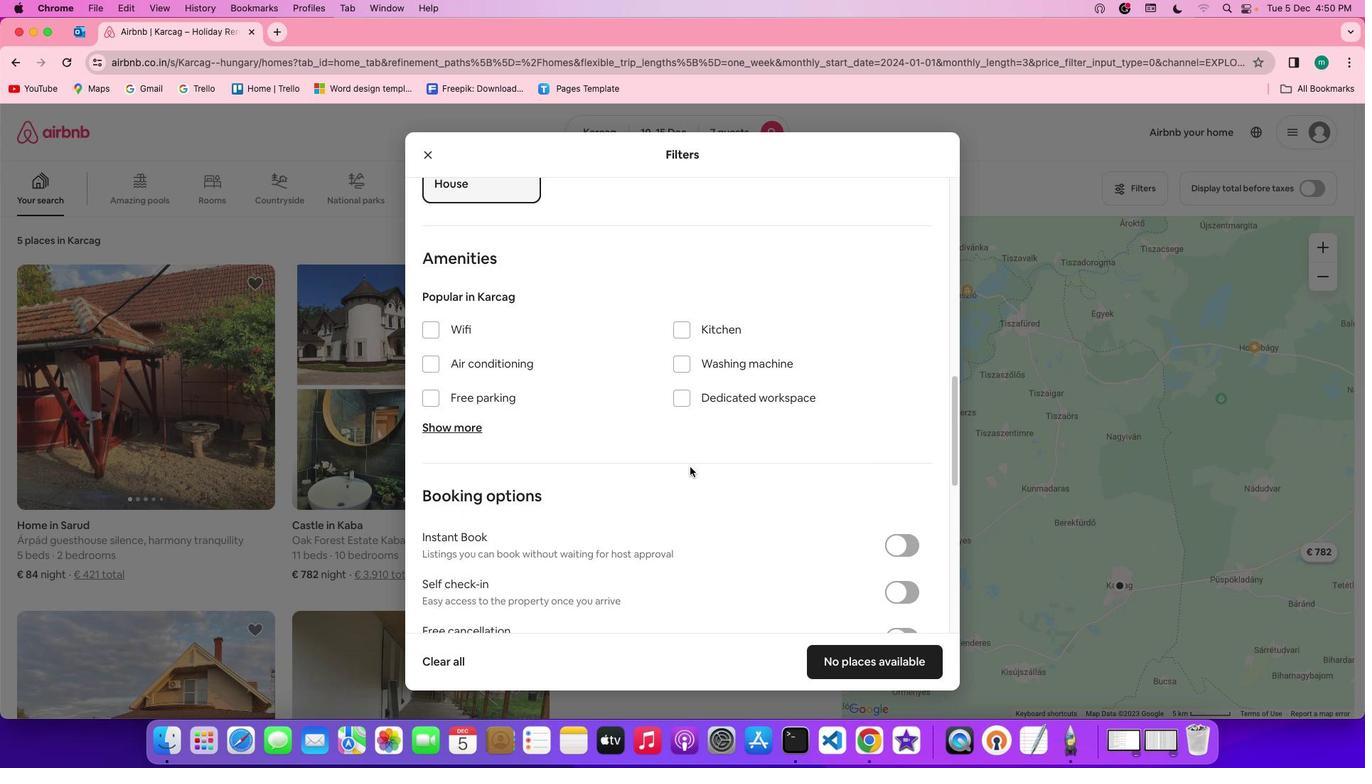 
Action: Mouse moved to (435, 333)
Screenshot: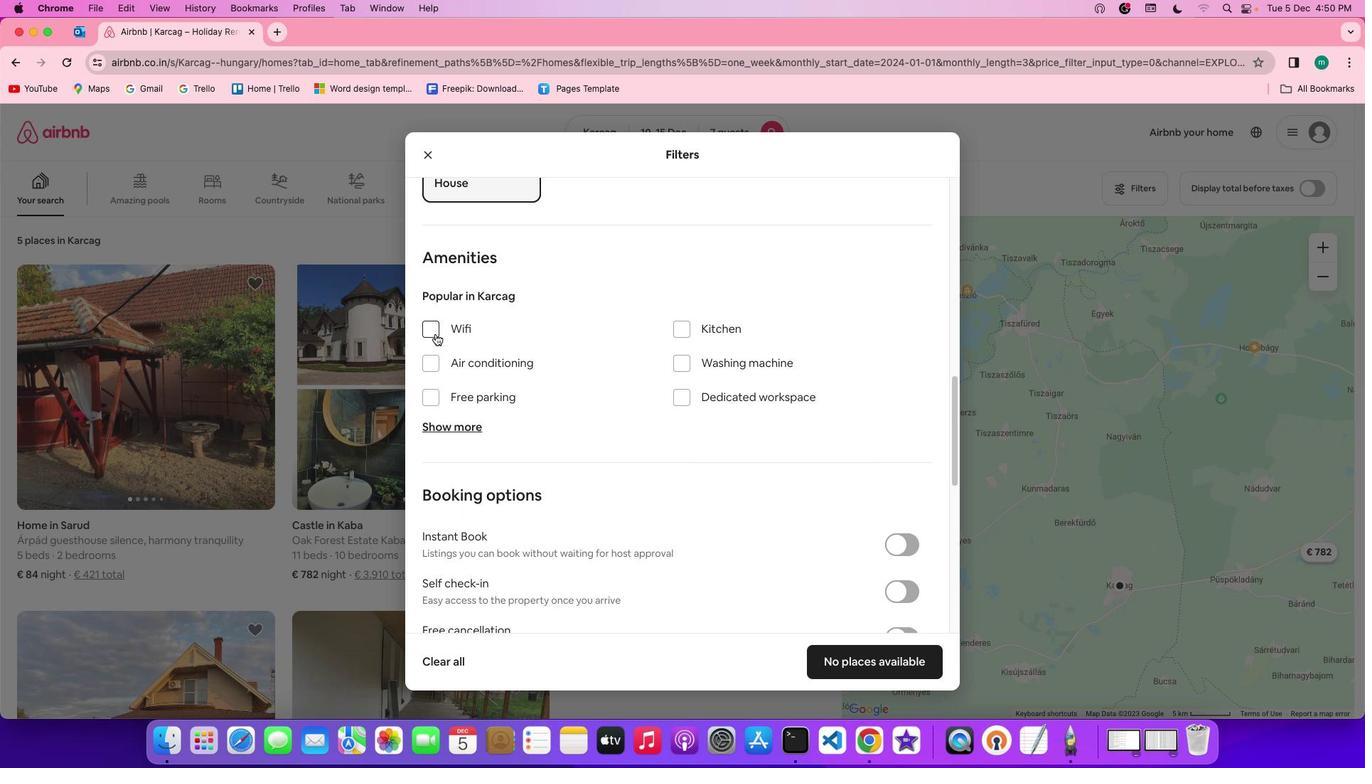 
Action: Mouse pressed left at (435, 333)
Screenshot: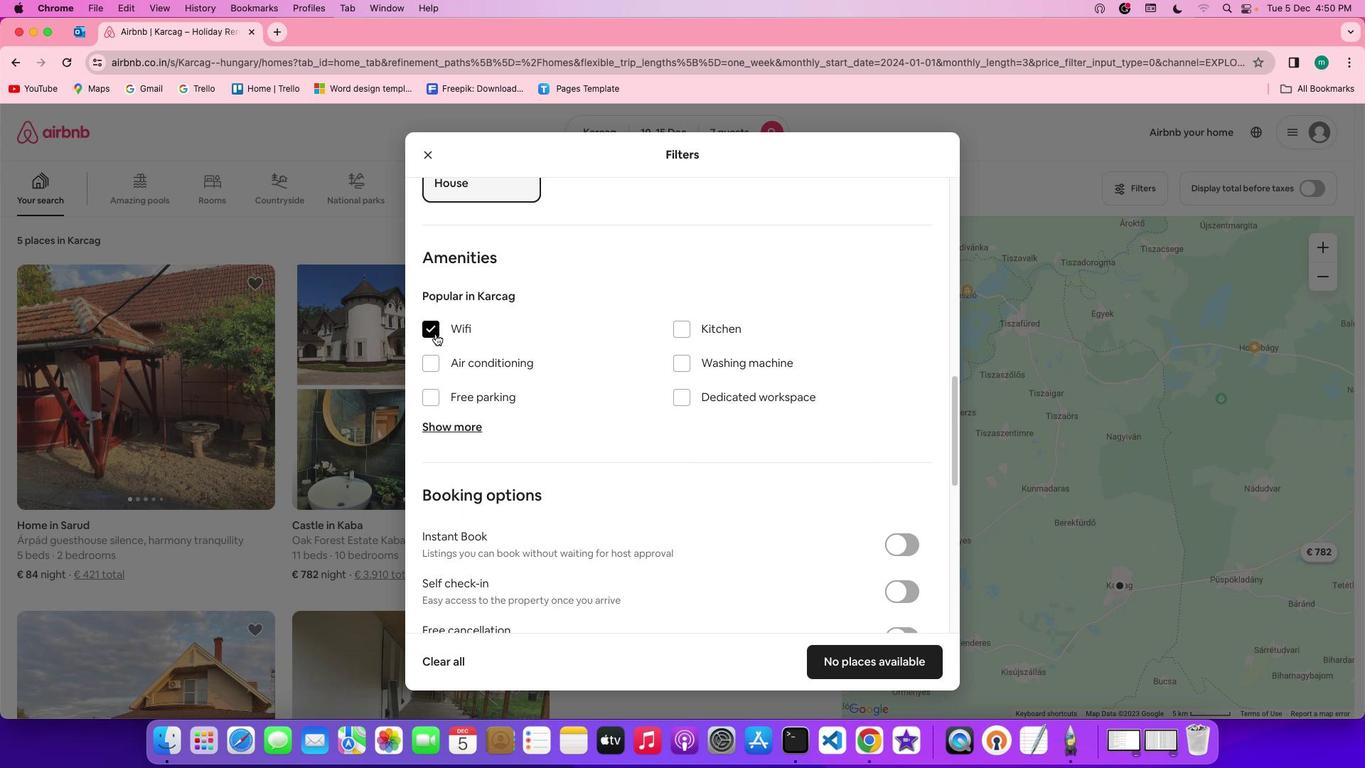 
Action: Mouse moved to (438, 424)
Screenshot: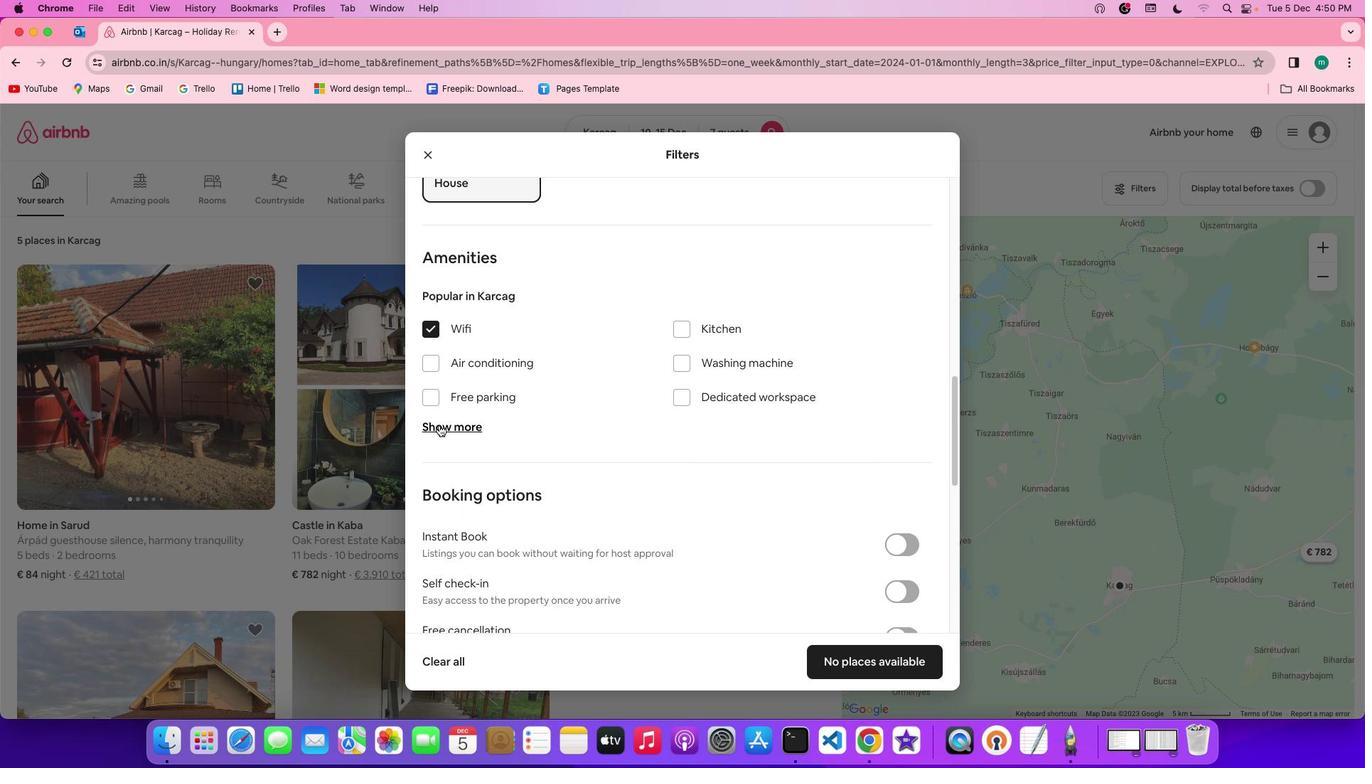 
Action: Mouse pressed left at (438, 424)
Screenshot: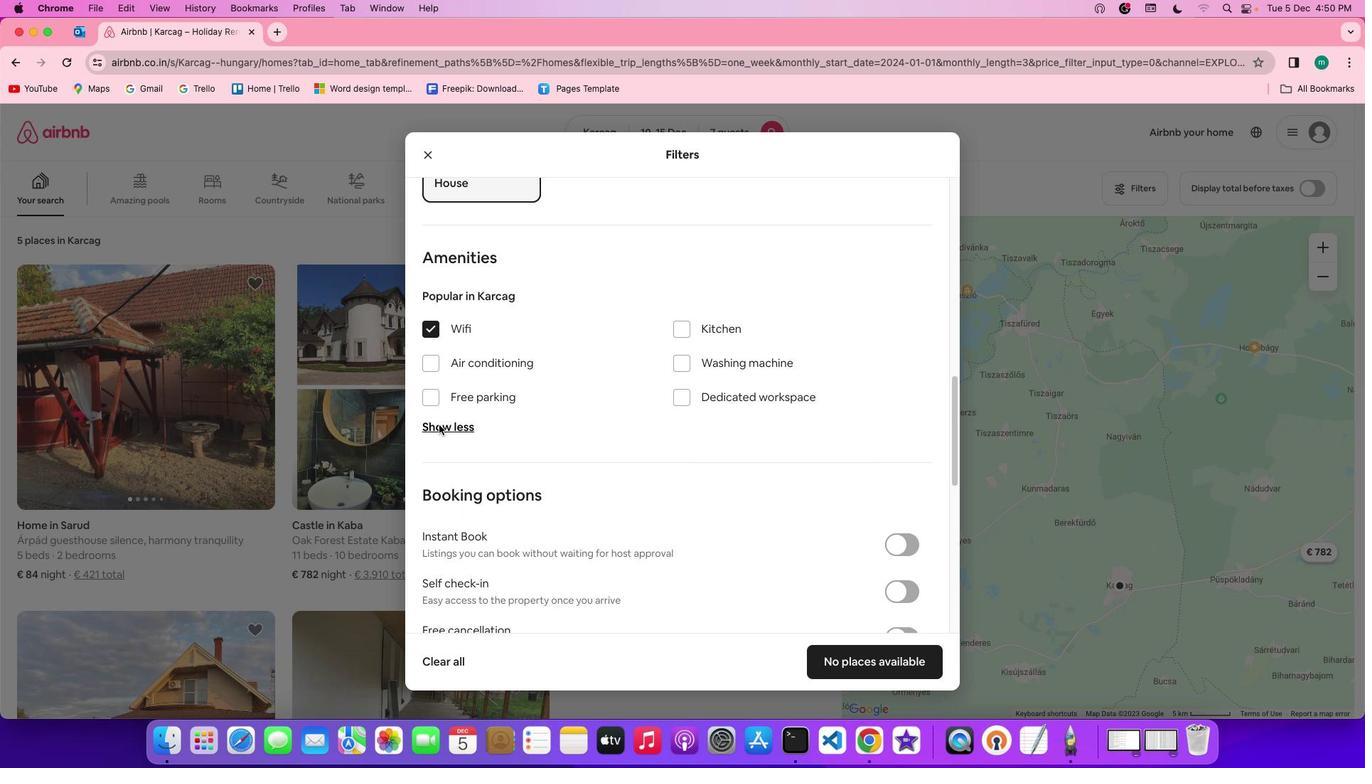 
Action: Mouse moved to (428, 511)
Screenshot: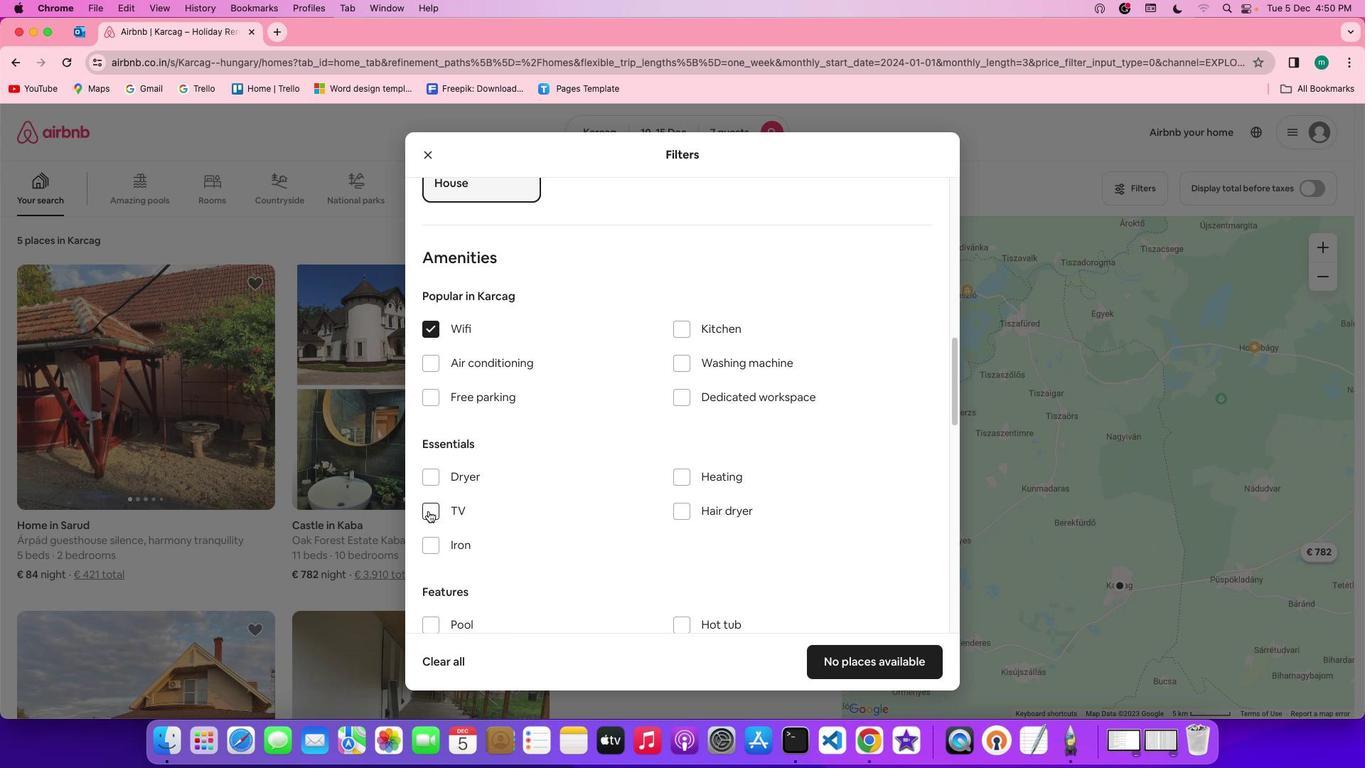 
Action: Mouse pressed left at (428, 511)
Screenshot: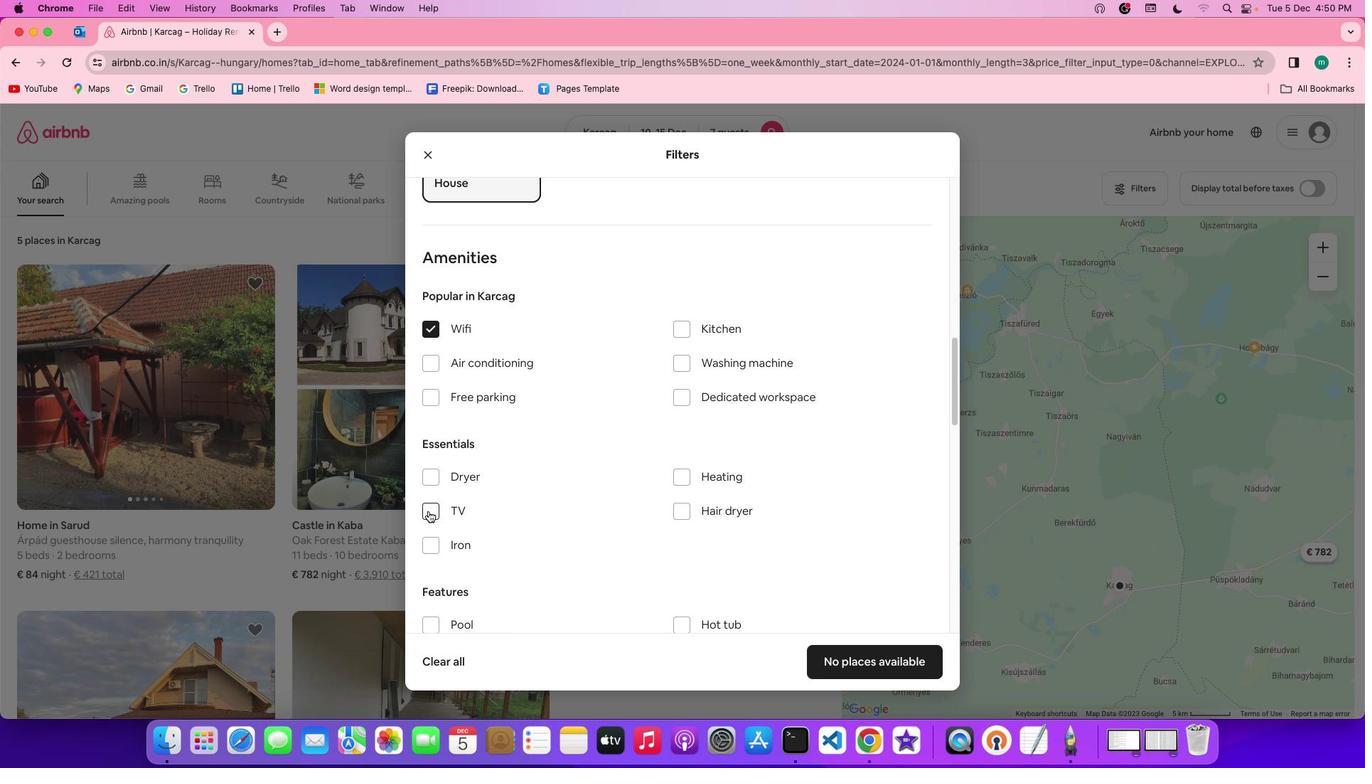 
Action: Mouse moved to (618, 499)
Screenshot: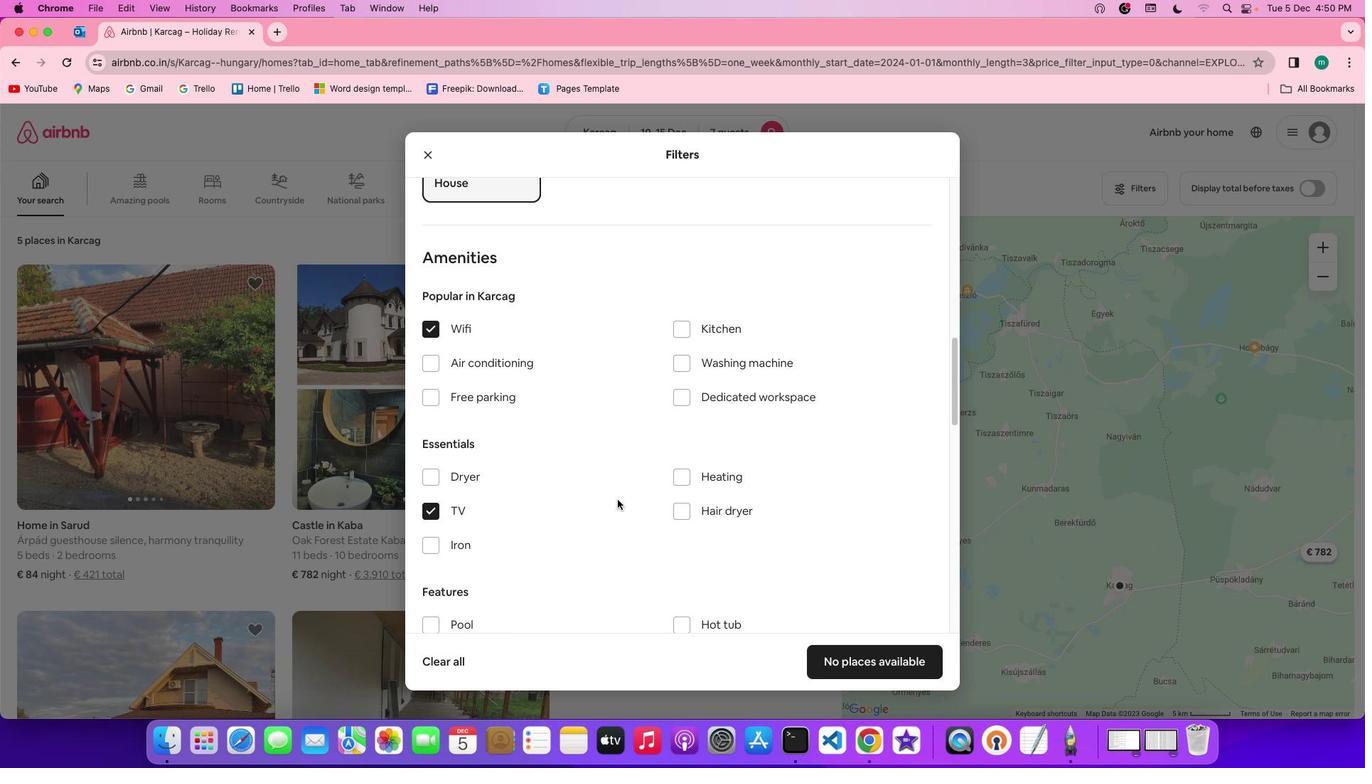 
Action: Mouse scrolled (618, 499) with delta (0, 0)
Screenshot: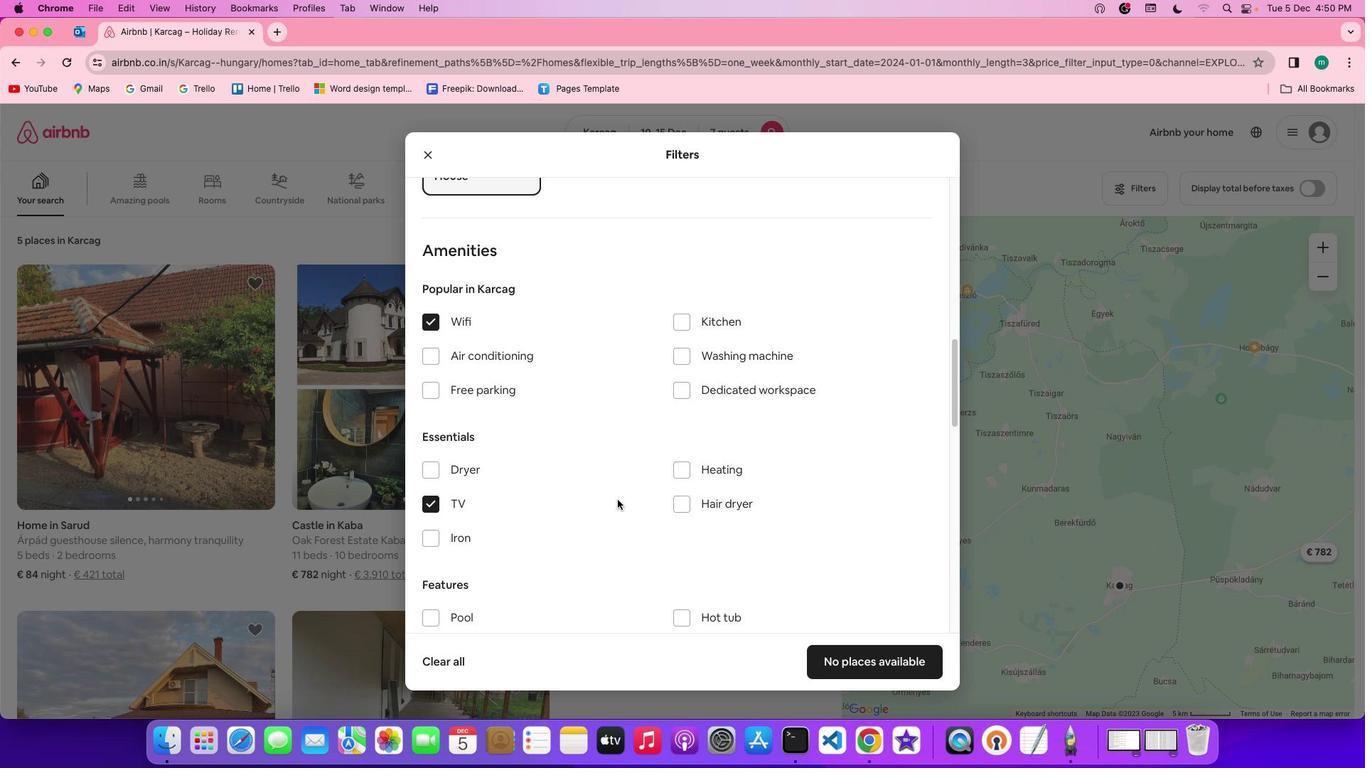 
Action: Mouse scrolled (618, 499) with delta (0, 0)
Screenshot: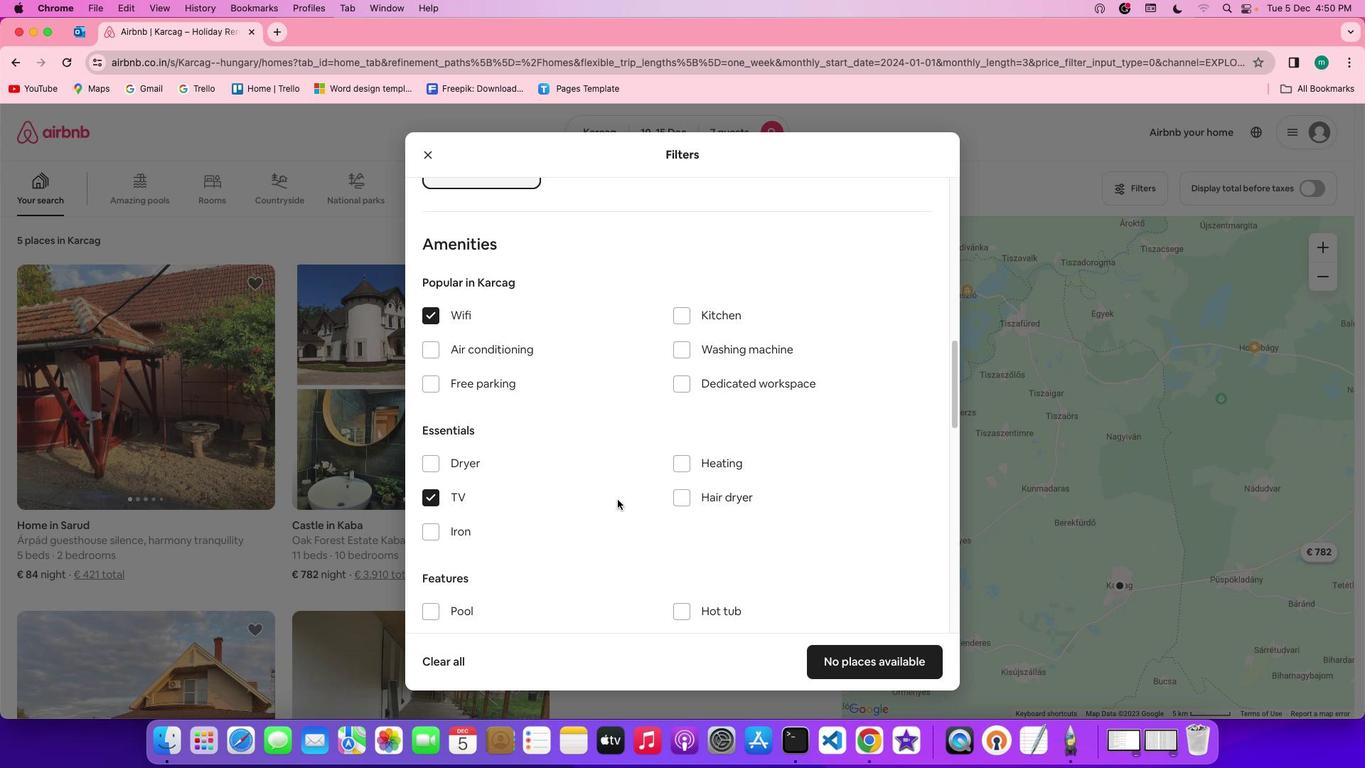 
Action: Mouse scrolled (618, 499) with delta (0, 0)
Screenshot: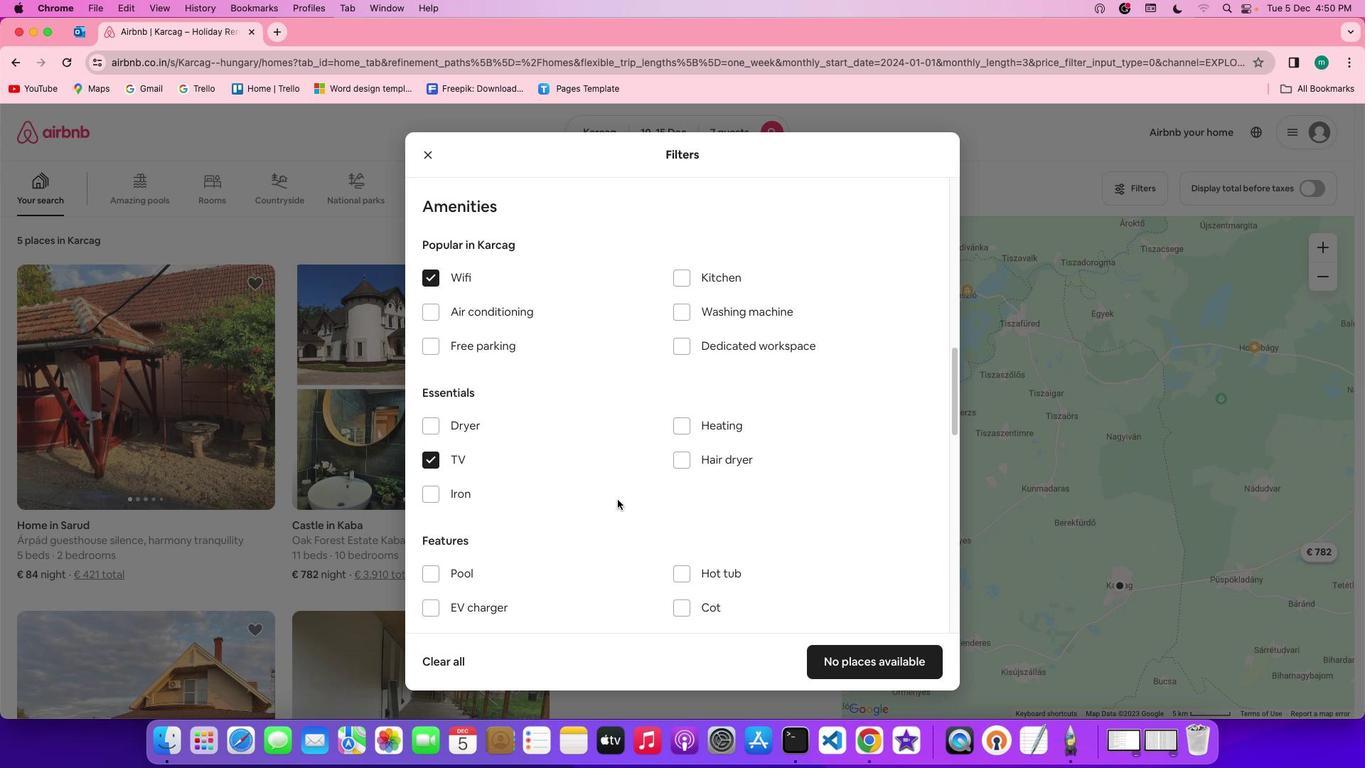 
Action: Mouse moved to (456, 331)
Screenshot: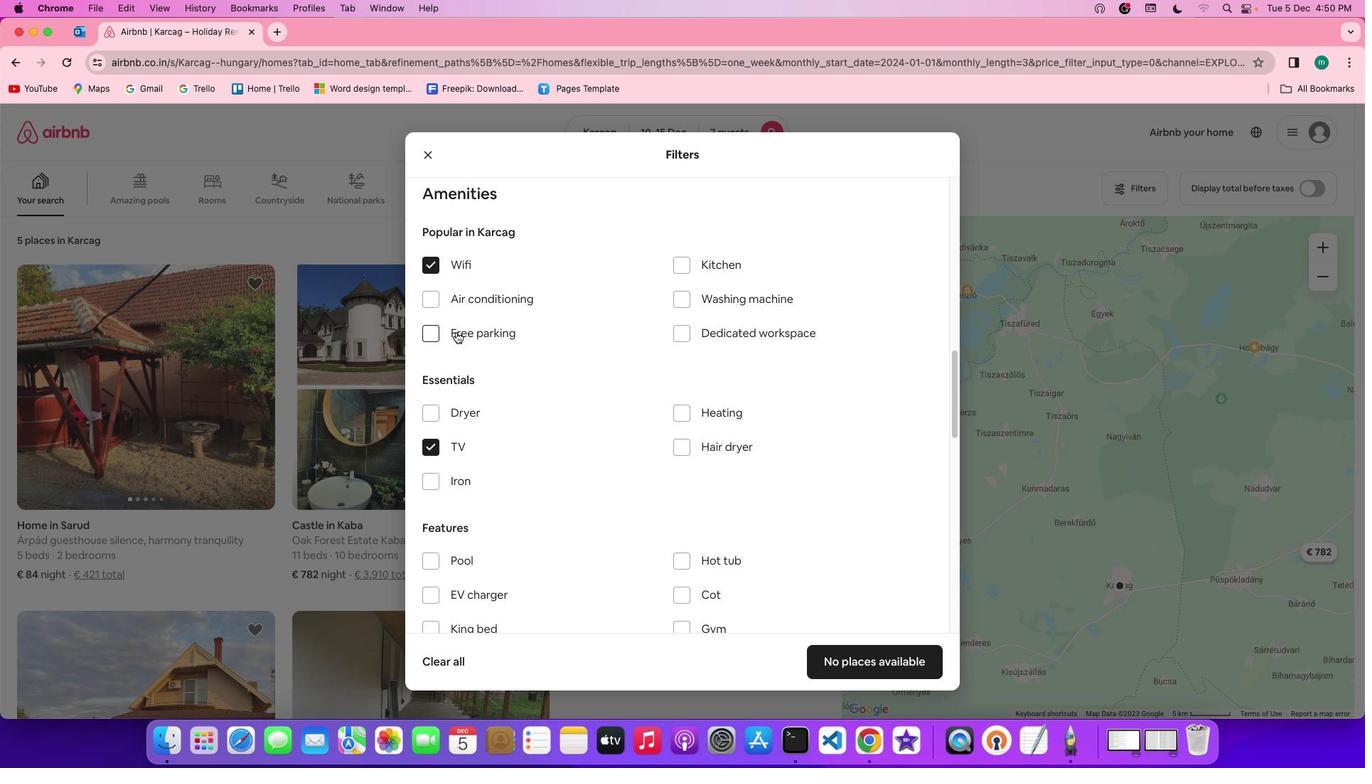
Action: Mouse pressed left at (456, 331)
Screenshot: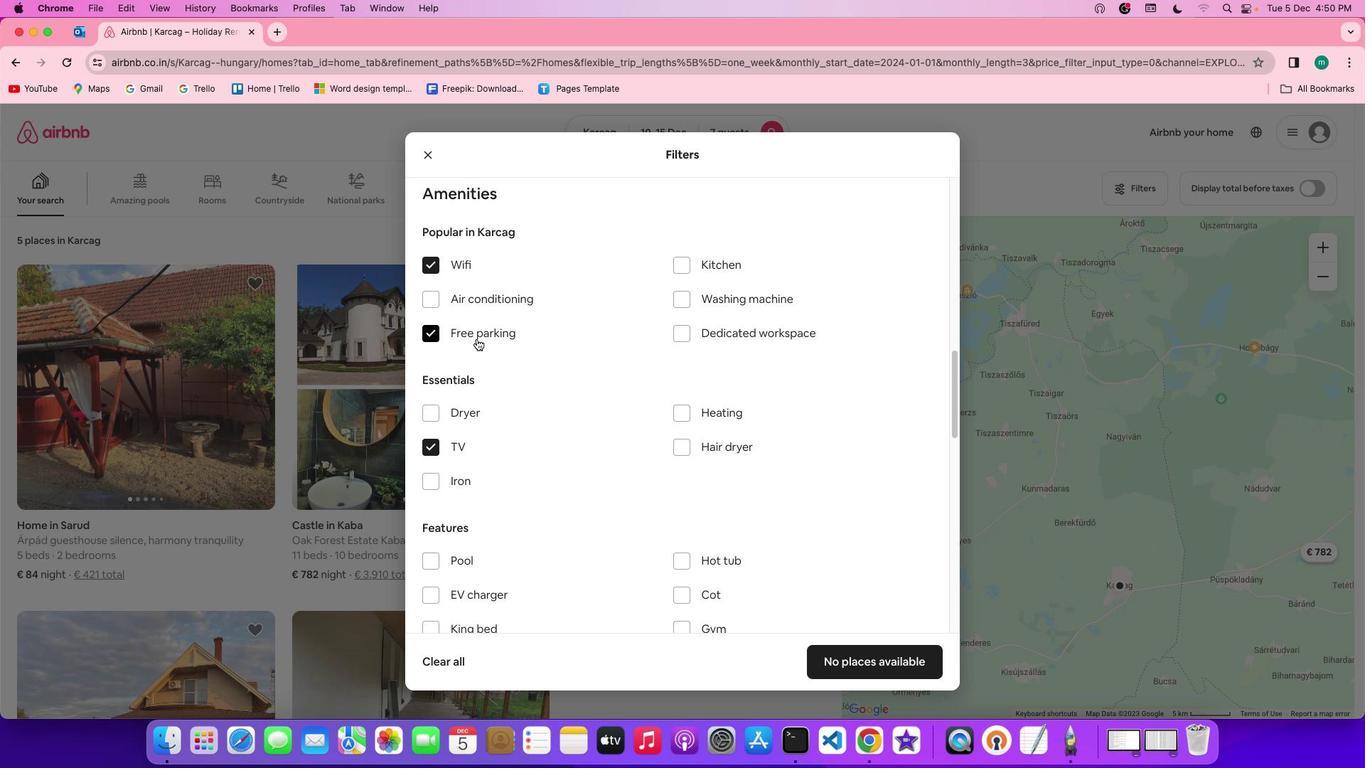 
Action: Mouse moved to (654, 432)
Screenshot: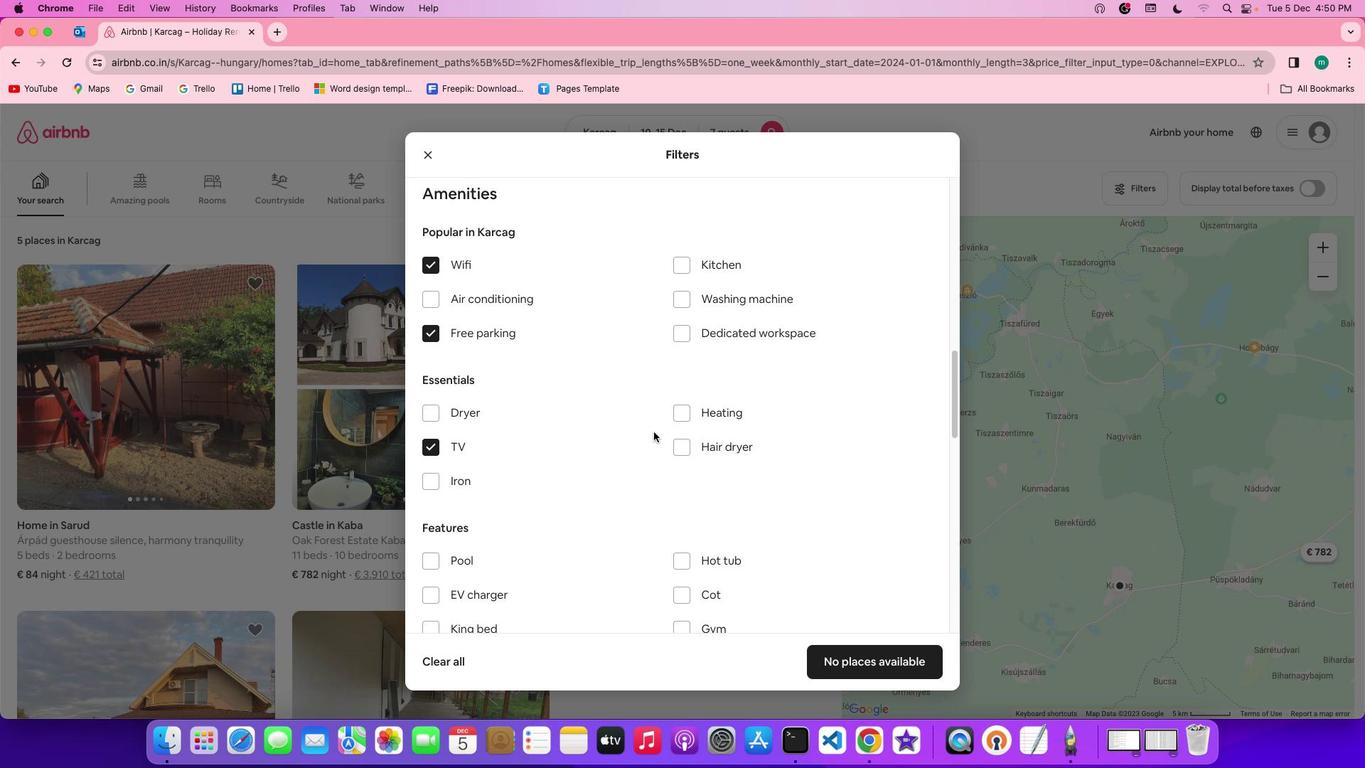 
Action: Mouse scrolled (654, 432) with delta (0, 0)
Screenshot: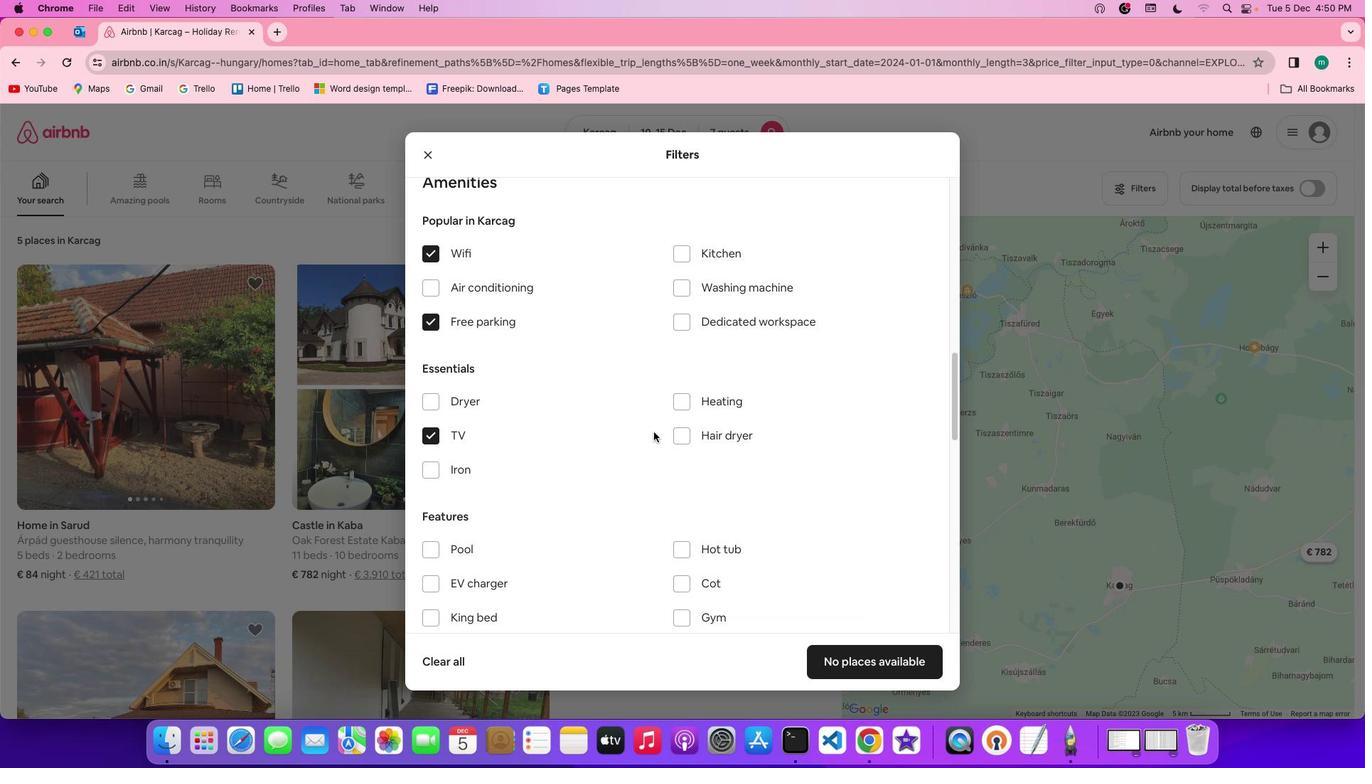 
Action: Mouse scrolled (654, 432) with delta (0, 0)
Screenshot: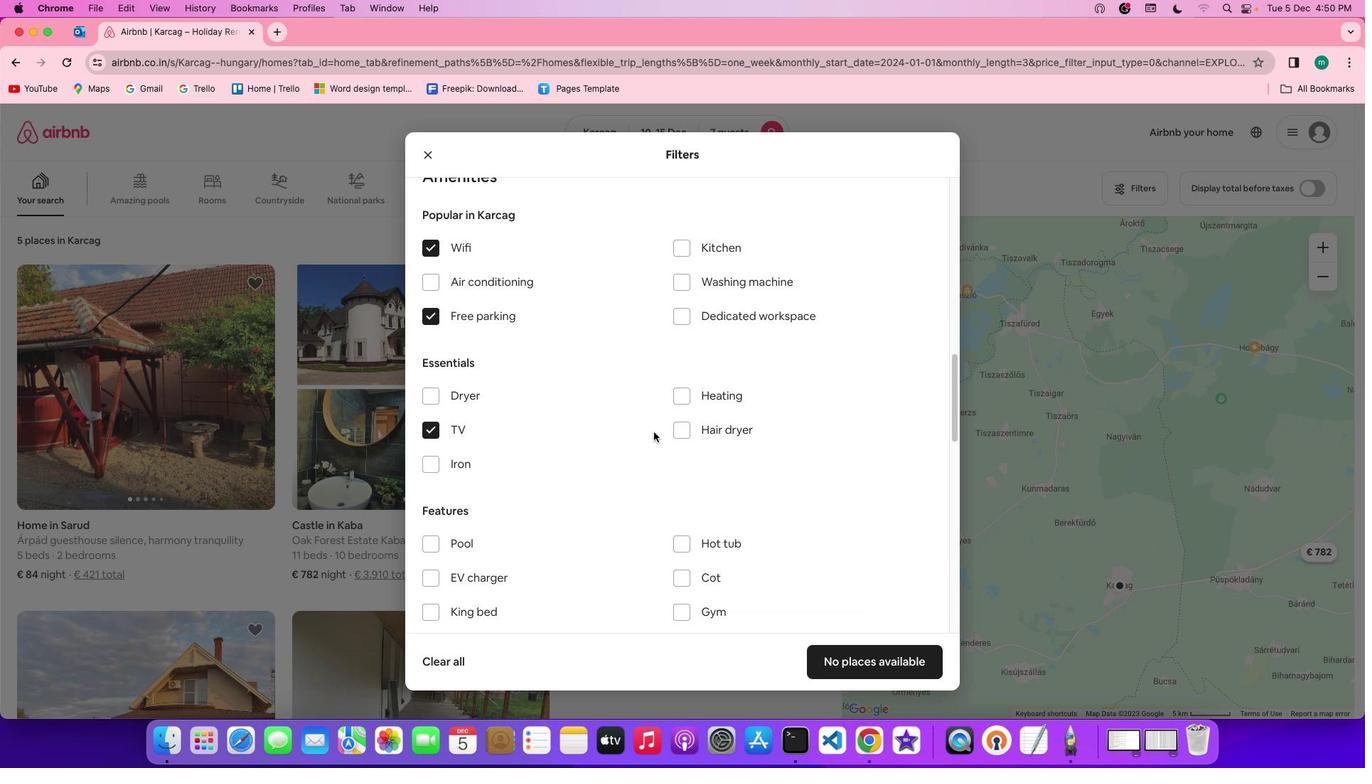 
Action: Mouse scrolled (654, 432) with delta (0, -1)
Screenshot: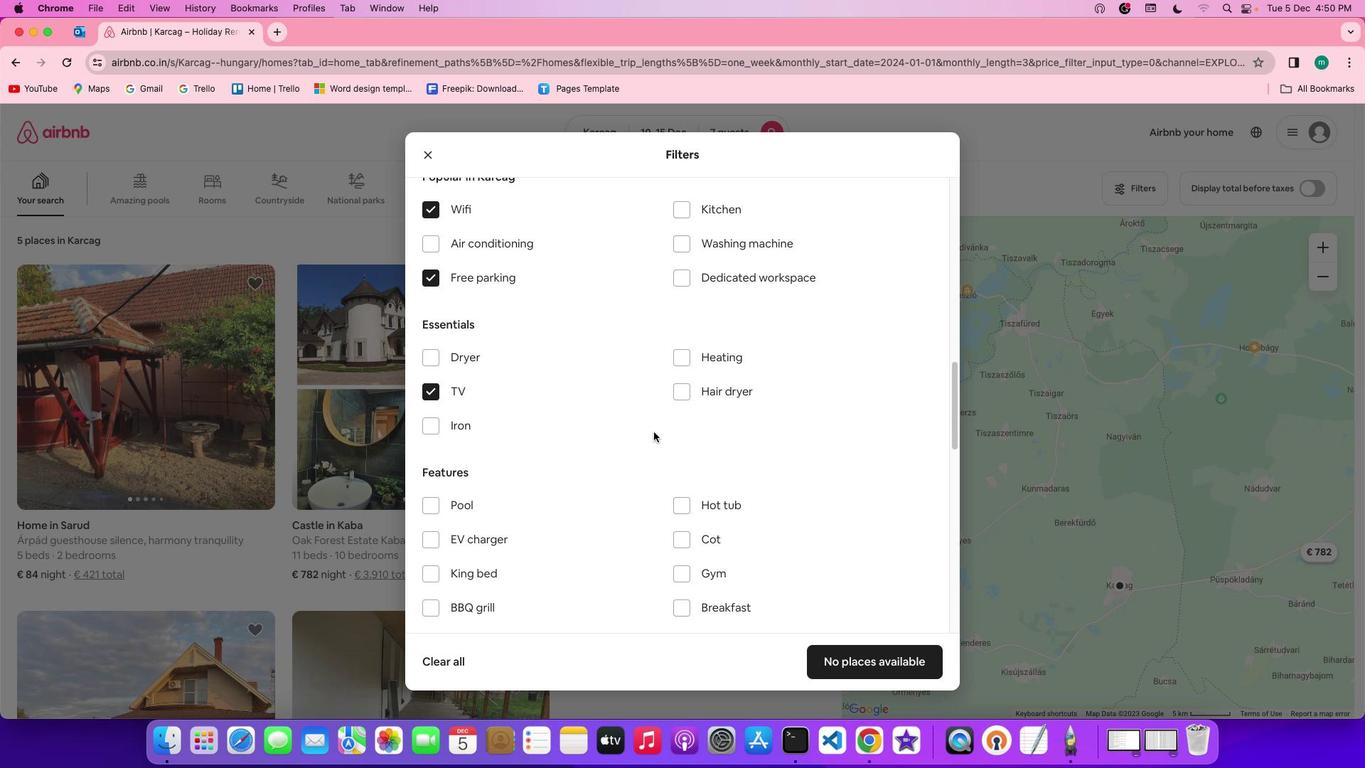 
Action: Mouse scrolled (654, 432) with delta (0, 0)
Screenshot: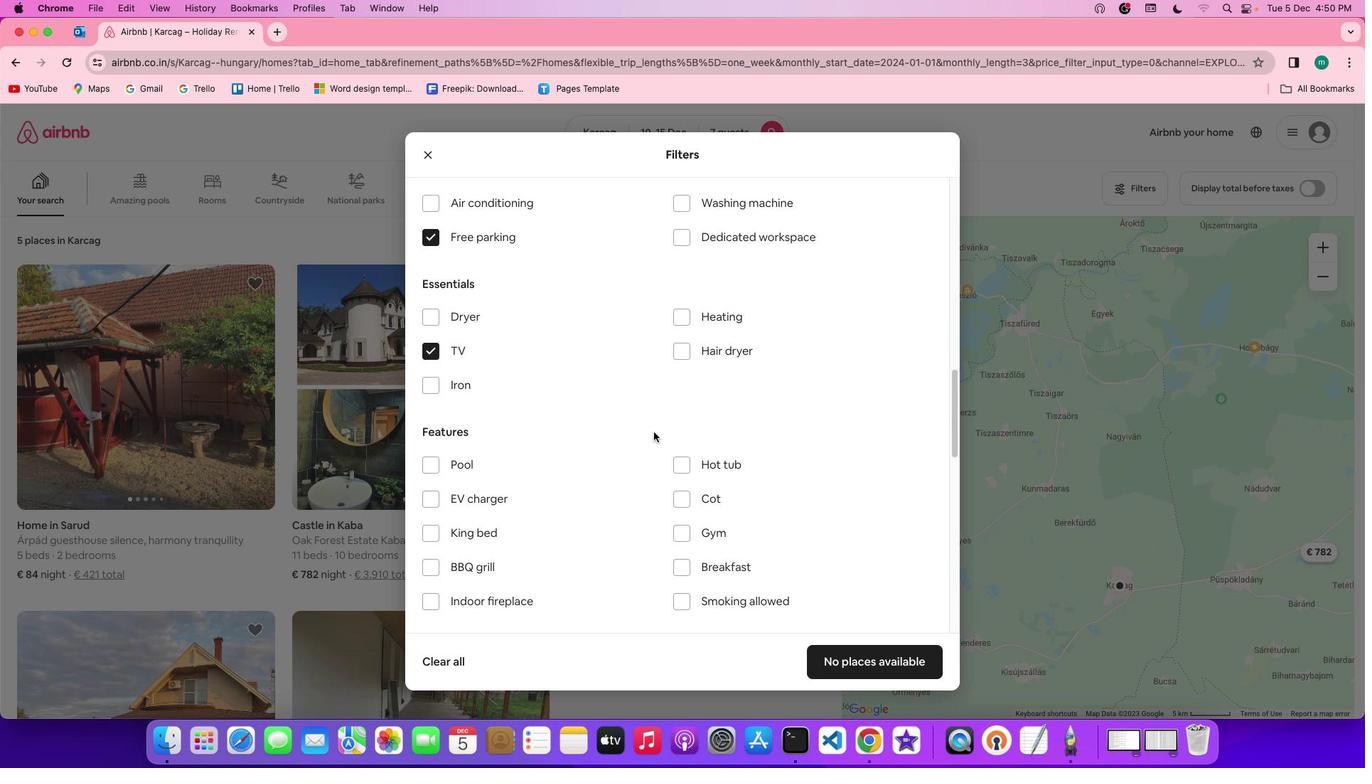 
Action: Mouse scrolled (654, 432) with delta (0, 0)
Screenshot: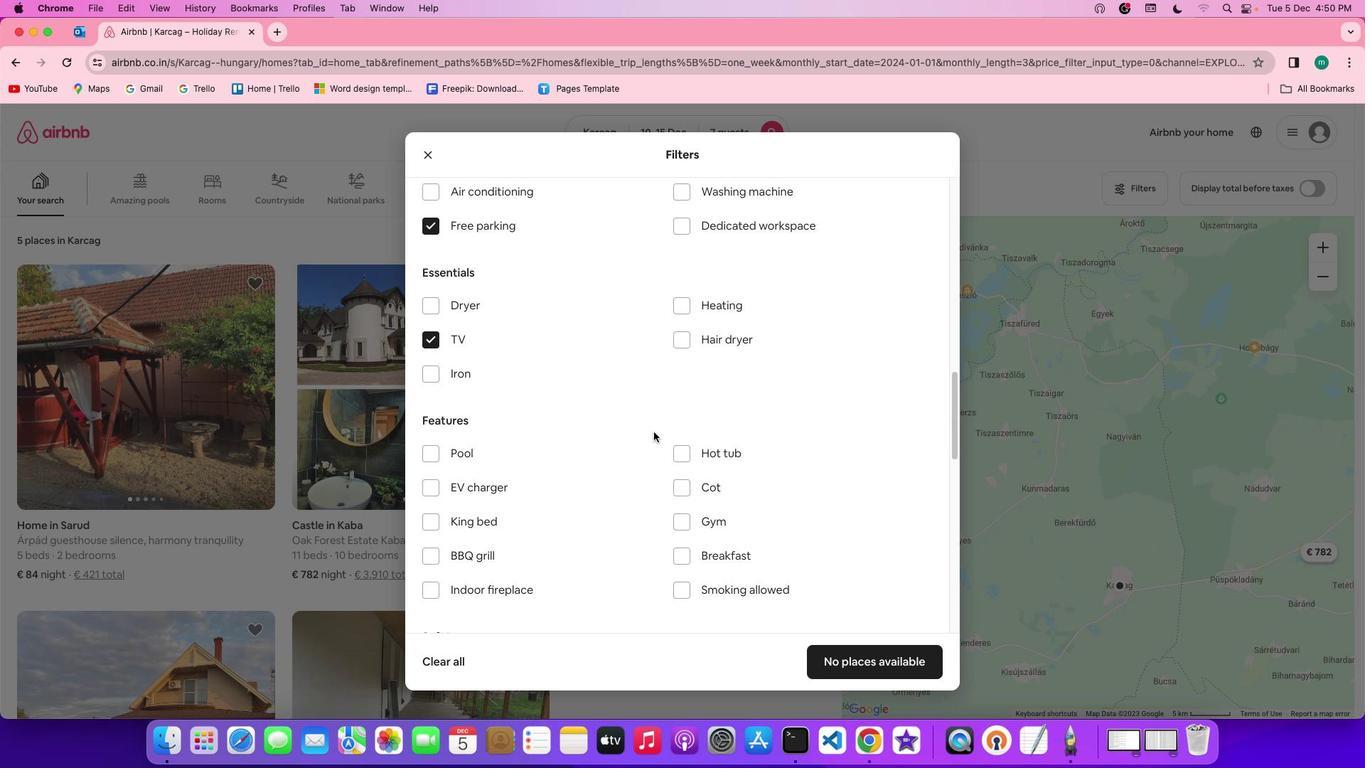 
Action: Mouse scrolled (654, 432) with delta (0, -1)
Screenshot: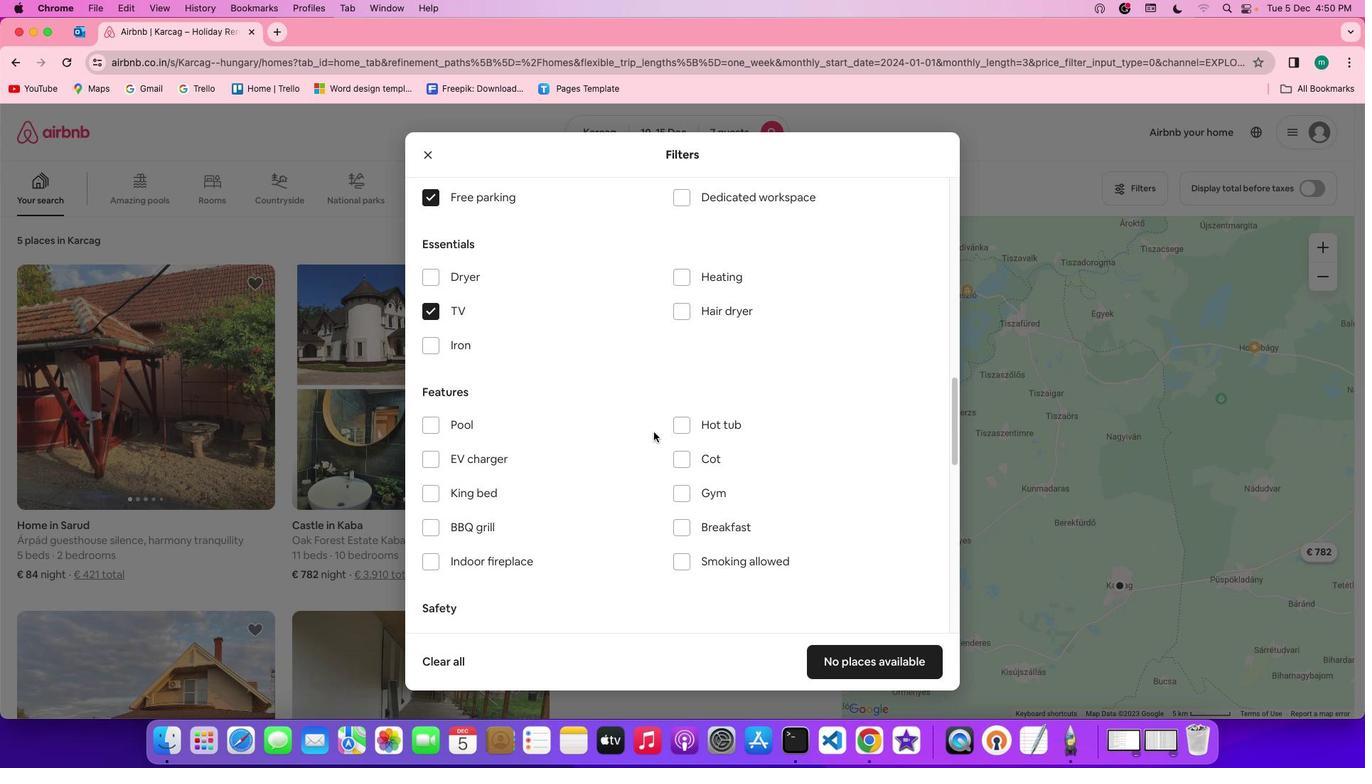 
Action: Mouse scrolled (654, 432) with delta (0, 0)
Screenshot: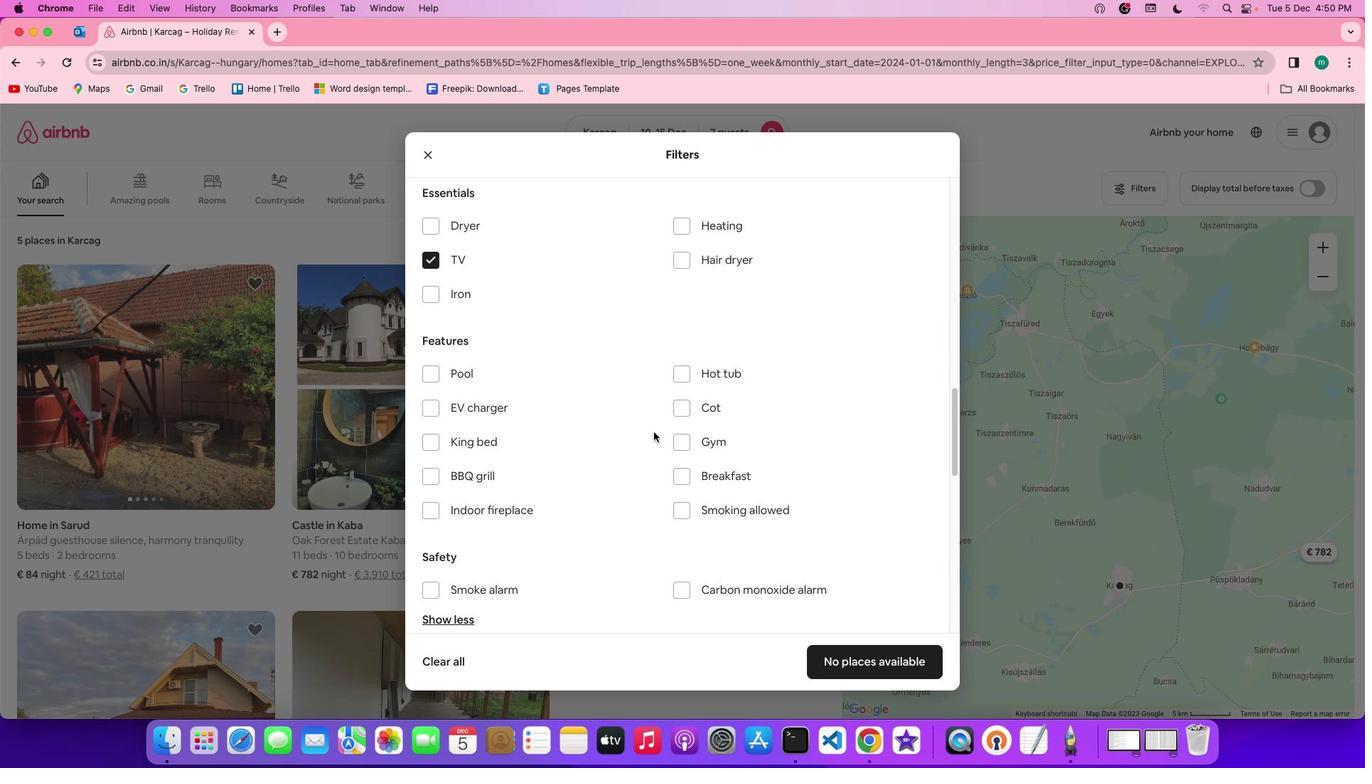 
Action: Mouse scrolled (654, 432) with delta (0, 0)
Screenshot: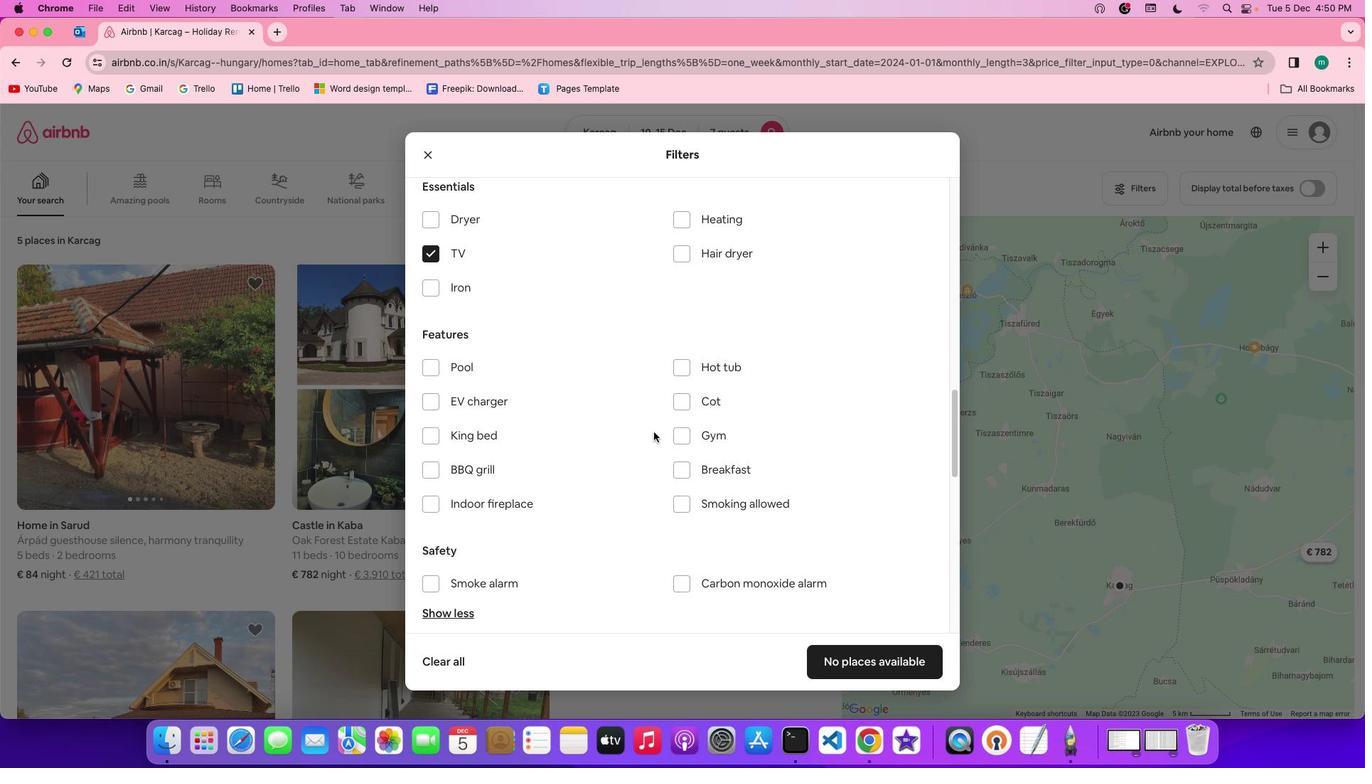 
Action: Mouse scrolled (654, 432) with delta (0, 0)
Screenshot: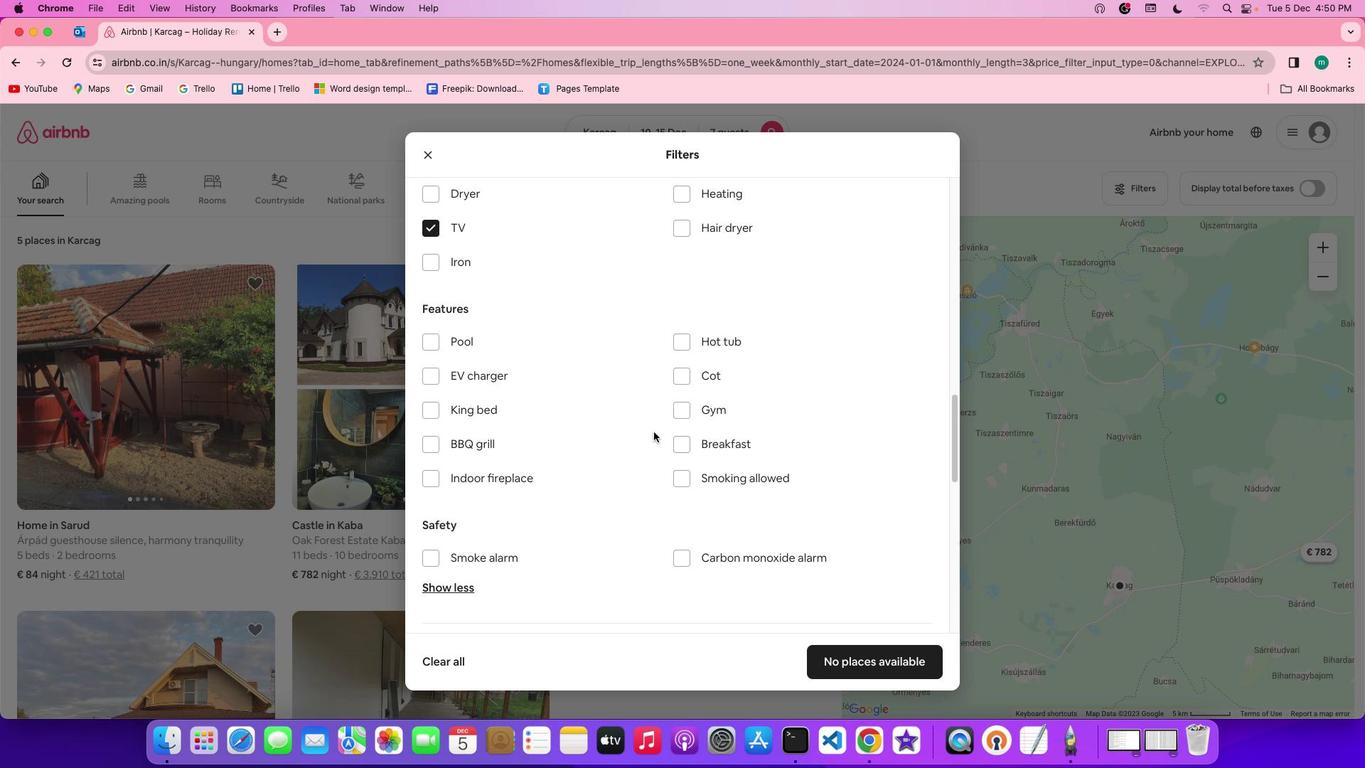 
Action: Mouse moved to (686, 395)
Screenshot: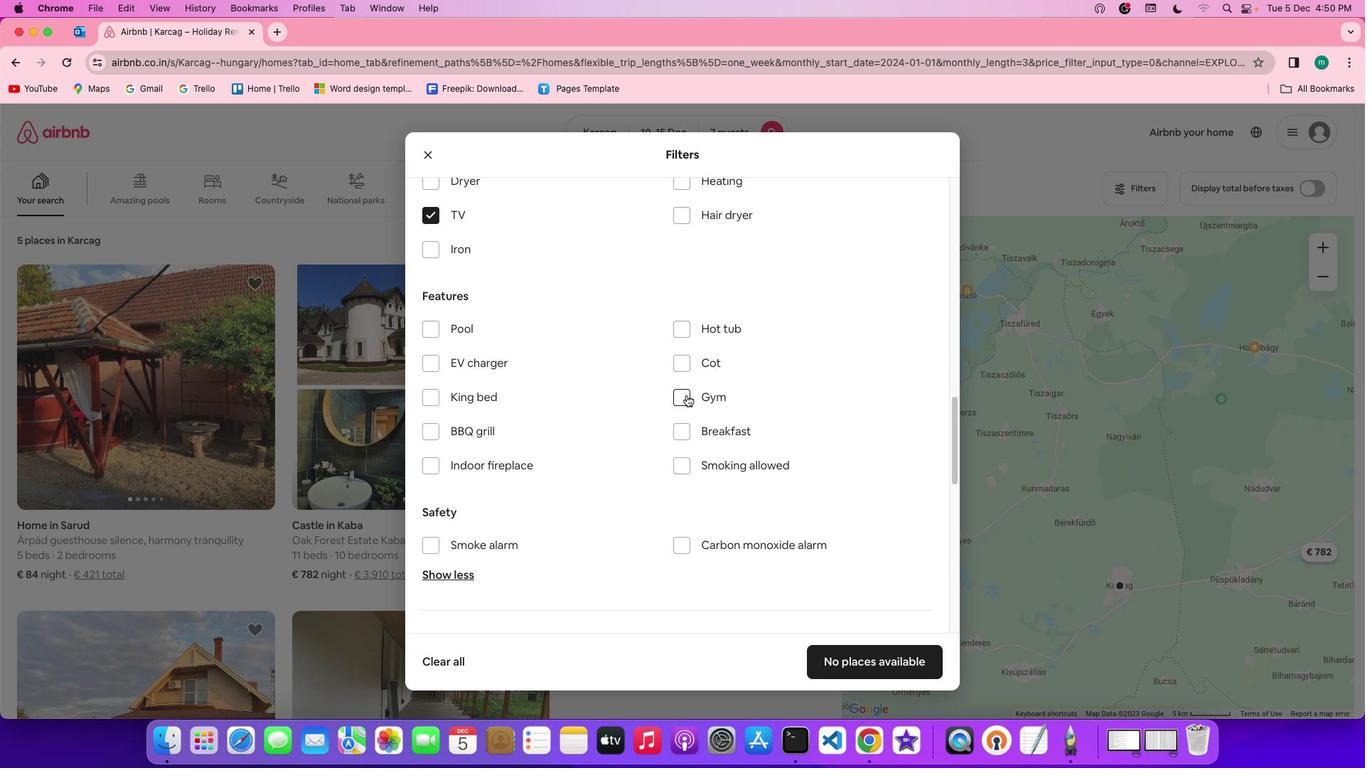 
Action: Mouse pressed left at (686, 395)
Screenshot: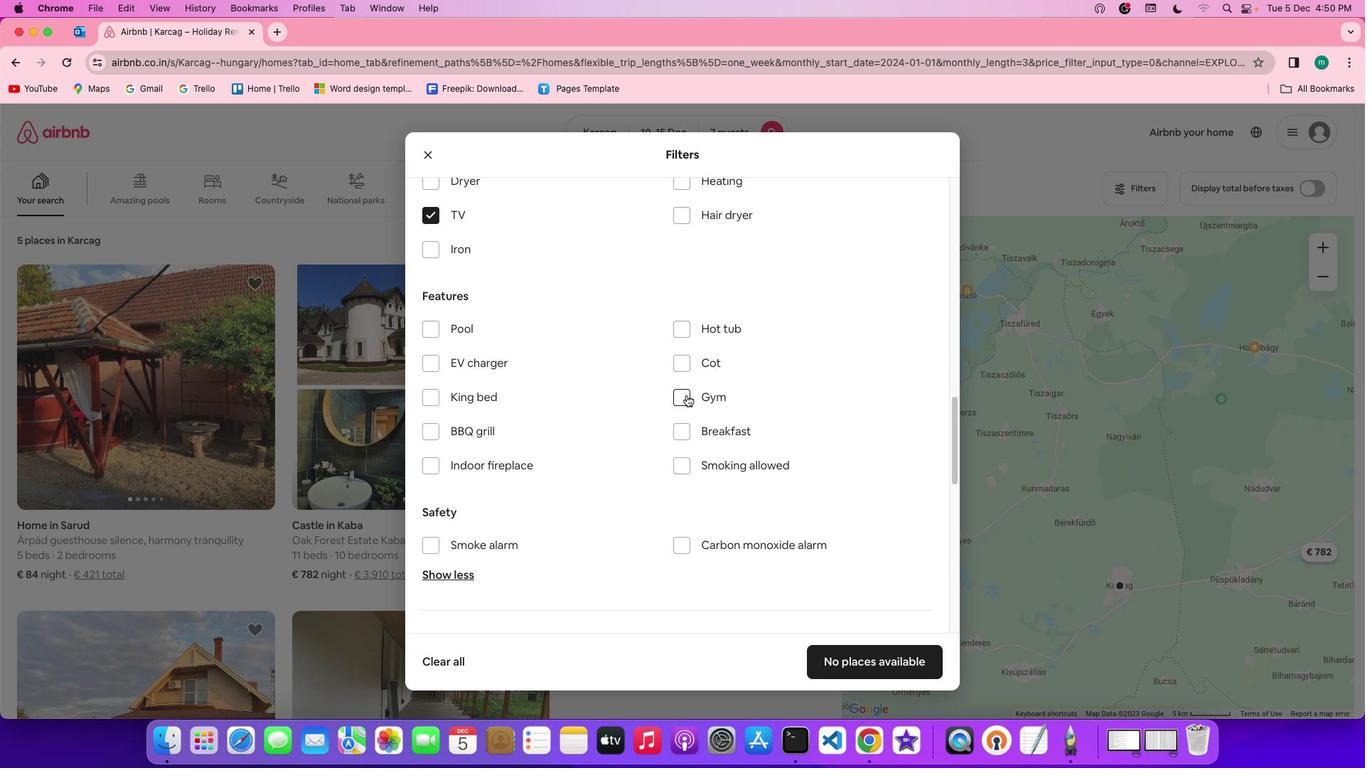 
Action: Mouse moved to (682, 441)
Screenshot: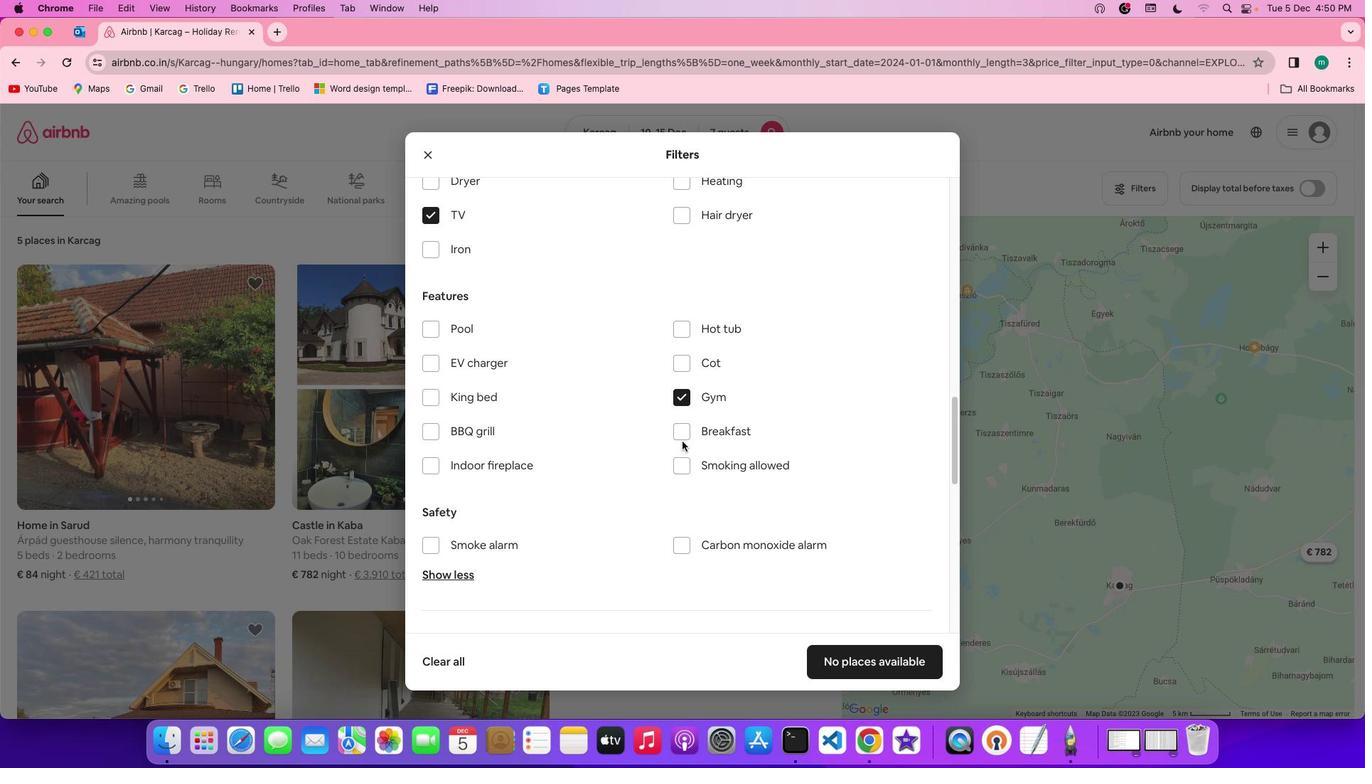 
Action: Mouse pressed left at (682, 441)
Screenshot: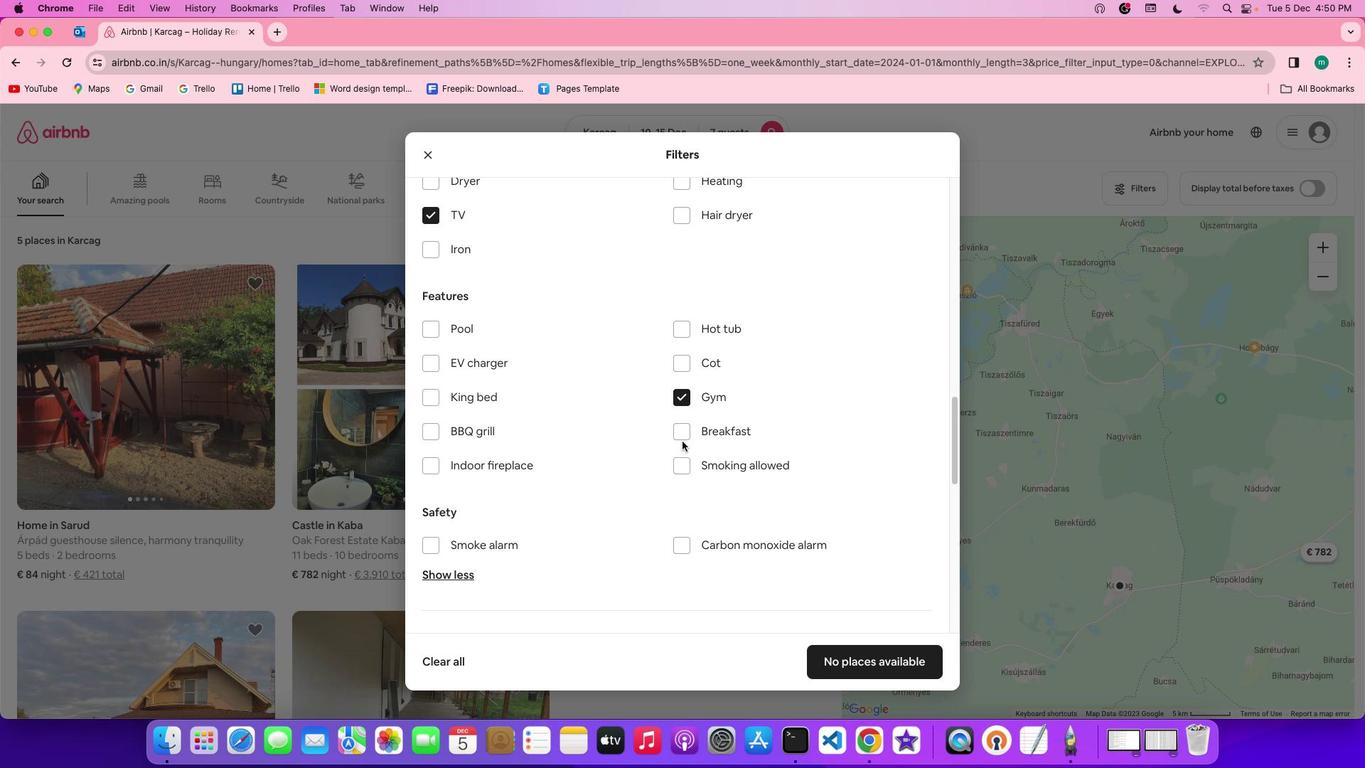 
Action: Mouse moved to (682, 434)
Screenshot: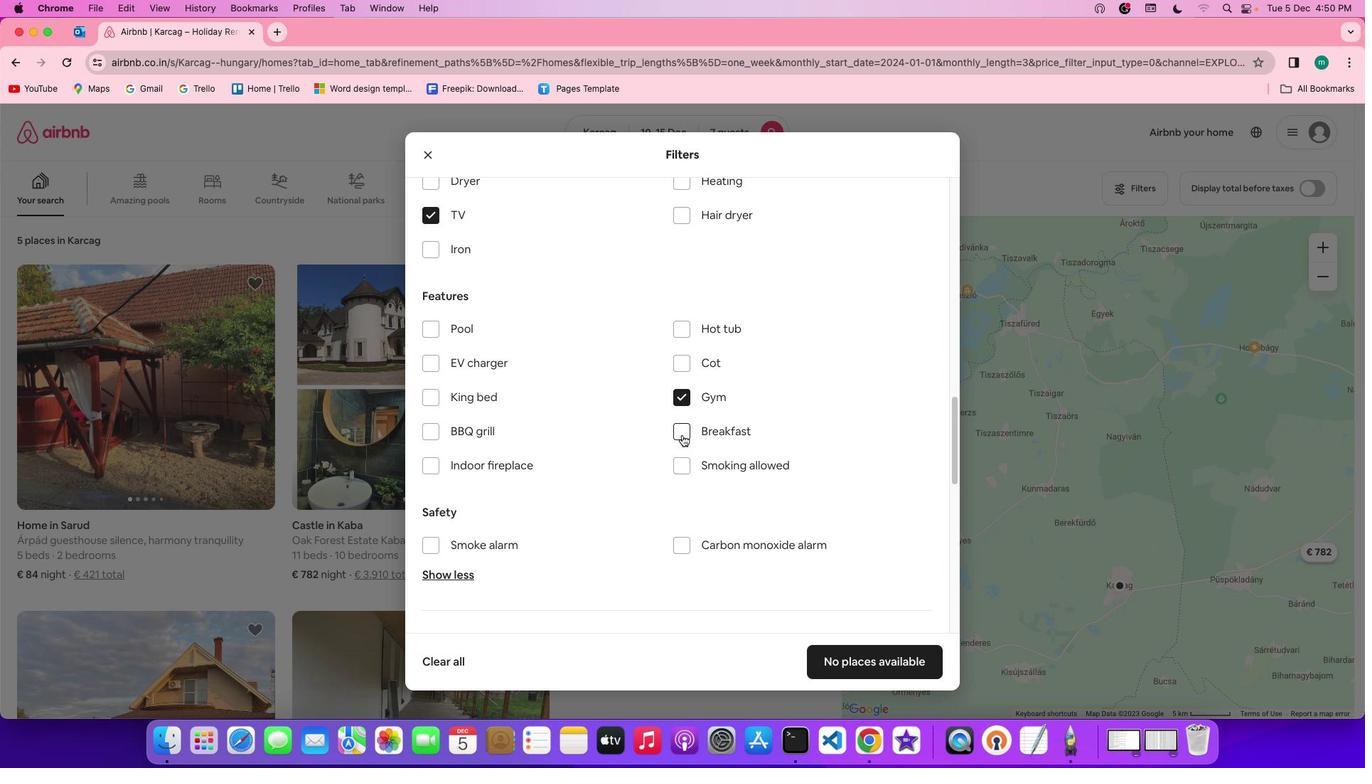 
Action: Mouse pressed left at (682, 434)
Screenshot: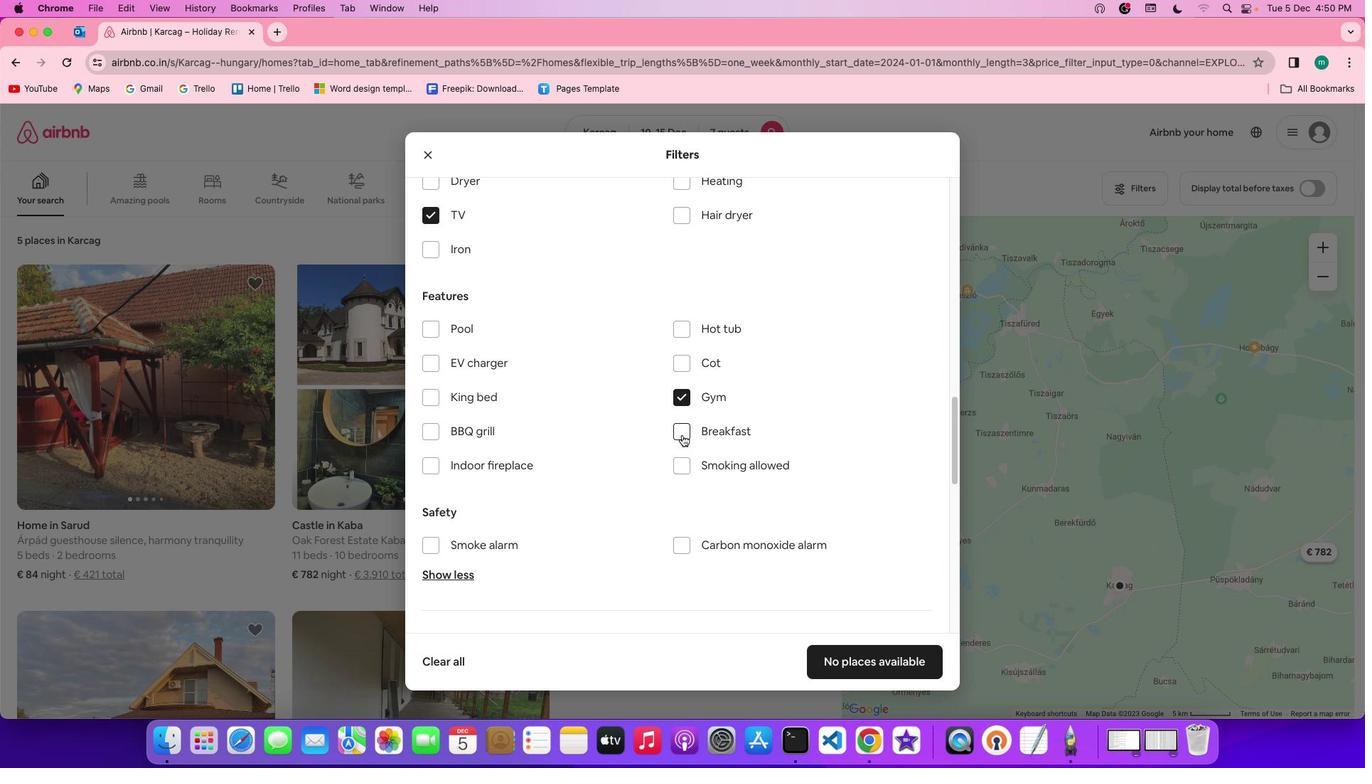 
Action: Mouse moved to (776, 532)
Screenshot: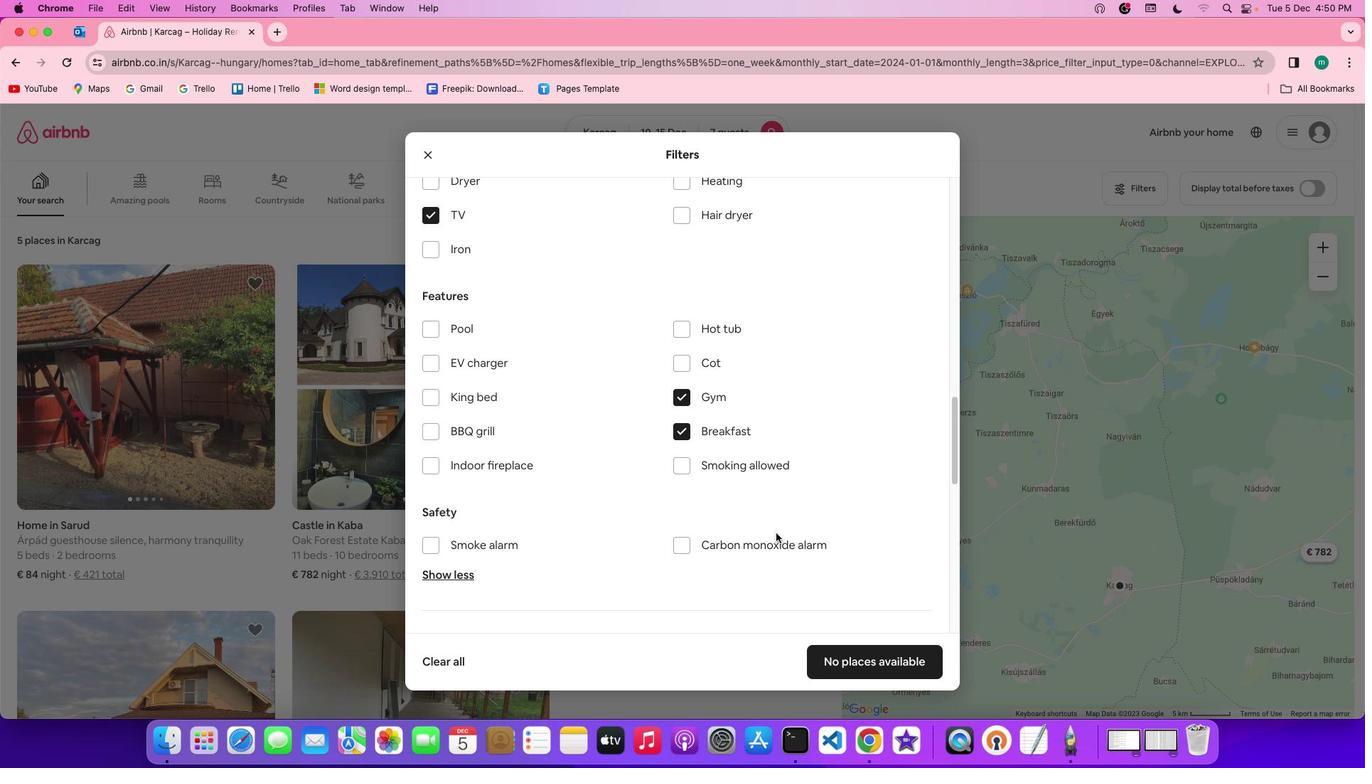 
Action: Mouse scrolled (776, 532) with delta (0, 0)
Screenshot: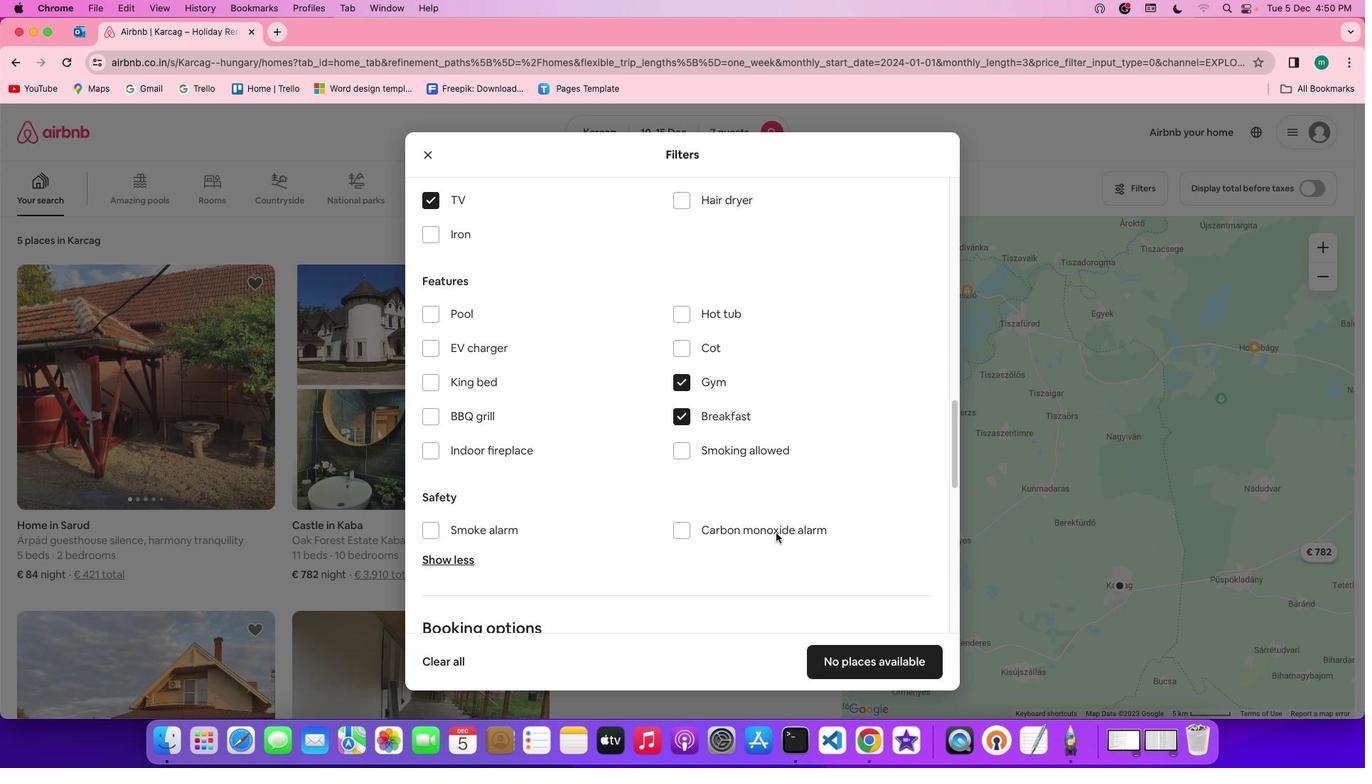 
Action: Mouse scrolled (776, 532) with delta (0, 0)
Screenshot: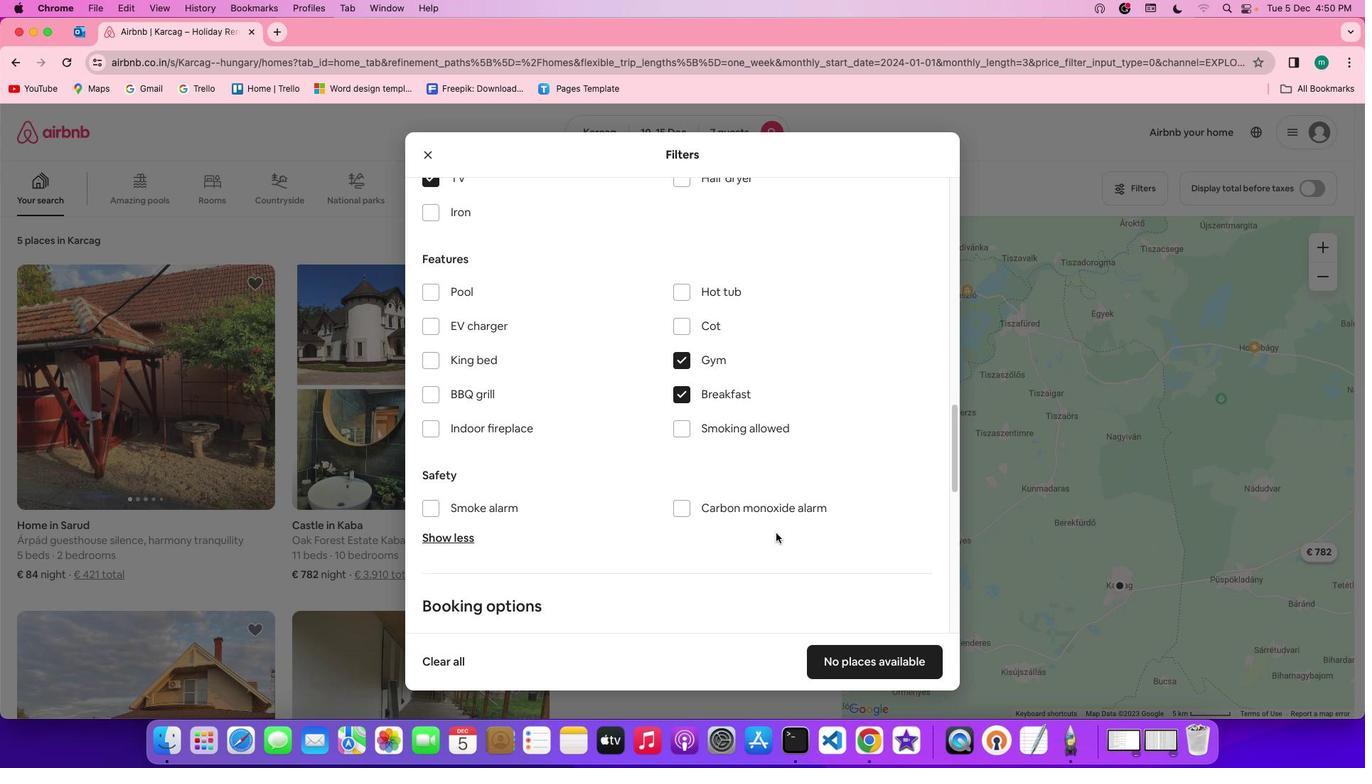 
Action: Mouse scrolled (776, 532) with delta (0, -1)
Screenshot: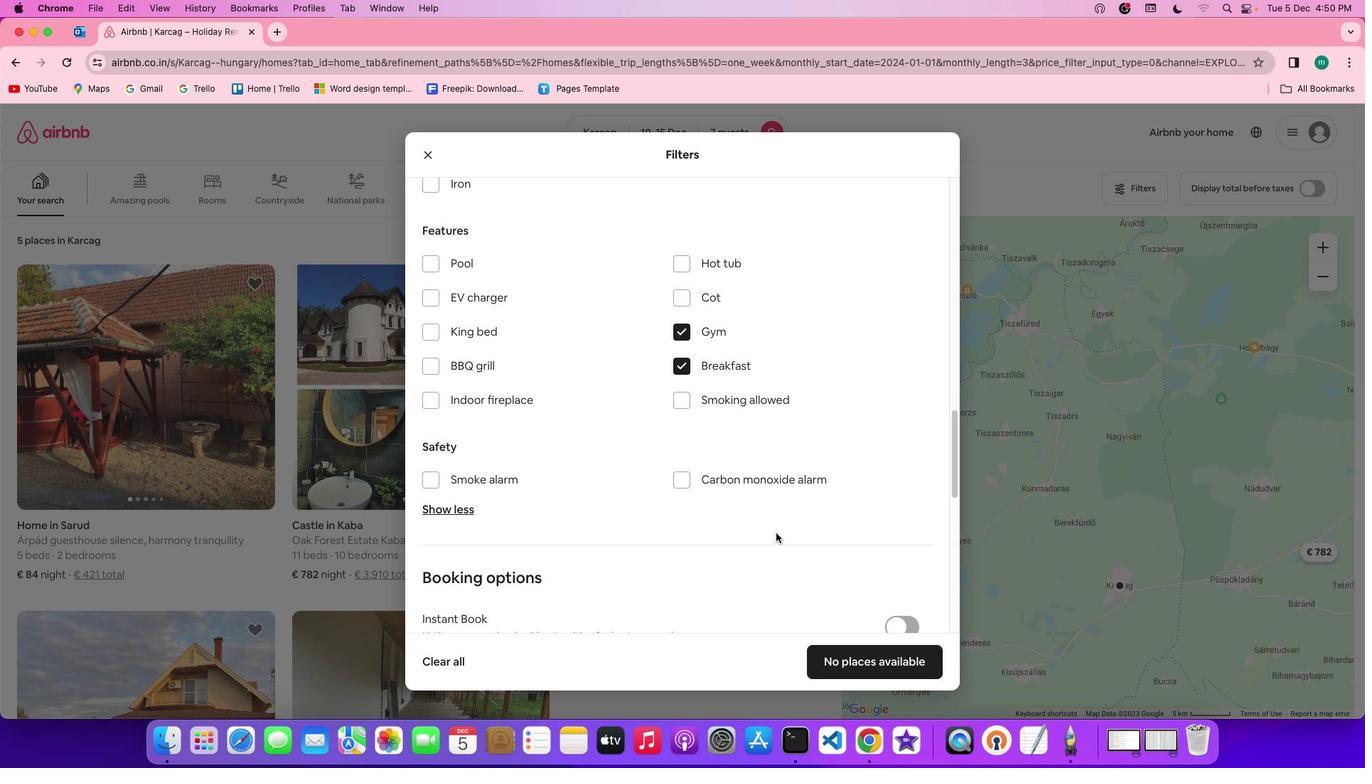 
Action: Mouse scrolled (776, 532) with delta (0, 0)
Screenshot: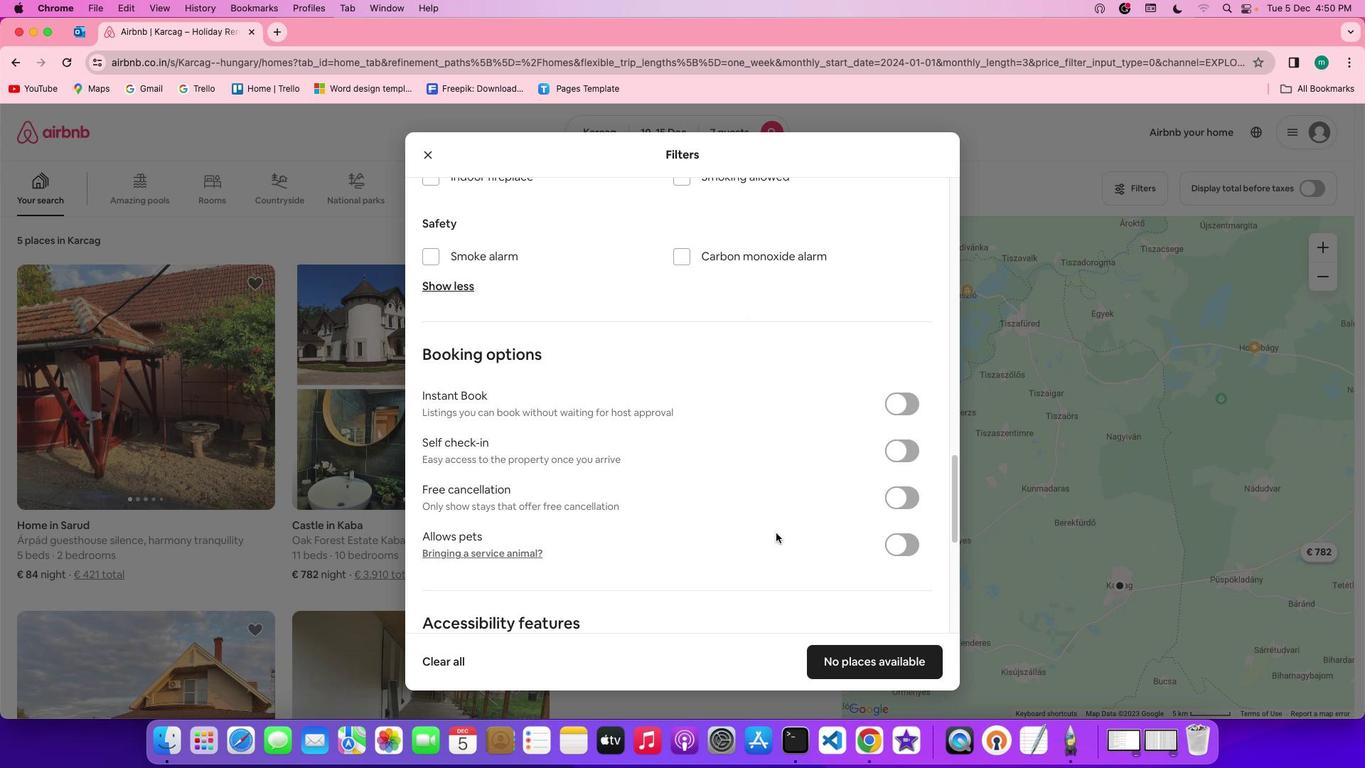 
Action: Mouse scrolled (776, 532) with delta (0, 0)
Screenshot: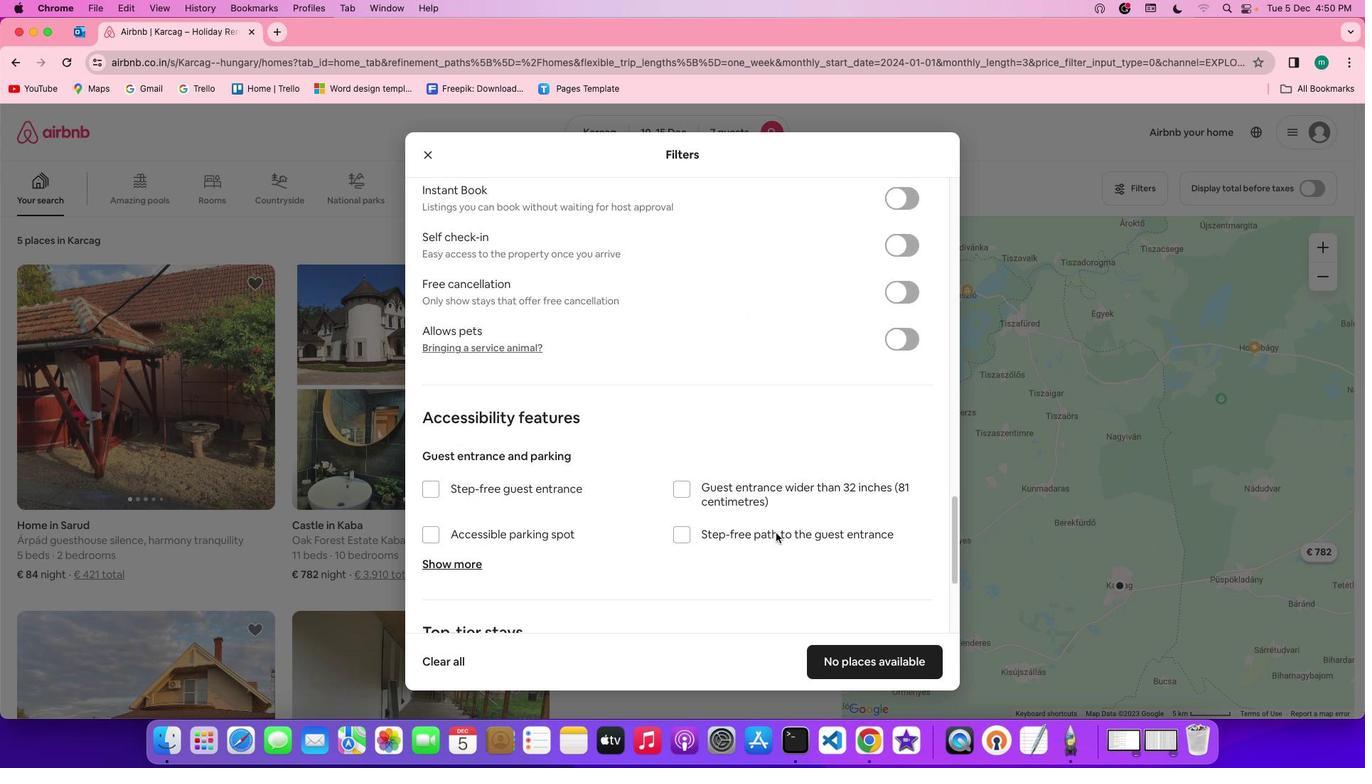 
Action: Mouse scrolled (776, 532) with delta (0, -2)
Screenshot: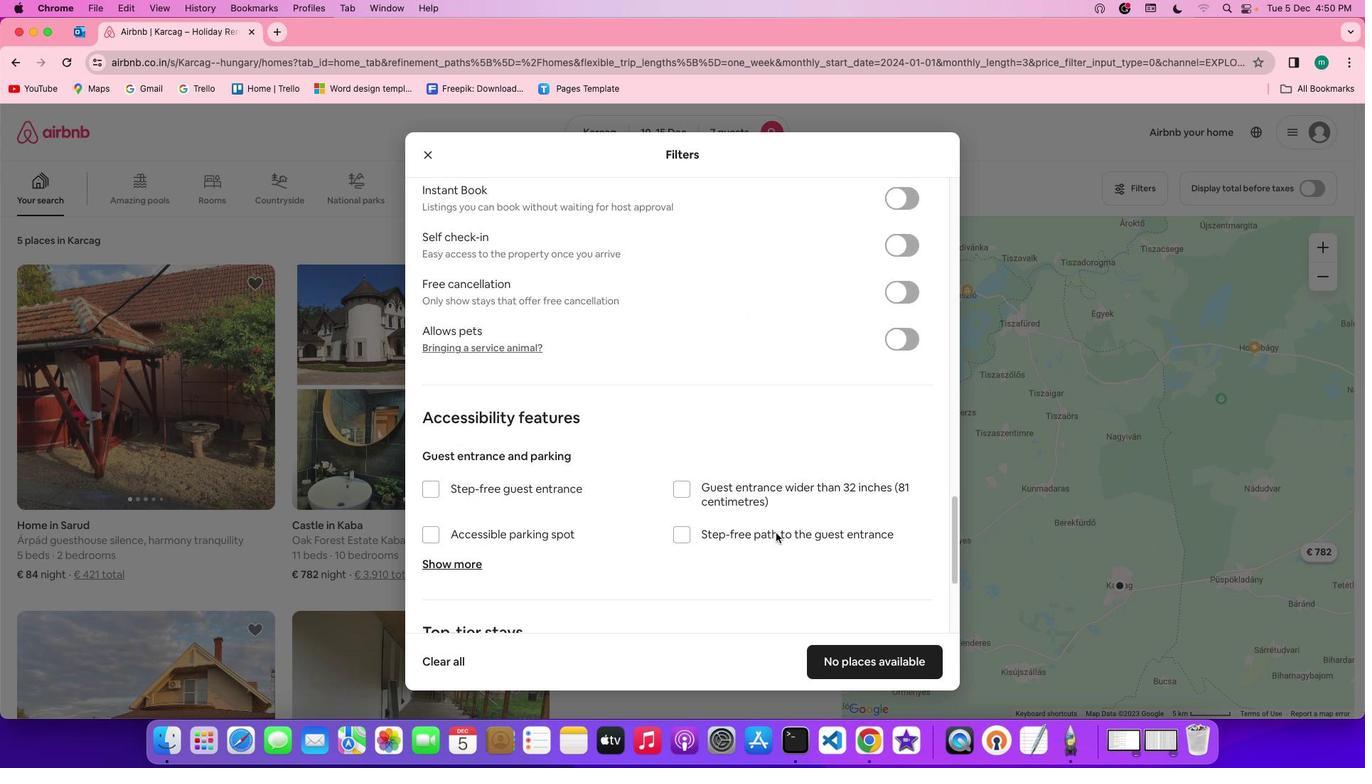 
Action: Mouse scrolled (776, 532) with delta (0, -3)
Screenshot: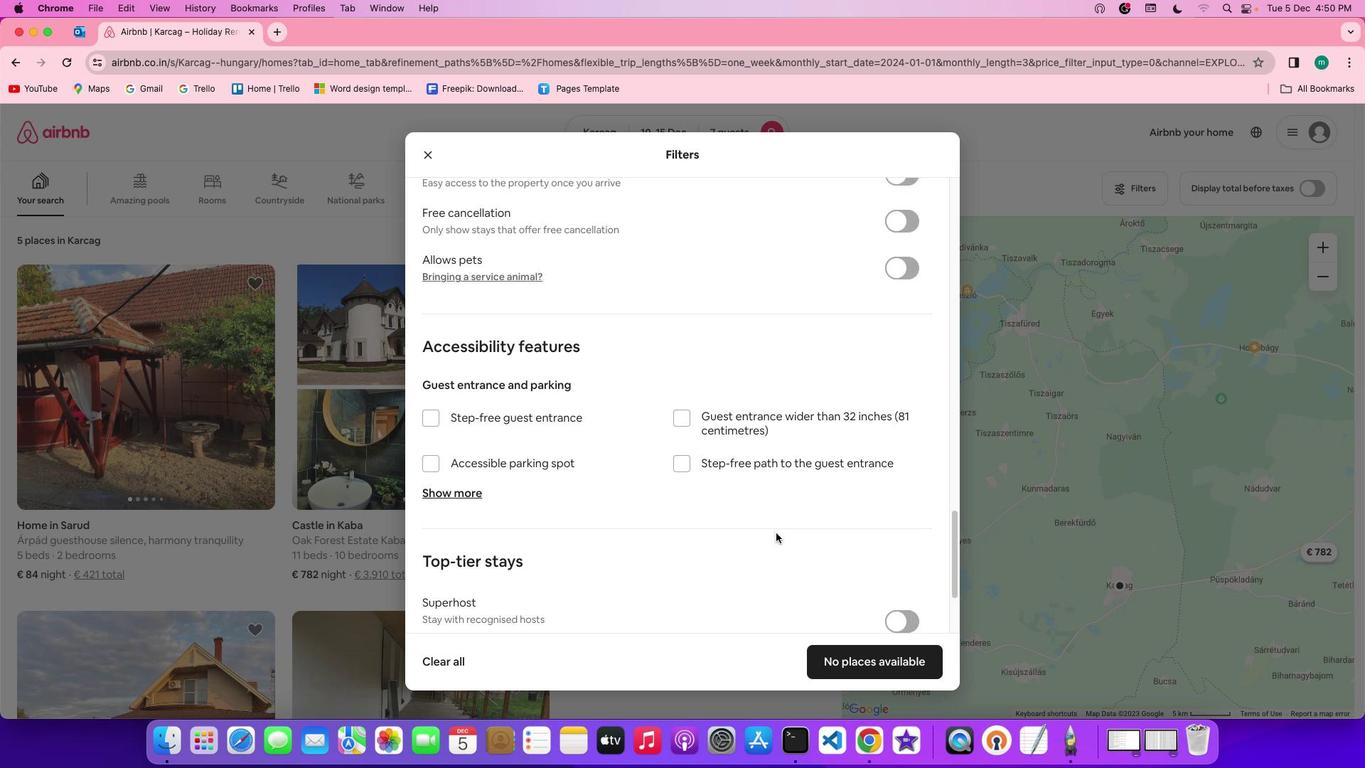 
Action: Mouse scrolled (776, 532) with delta (0, -4)
Screenshot: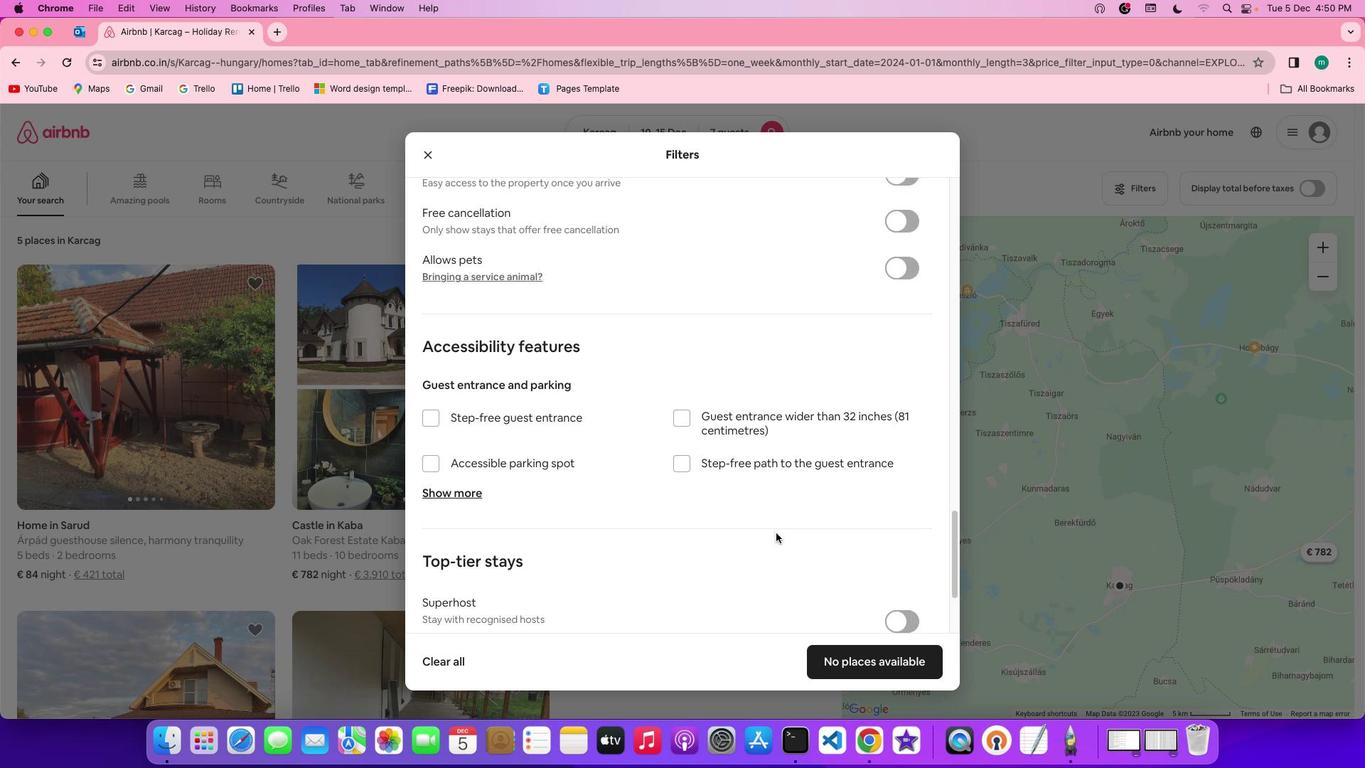 
Action: Mouse scrolled (776, 532) with delta (0, 0)
Screenshot: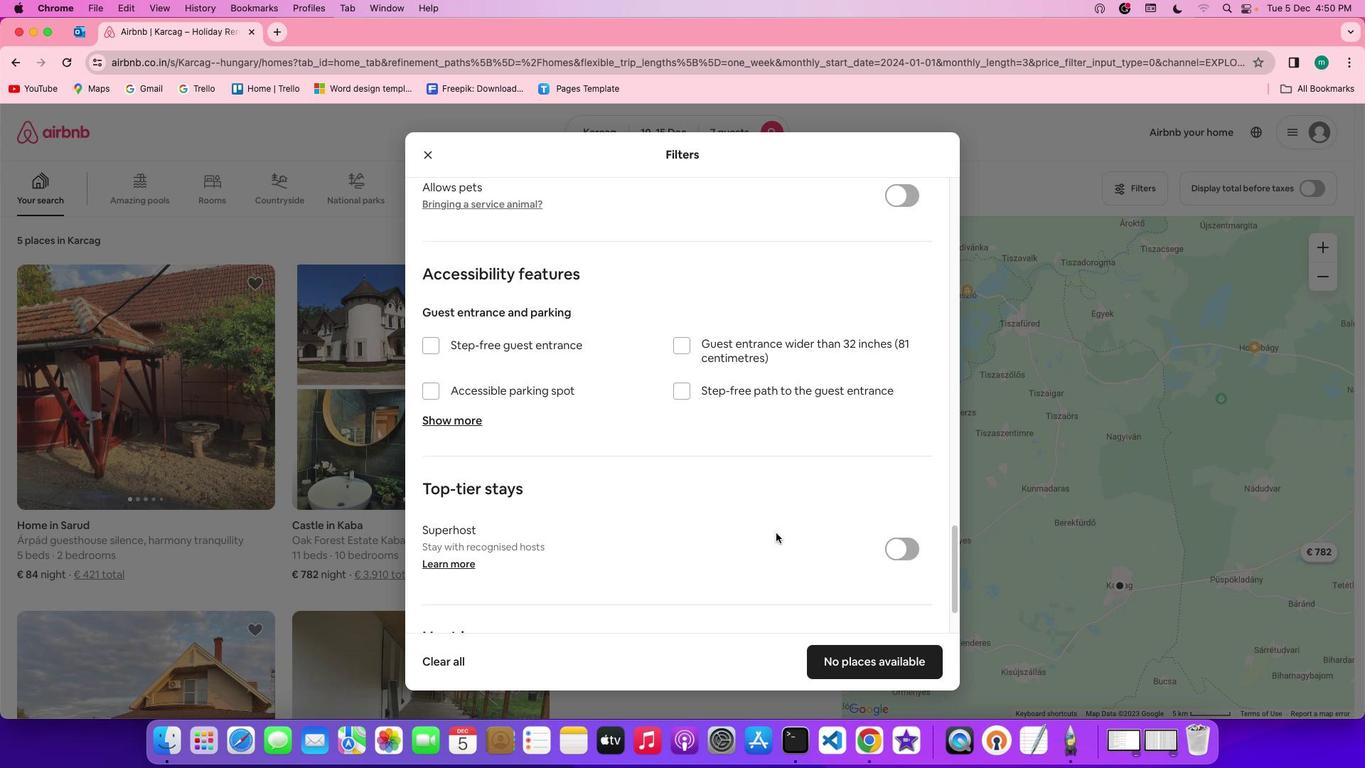 
Action: Mouse scrolled (776, 532) with delta (0, 0)
Screenshot: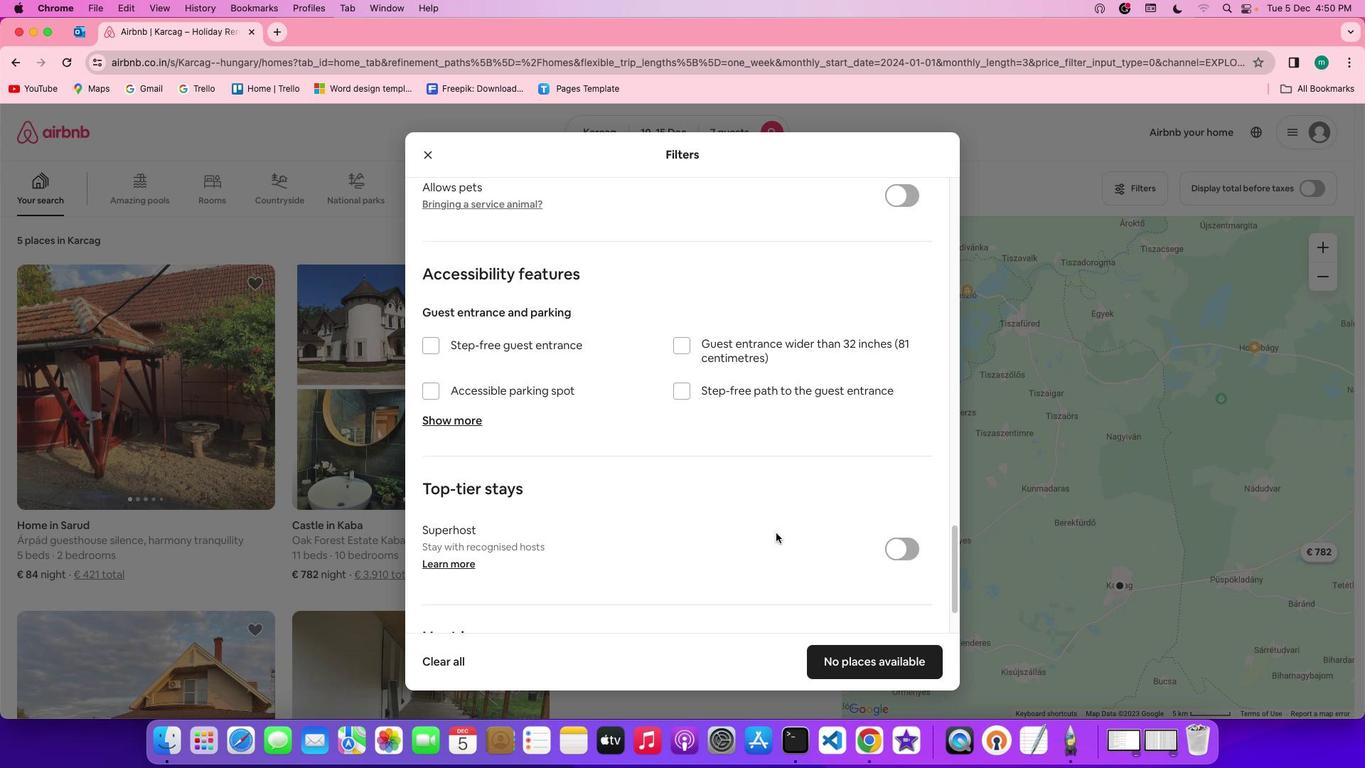 
Action: Mouse scrolled (776, 532) with delta (0, -2)
Screenshot: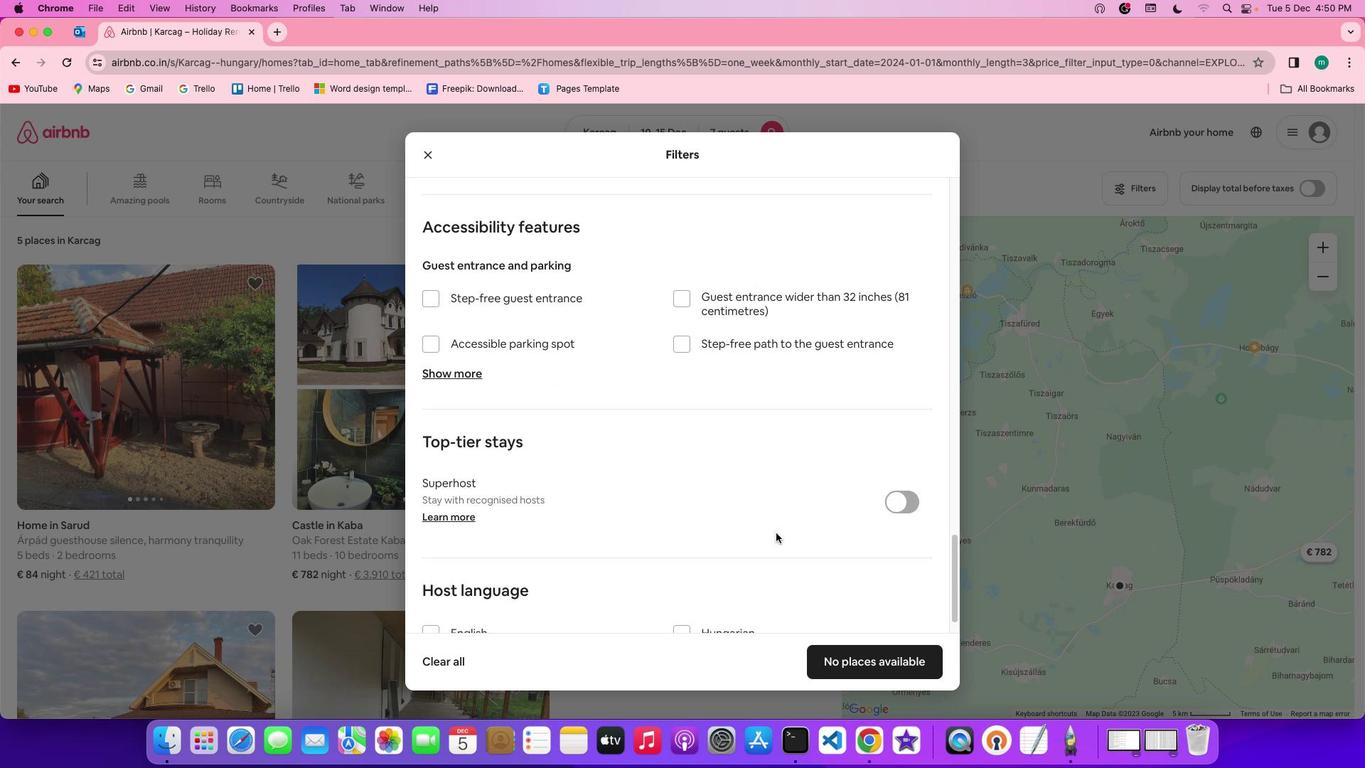 
Action: Mouse scrolled (776, 532) with delta (0, -3)
Screenshot: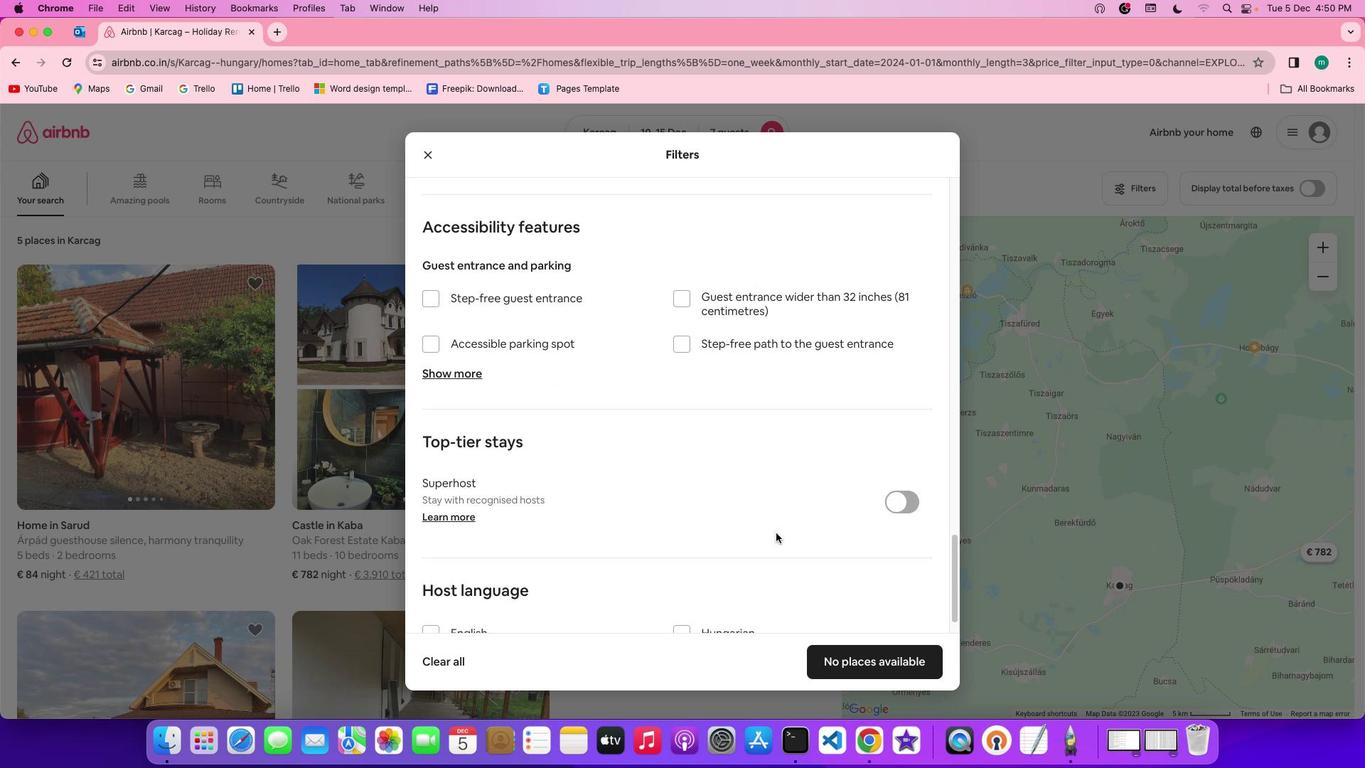 
Action: Mouse scrolled (776, 532) with delta (0, -4)
Screenshot: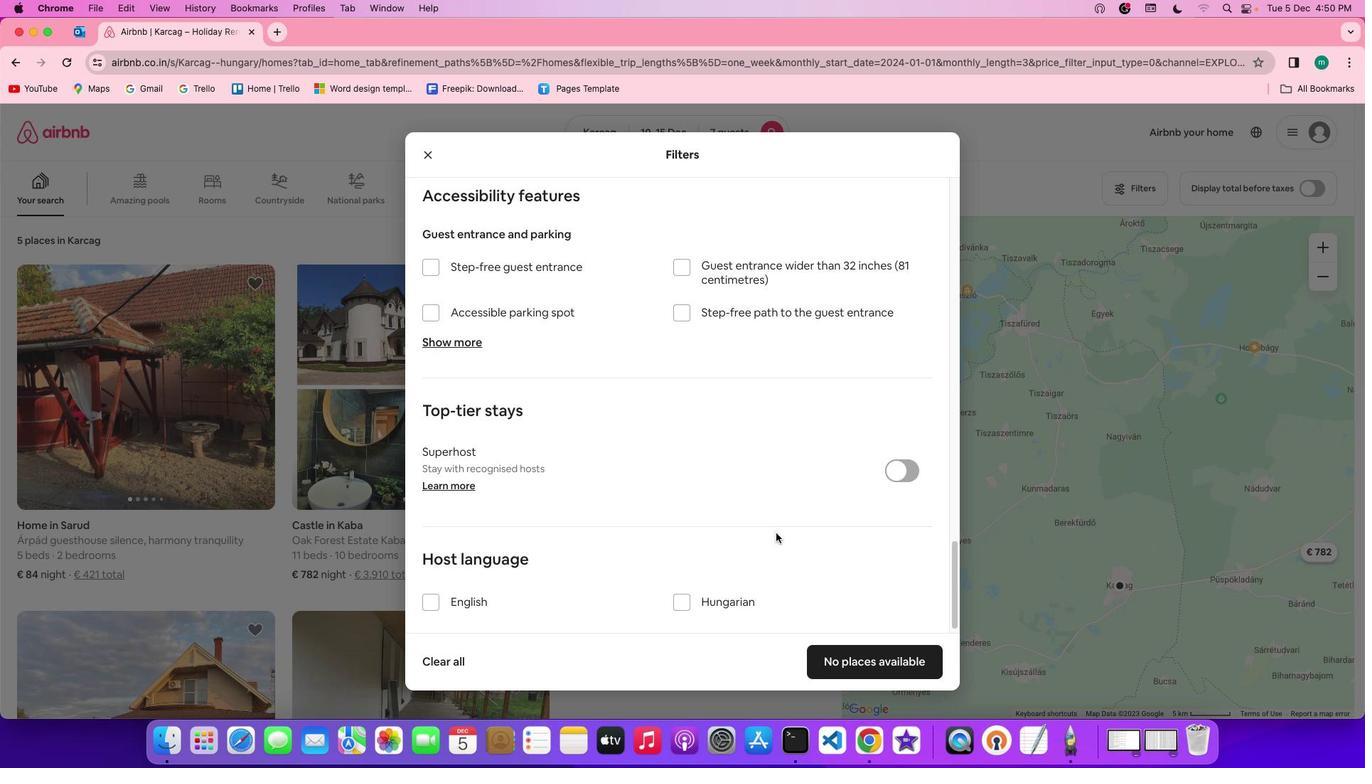 
Action: Mouse moved to (849, 597)
Screenshot: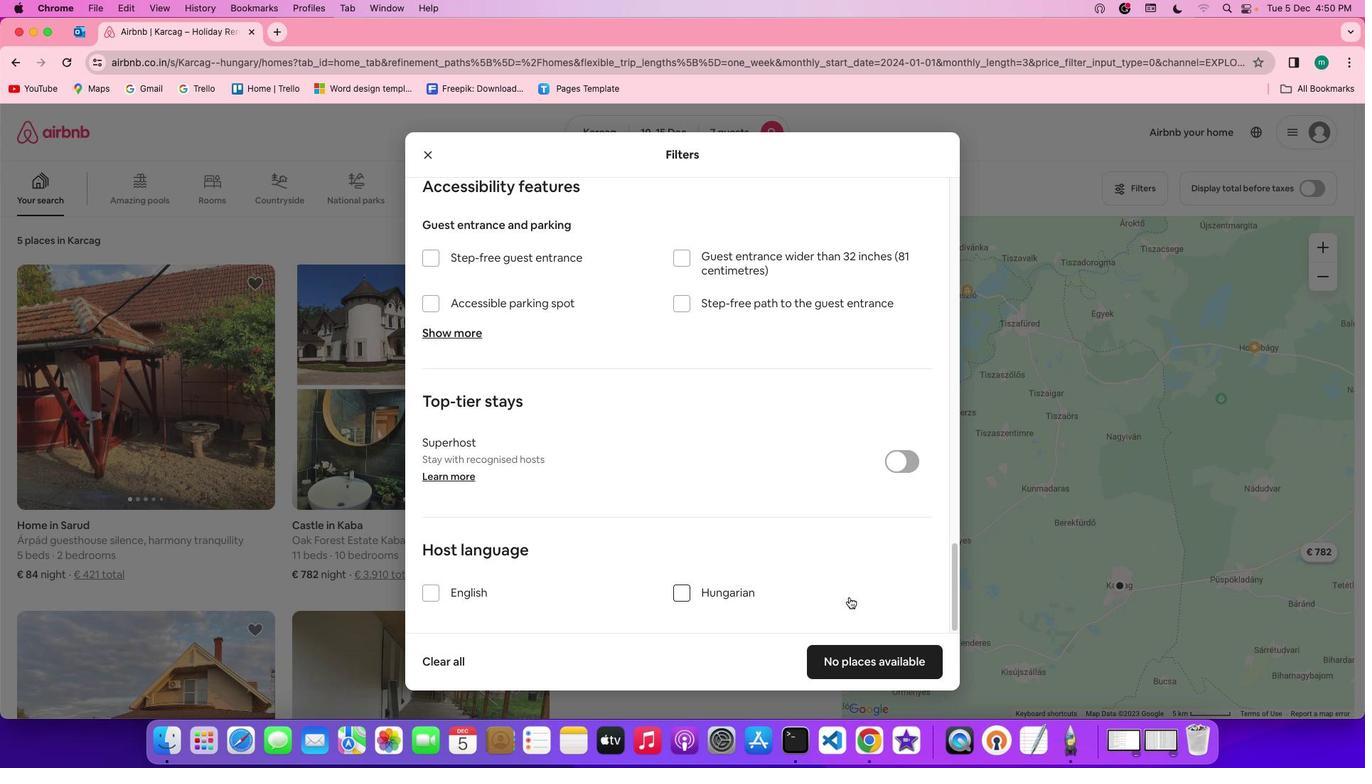 
Action: Mouse scrolled (849, 597) with delta (0, 0)
Screenshot: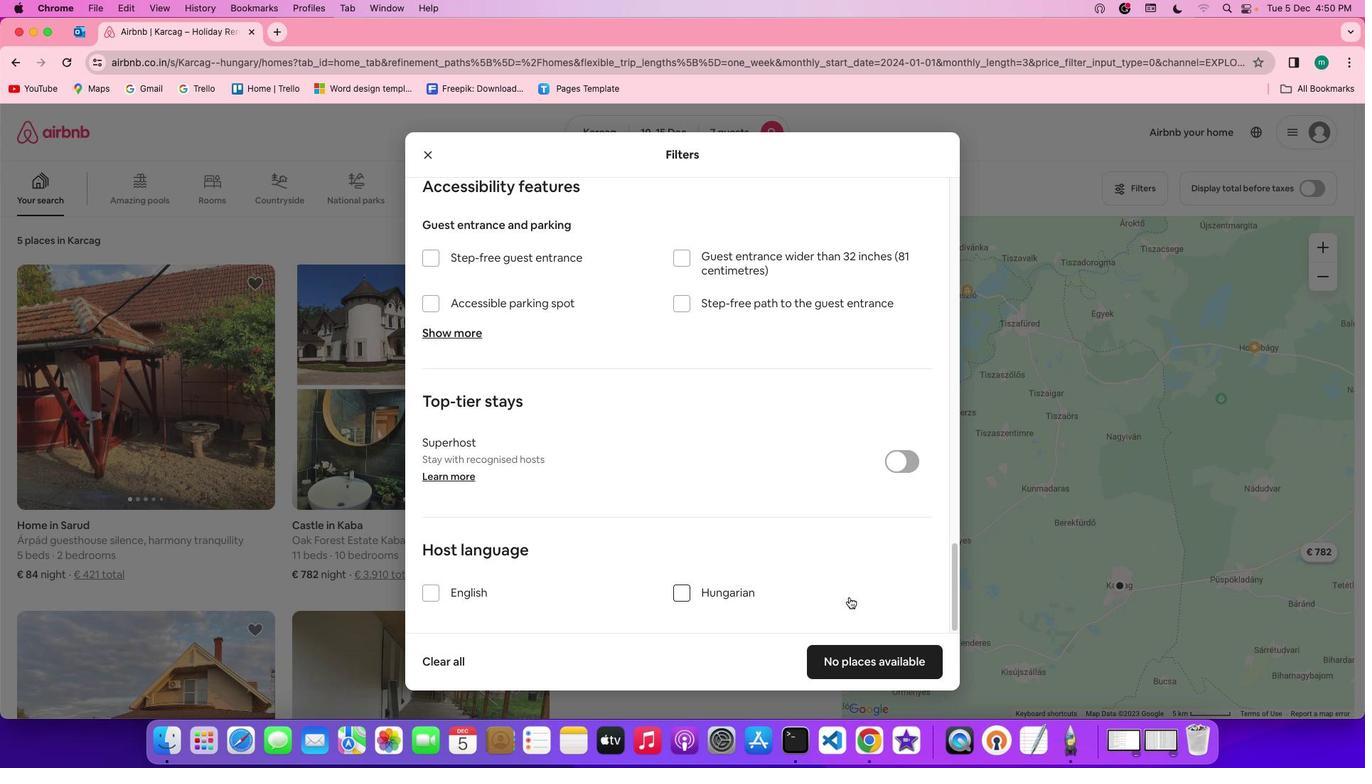 
Action: Mouse scrolled (849, 597) with delta (0, 0)
Screenshot: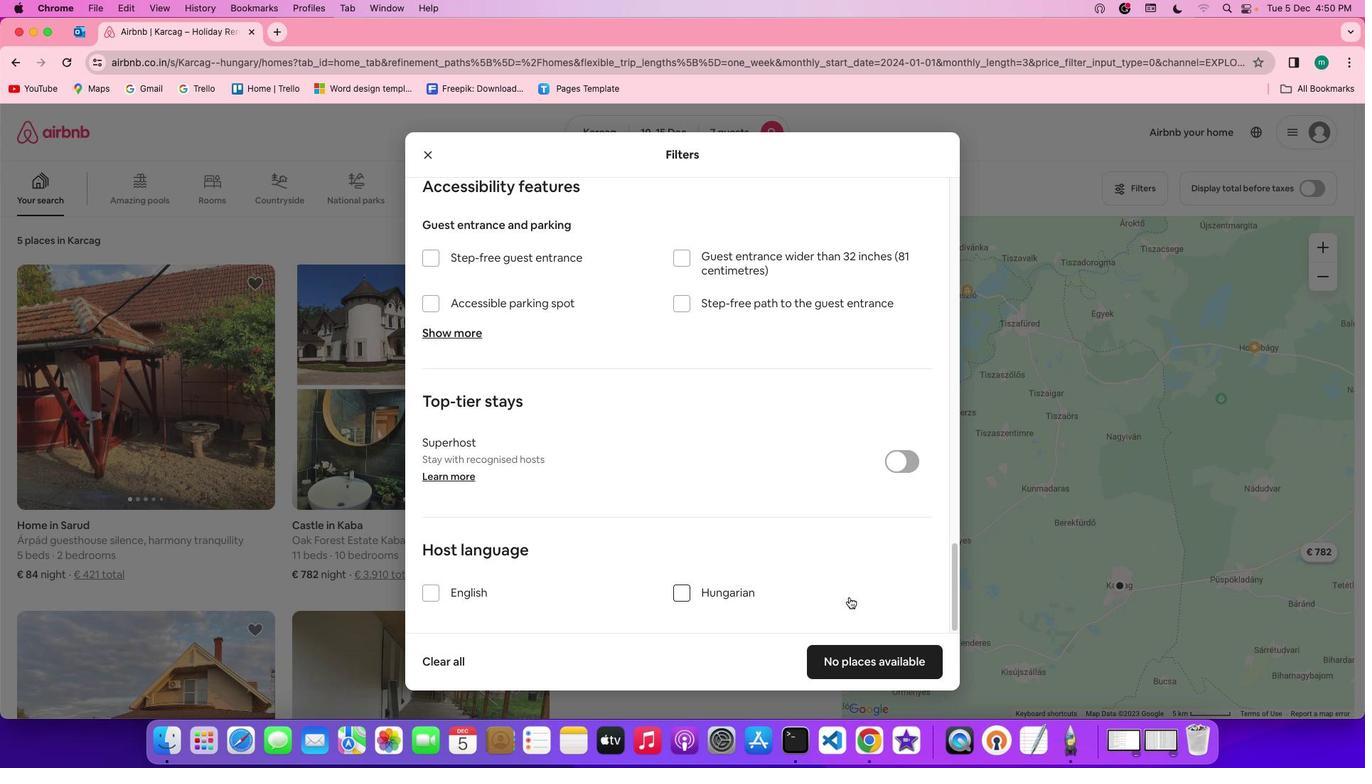 
Action: Mouse scrolled (849, 597) with delta (0, -2)
Screenshot: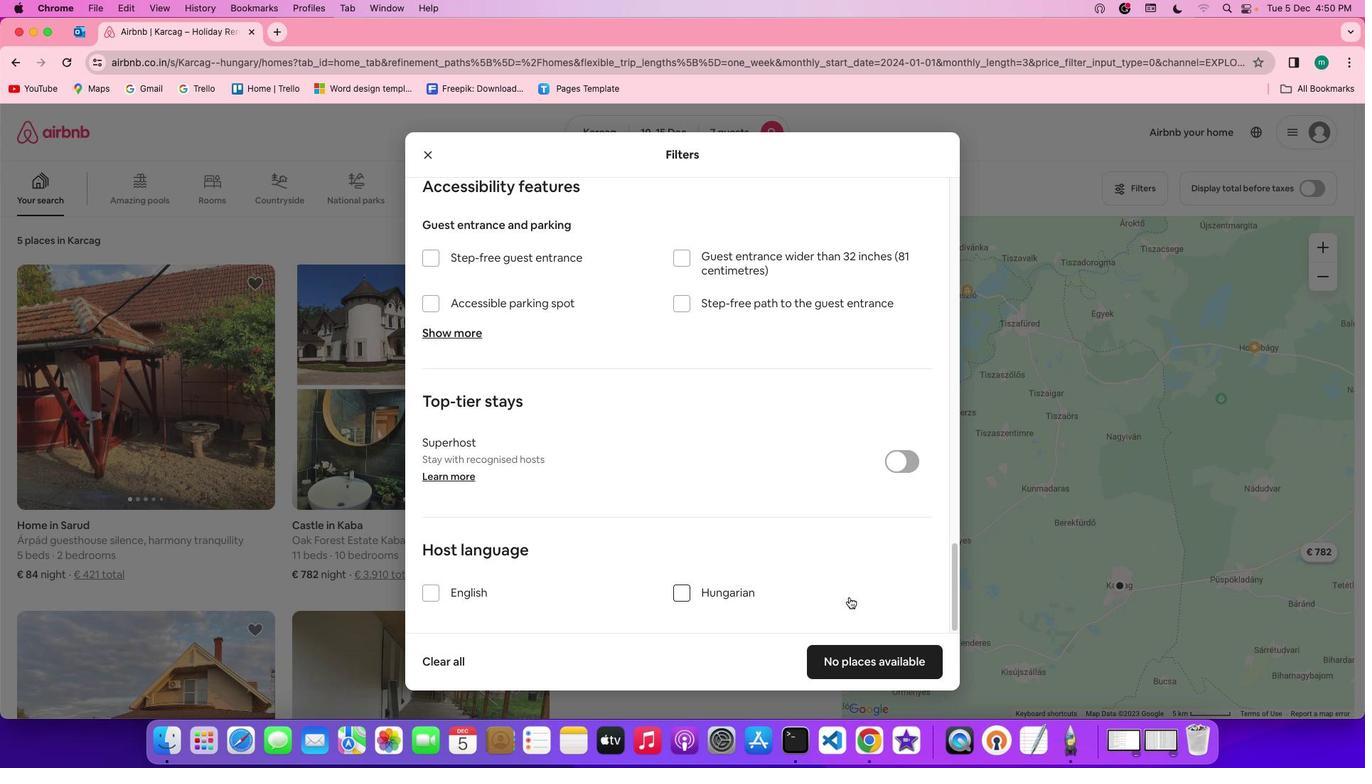 
Action: Mouse scrolled (849, 597) with delta (0, -3)
Screenshot: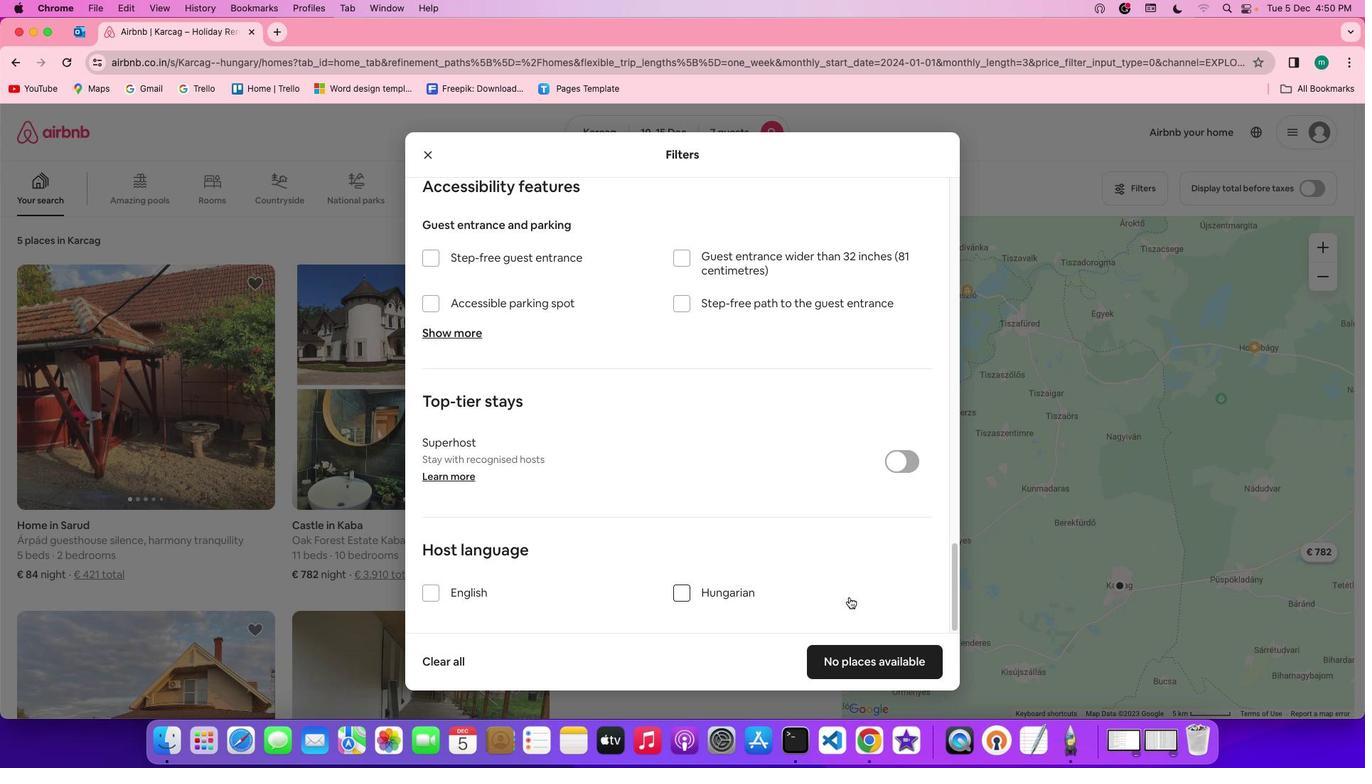 
Action: Mouse scrolled (849, 597) with delta (0, -4)
Screenshot: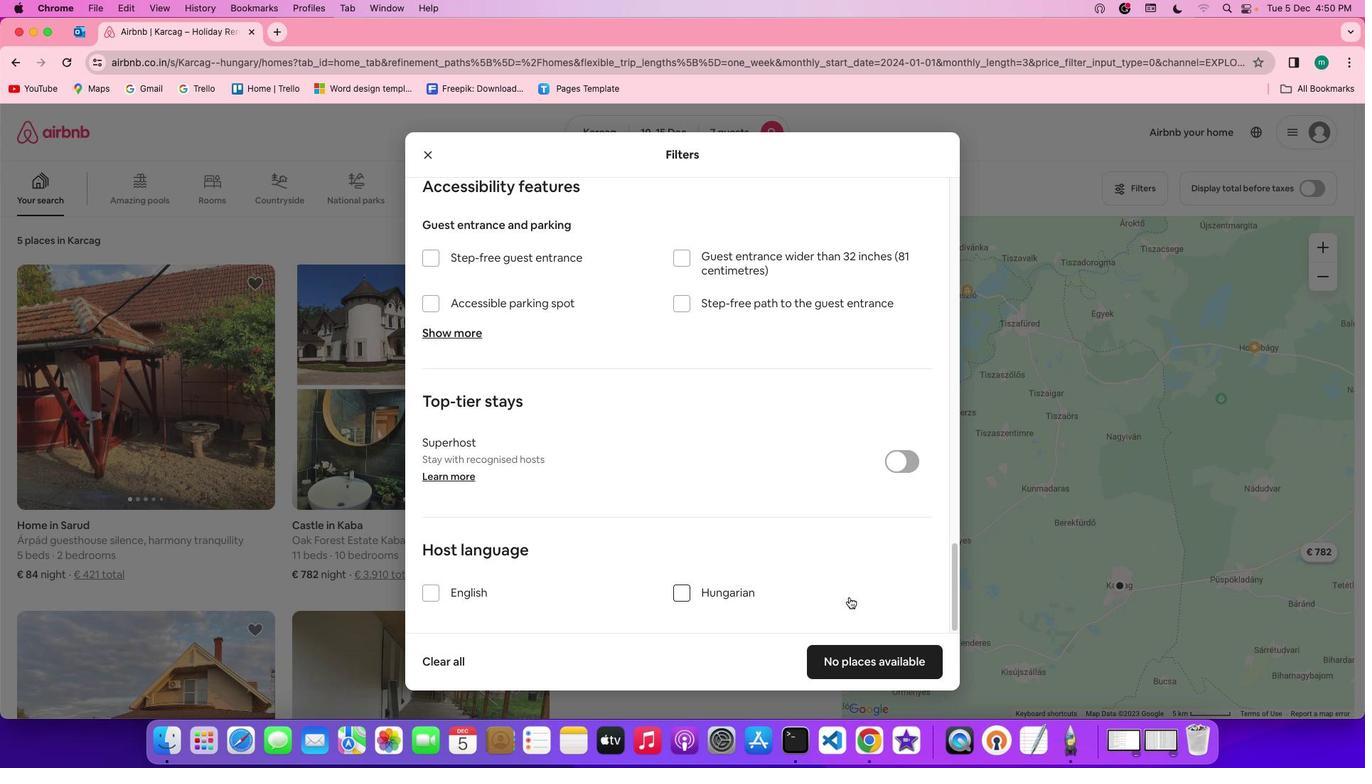 
Action: Mouse moved to (890, 662)
Screenshot: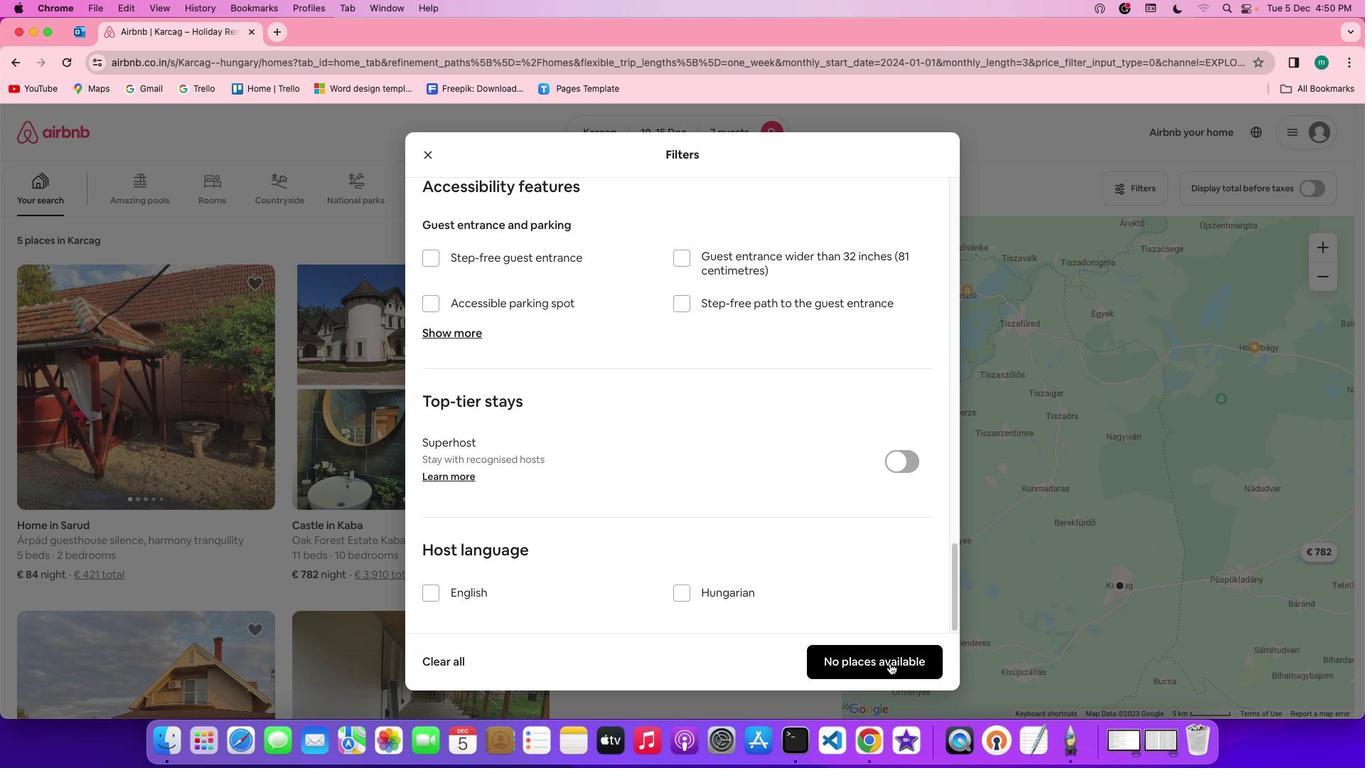 
Action: Mouse pressed left at (890, 662)
Screenshot: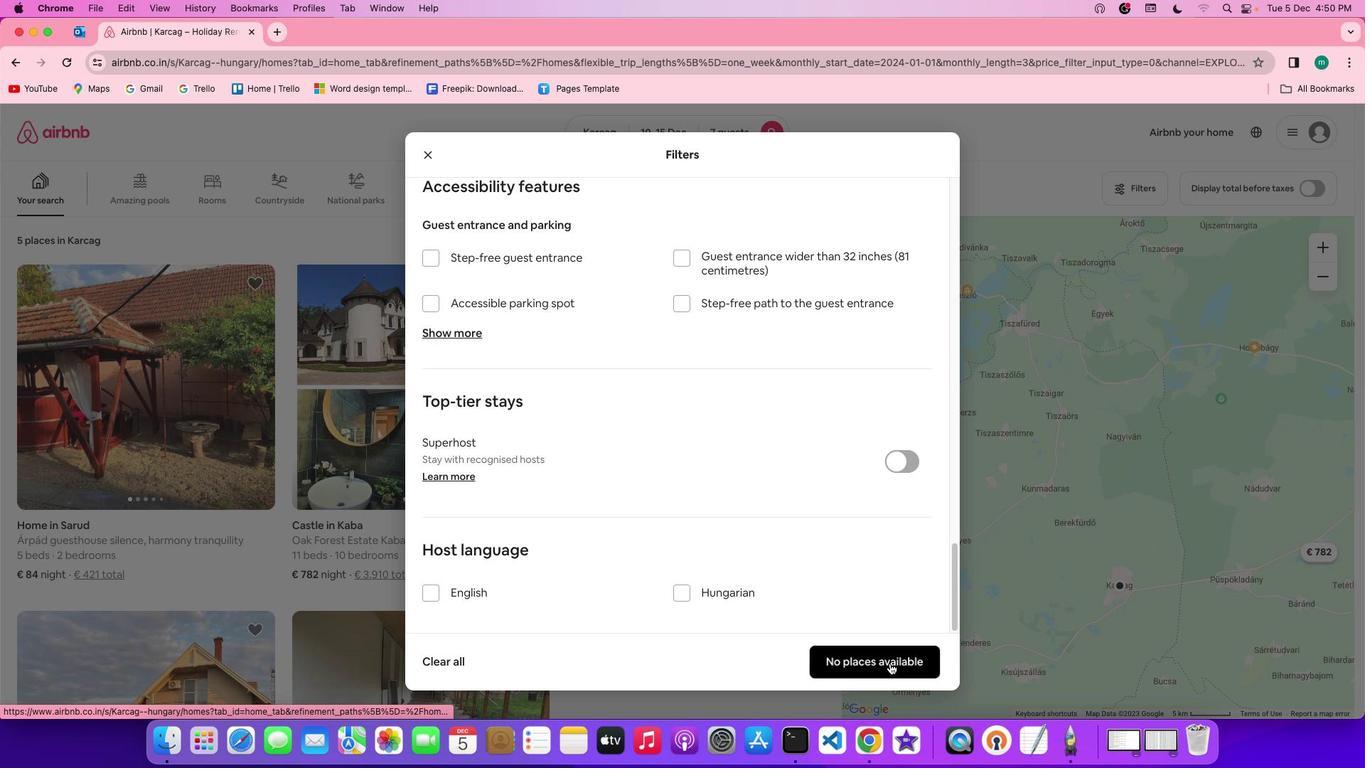 
Action: Mouse moved to (690, 494)
Screenshot: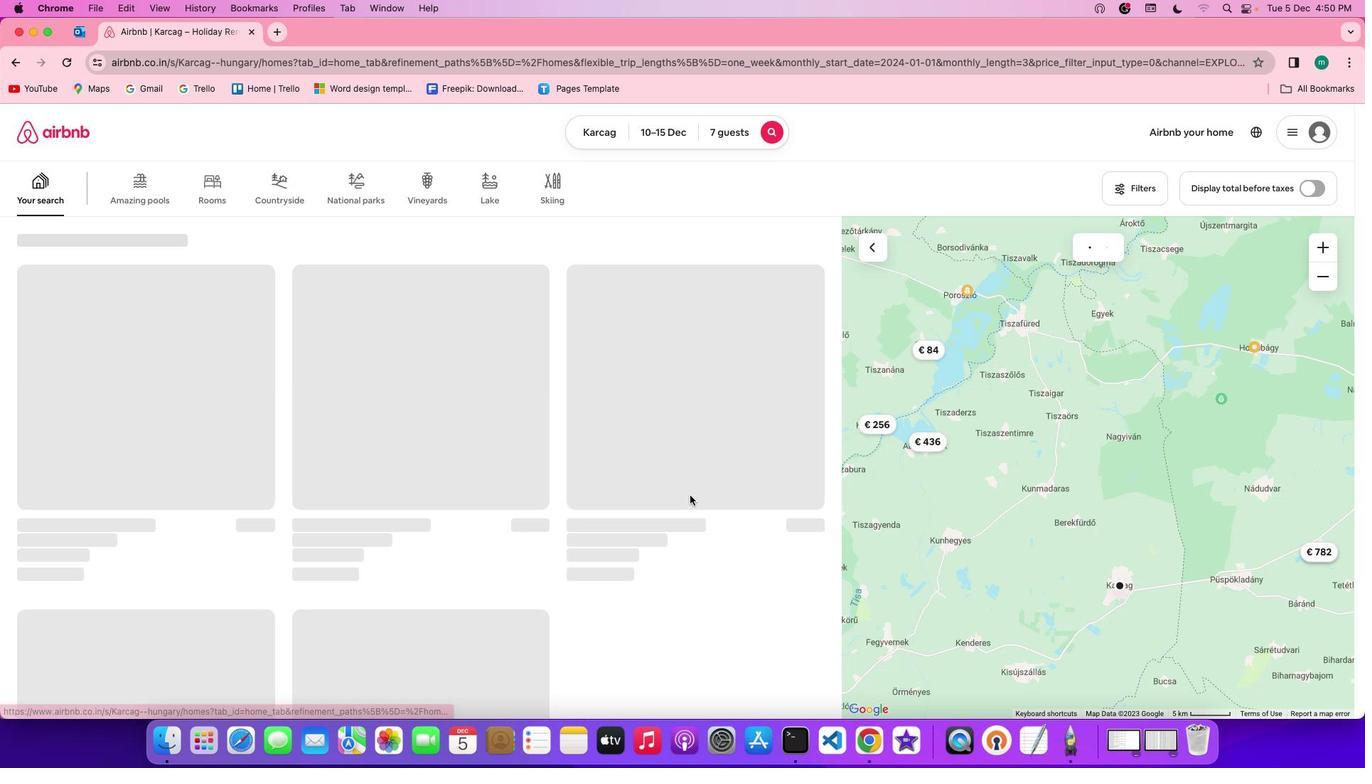 
